 Task: Look for space in Bayeux, France from 4th June, 2023 to 15th June, 2023 for 2 adults in price range Rs.10000 to Rs.15000. Place can be entire place with 1  bedroom having 1 bed and 1 bathroom. Property type can be house, flat, guest house, hotel. Amenities needed are: washing machine. Booking option can be shelf check-in. Required host language is English.
Action: Mouse moved to (499, 185)
Screenshot: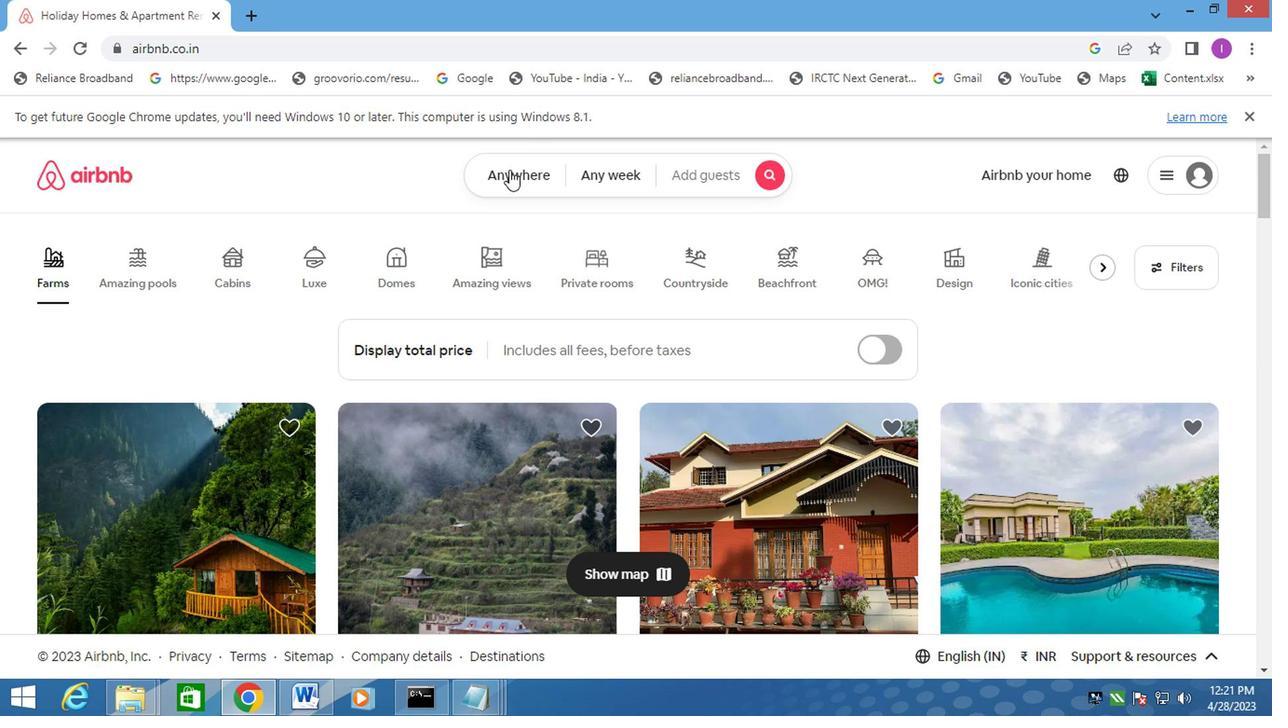 
Action: Mouse pressed left at (499, 185)
Screenshot: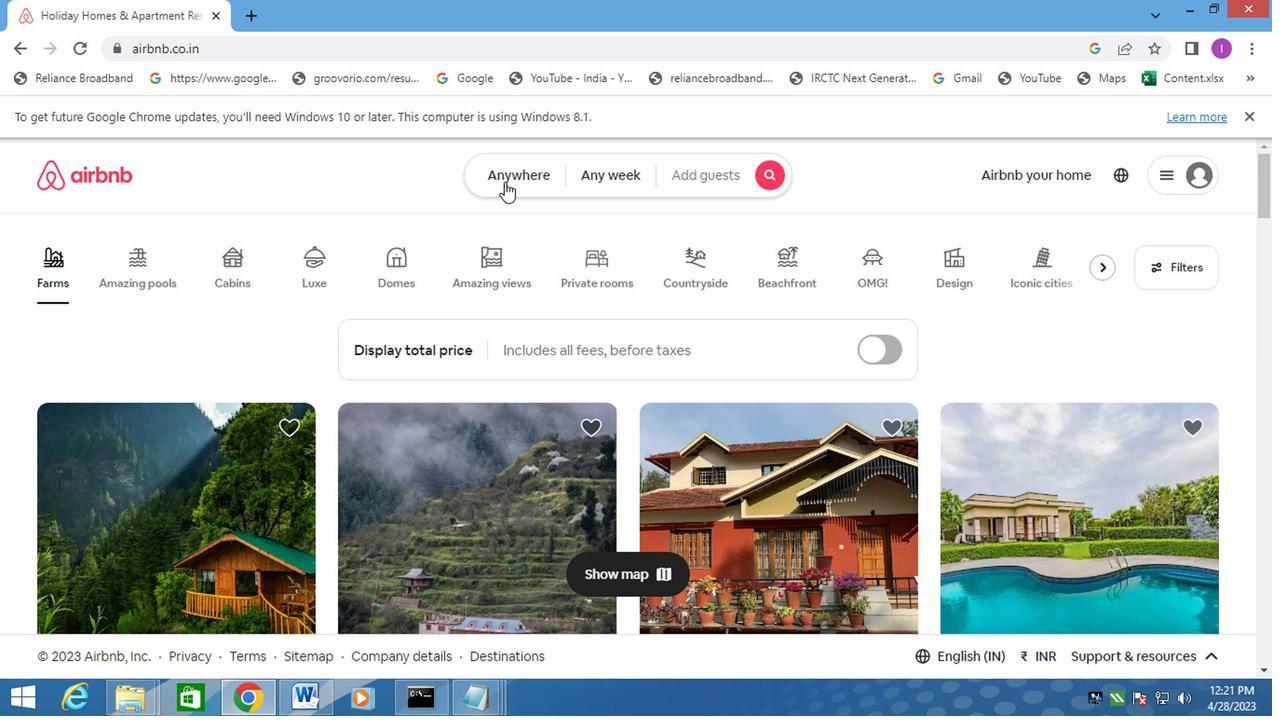 
Action: Mouse moved to (346, 259)
Screenshot: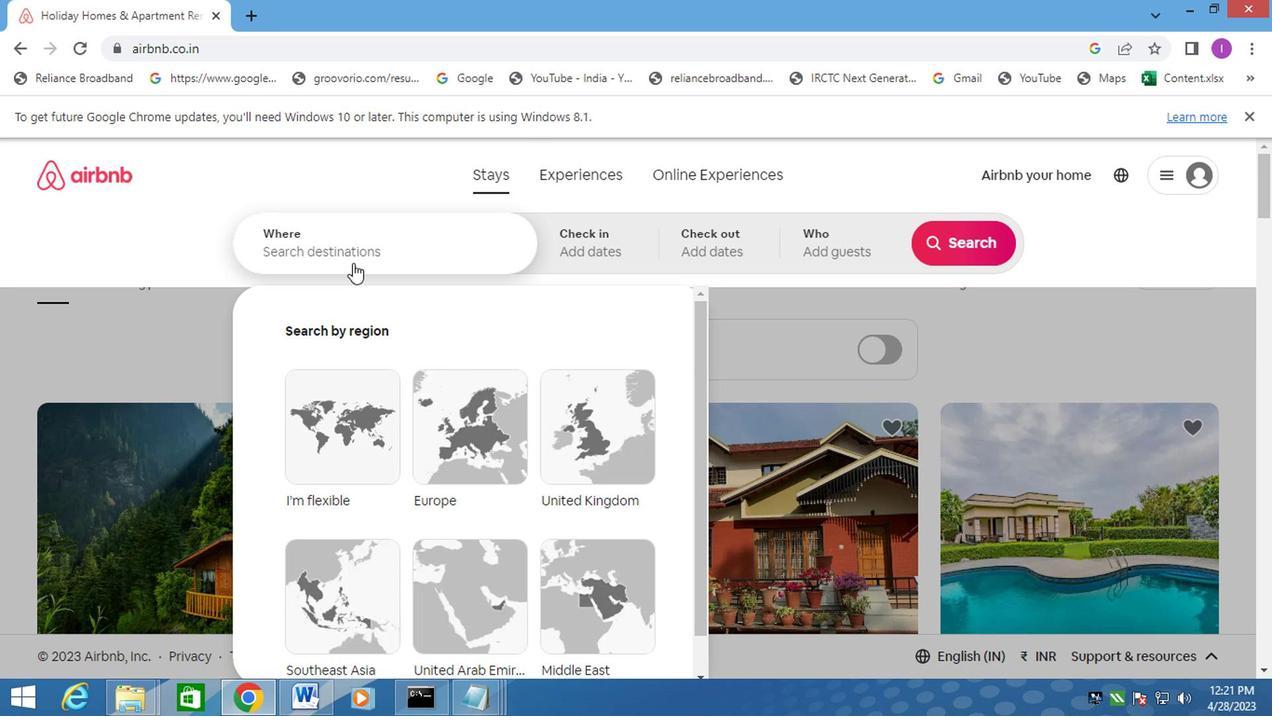
Action: Mouse pressed left at (346, 259)
Screenshot: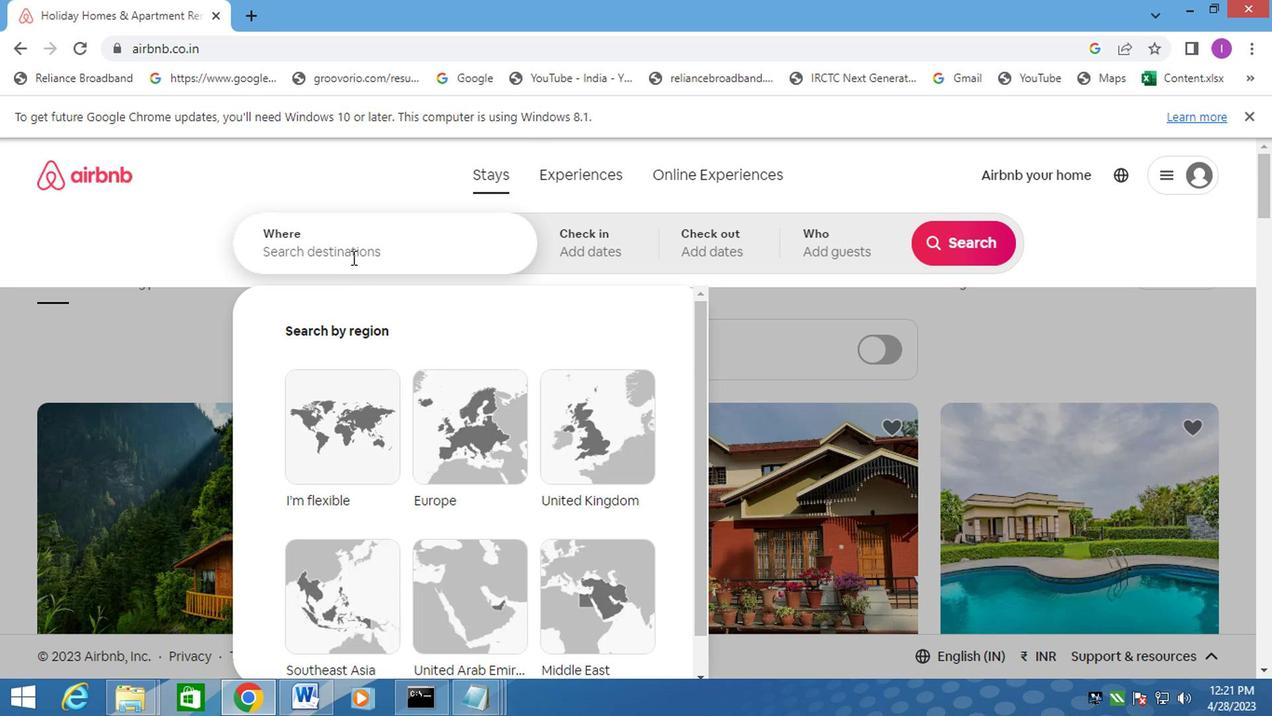 
Action: Mouse moved to (346, 257)
Screenshot: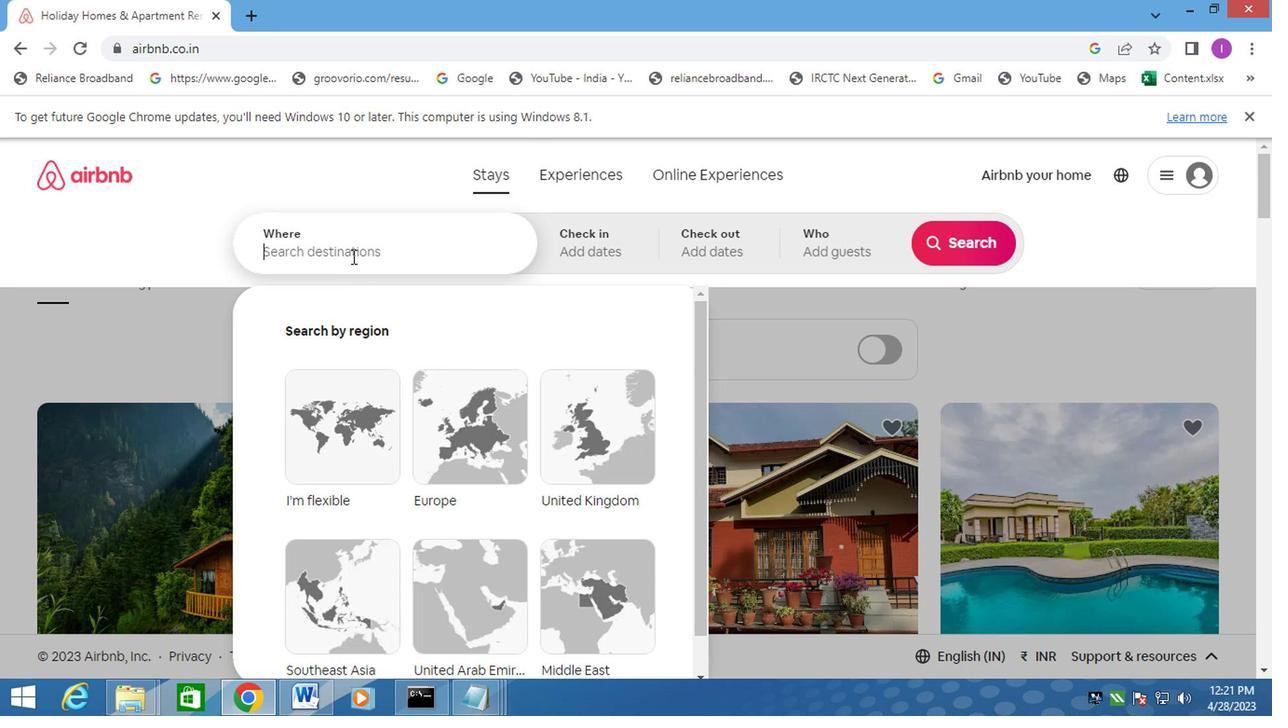 
Action: Key pressed <Key.shift>BE<Key.backspace>AYEUX,<Key.shift>FRANCE
Screenshot: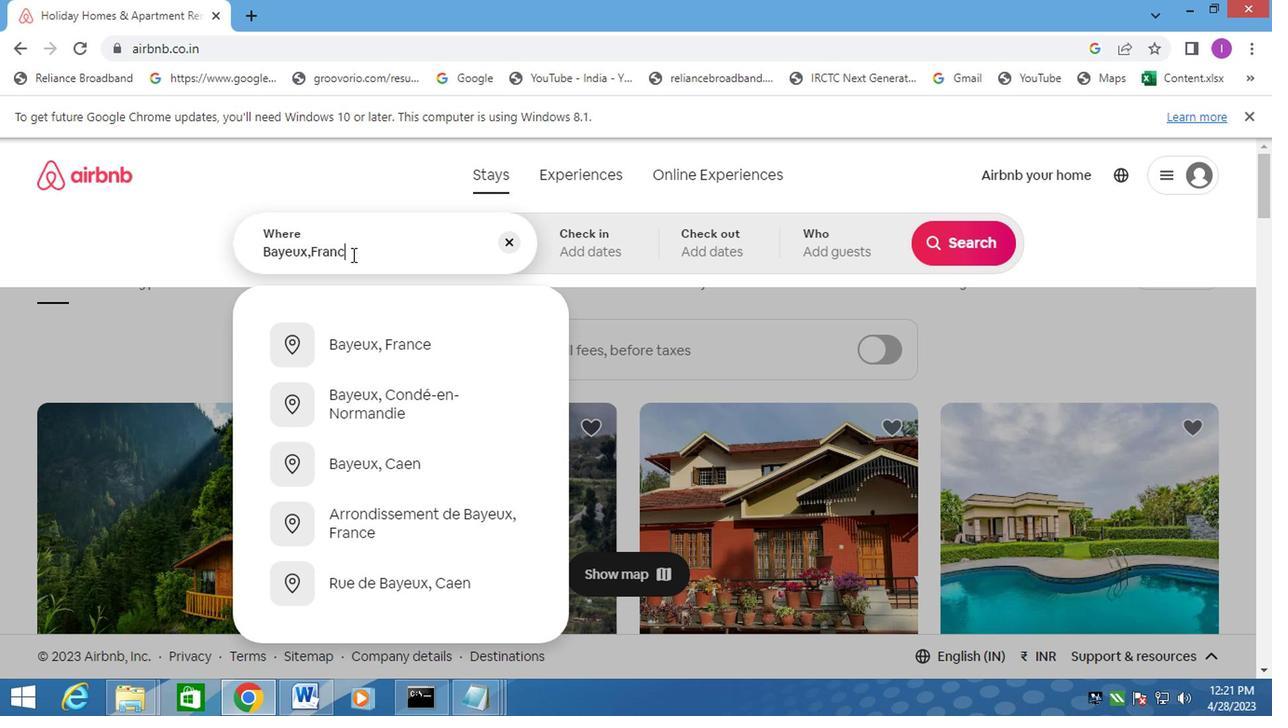 
Action: Mouse moved to (394, 340)
Screenshot: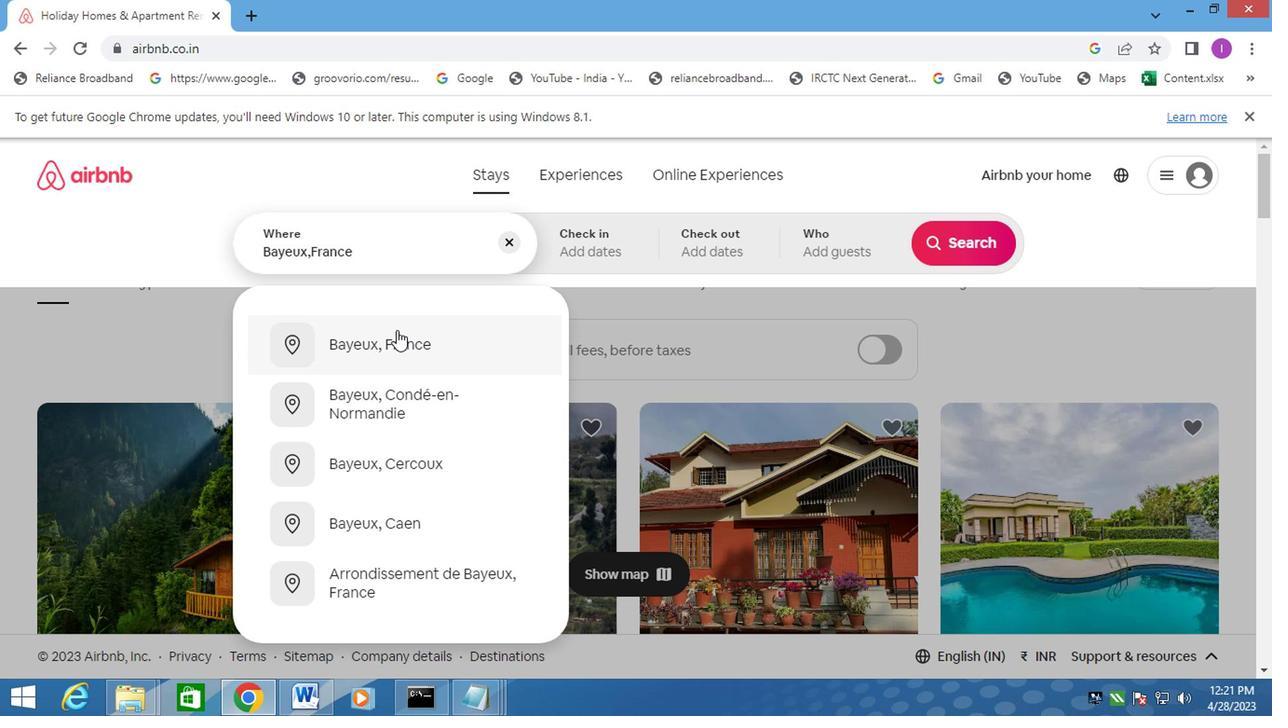 
Action: Mouse pressed left at (394, 340)
Screenshot: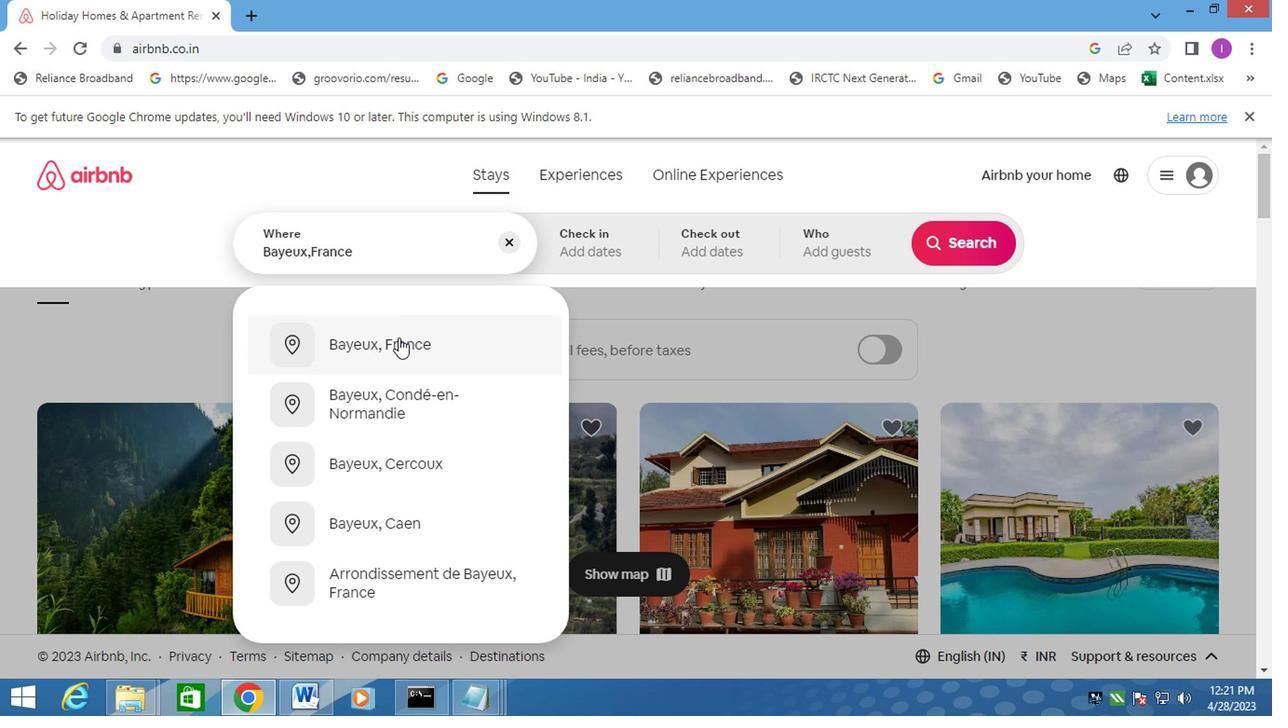 
Action: Mouse moved to (949, 387)
Screenshot: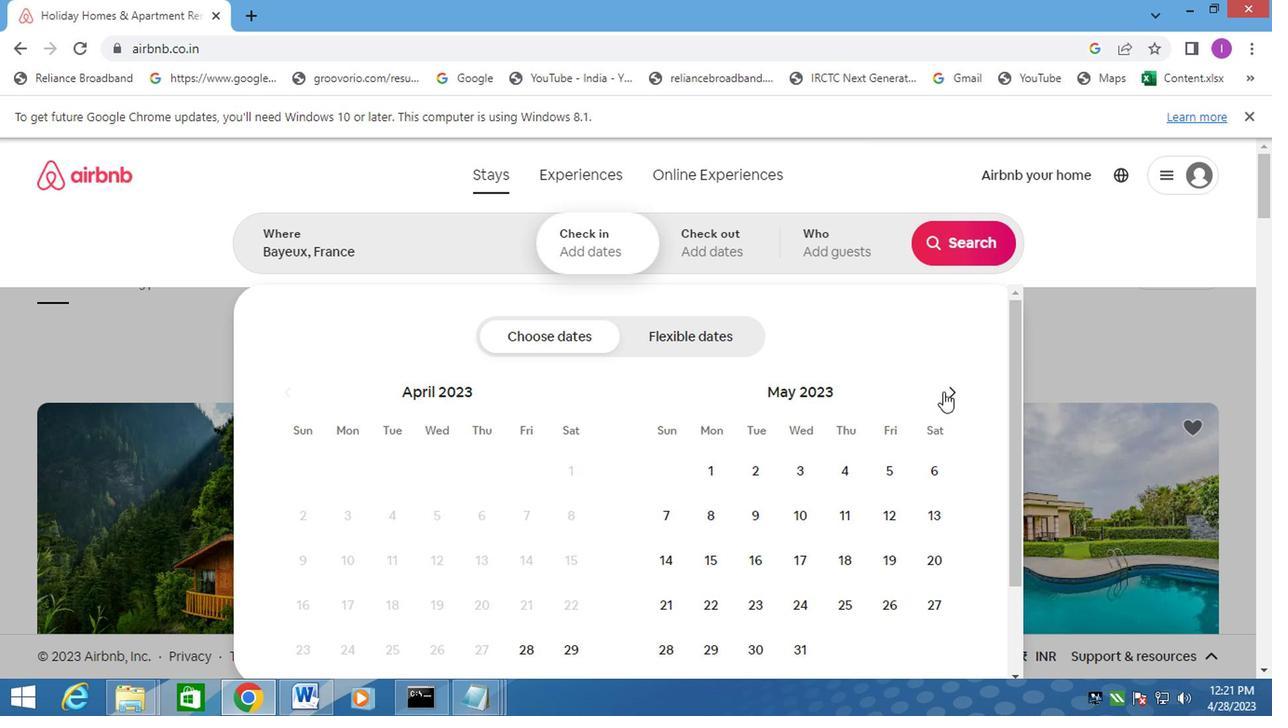 
Action: Mouse pressed left at (949, 387)
Screenshot: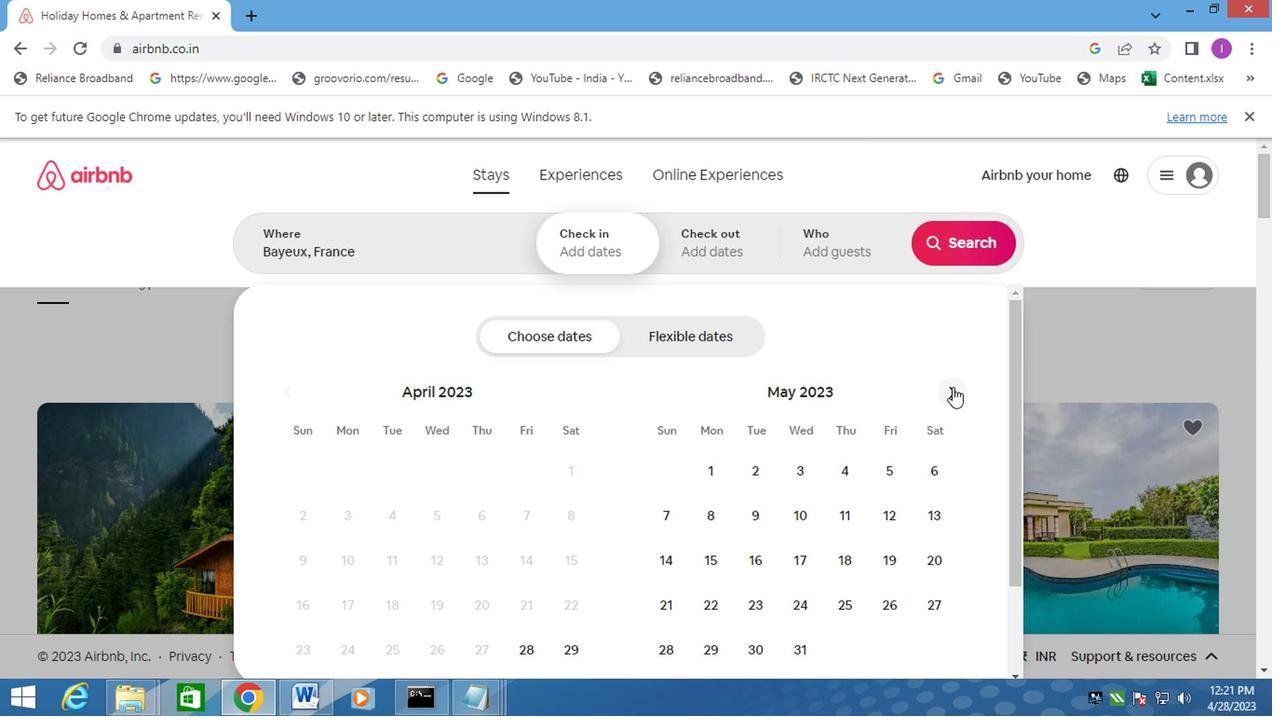 
Action: Mouse pressed left at (949, 387)
Screenshot: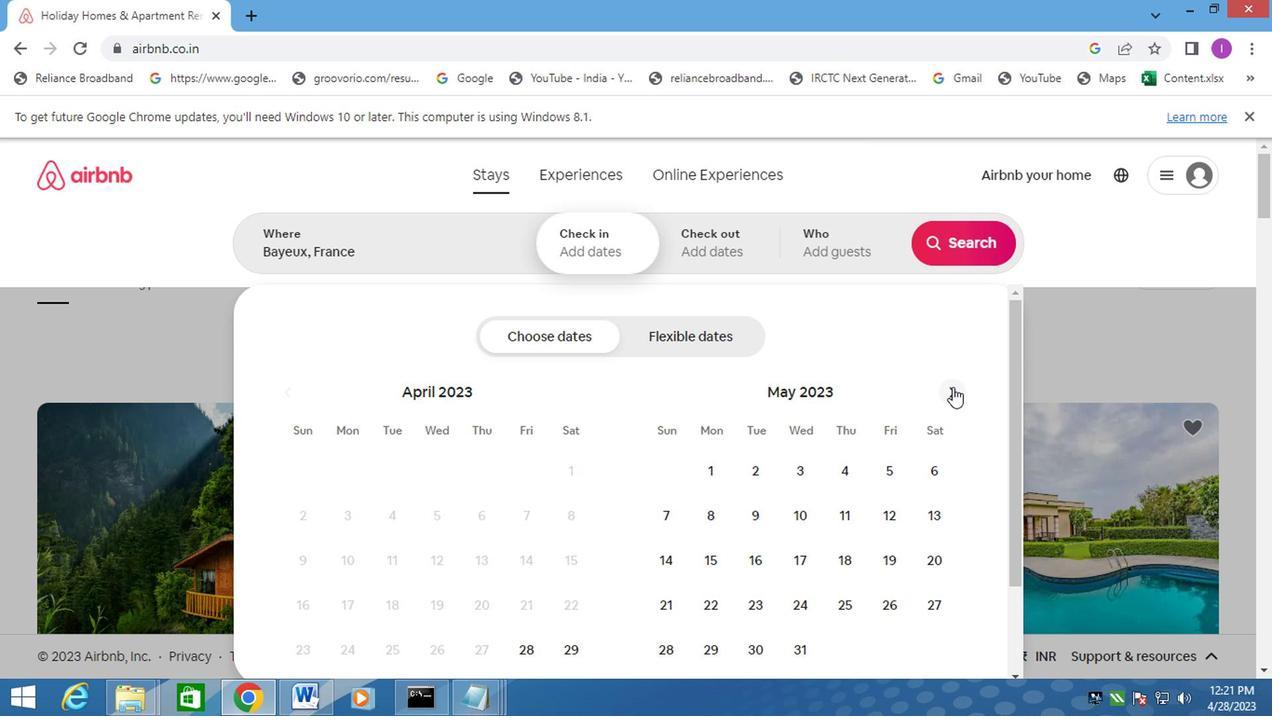 
Action: Mouse moved to (283, 503)
Screenshot: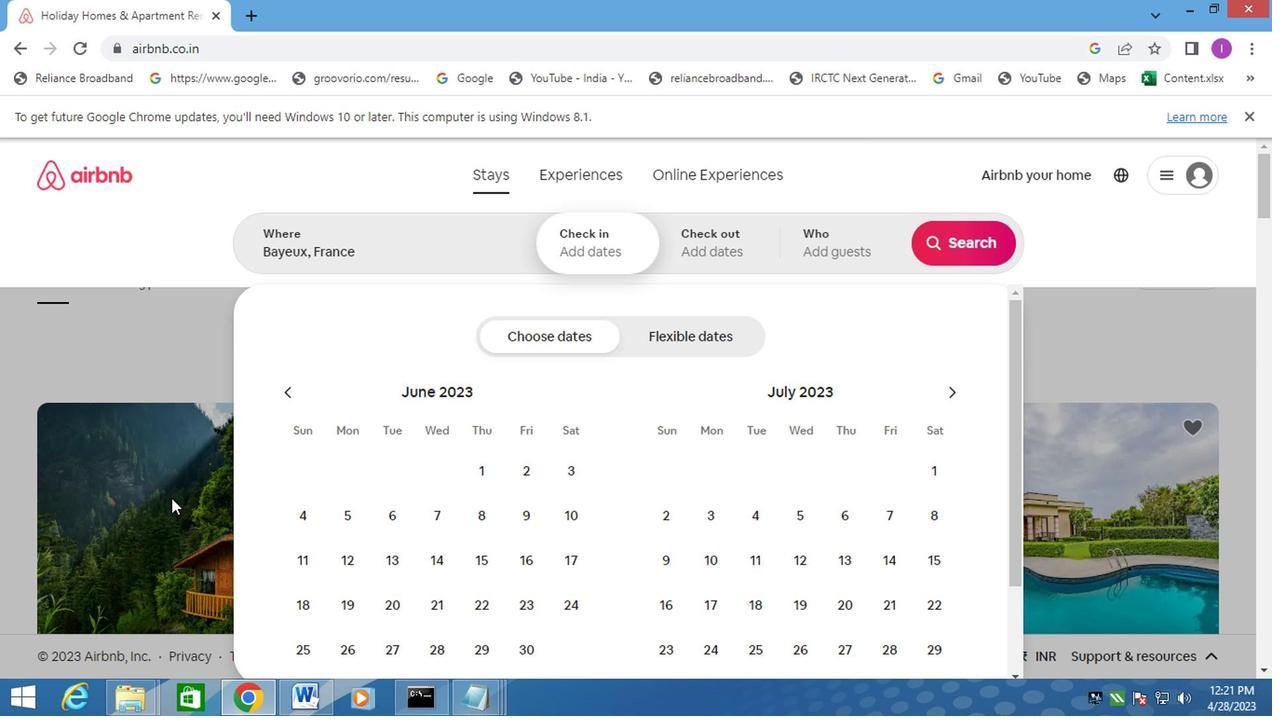 
Action: Mouse pressed left at (283, 503)
Screenshot: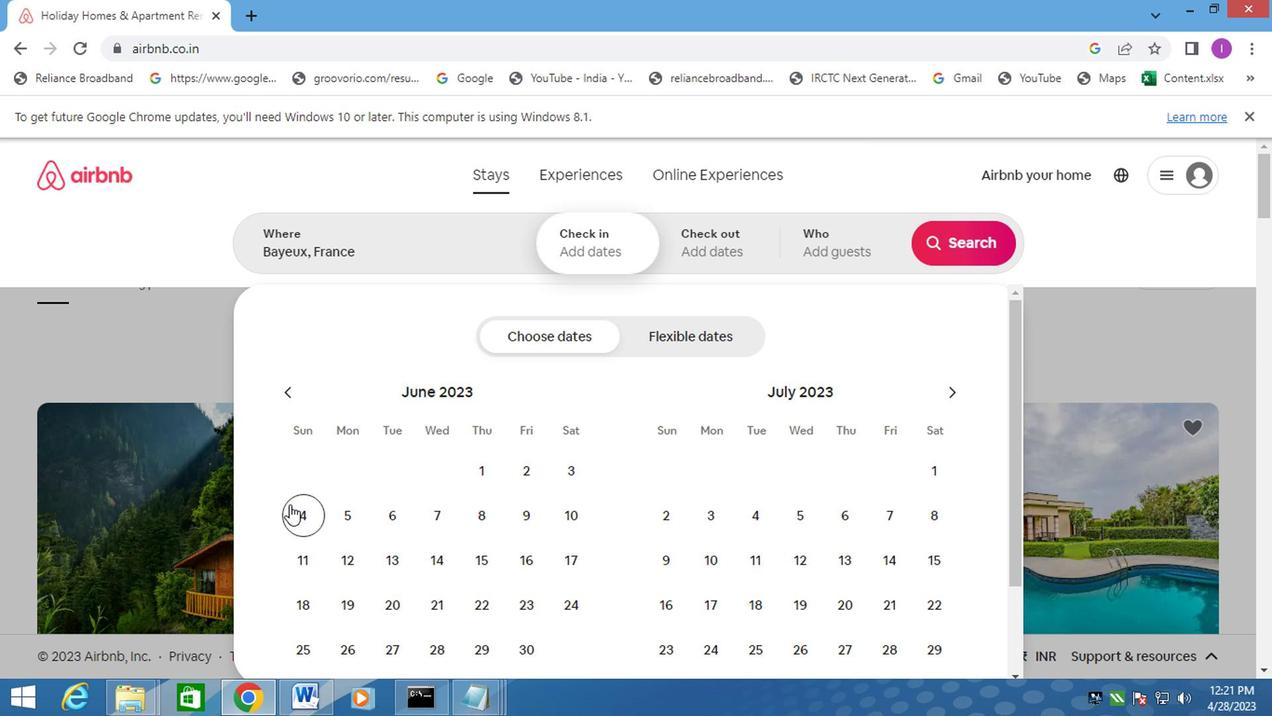 
Action: Mouse moved to (468, 564)
Screenshot: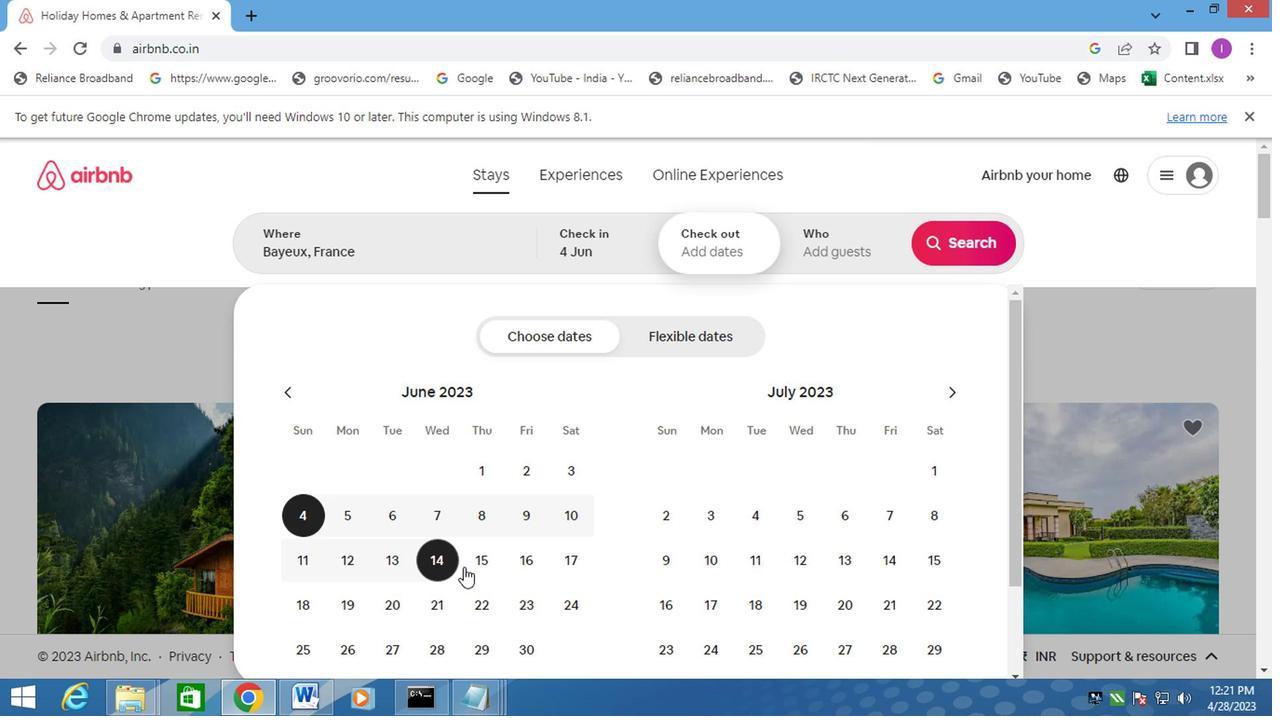 
Action: Mouse pressed left at (468, 564)
Screenshot: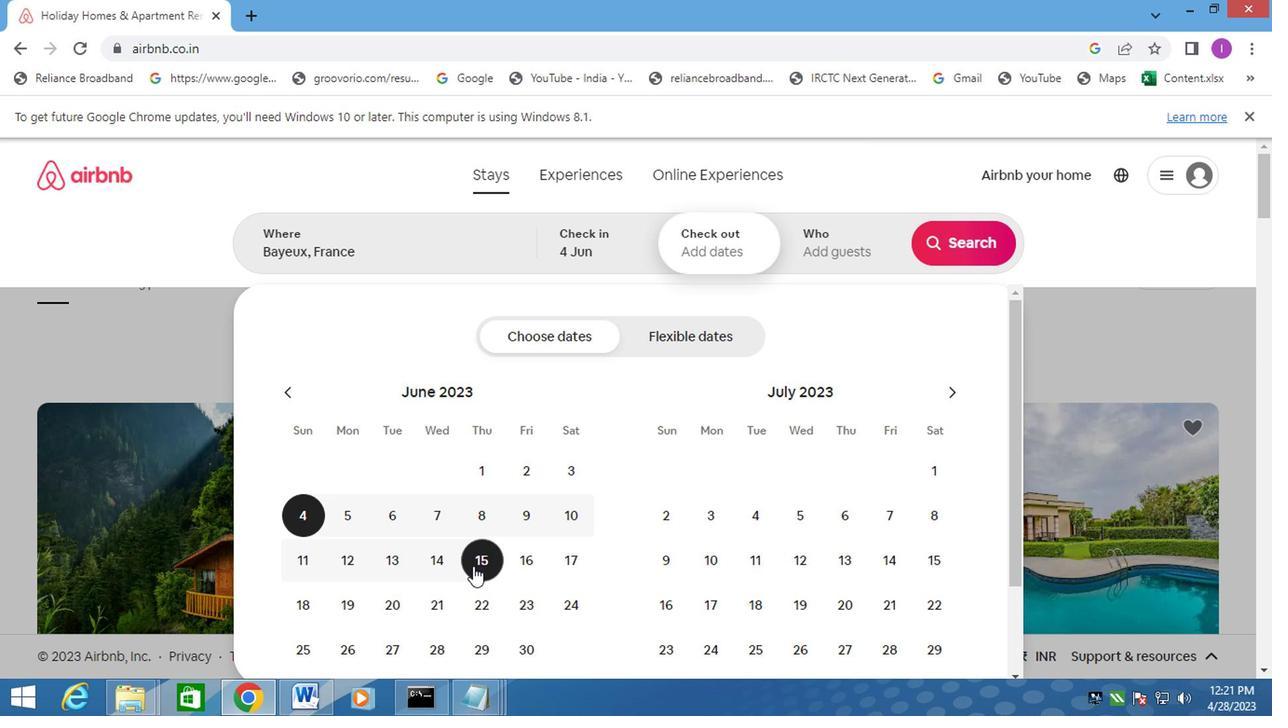 
Action: Mouse moved to (855, 258)
Screenshot: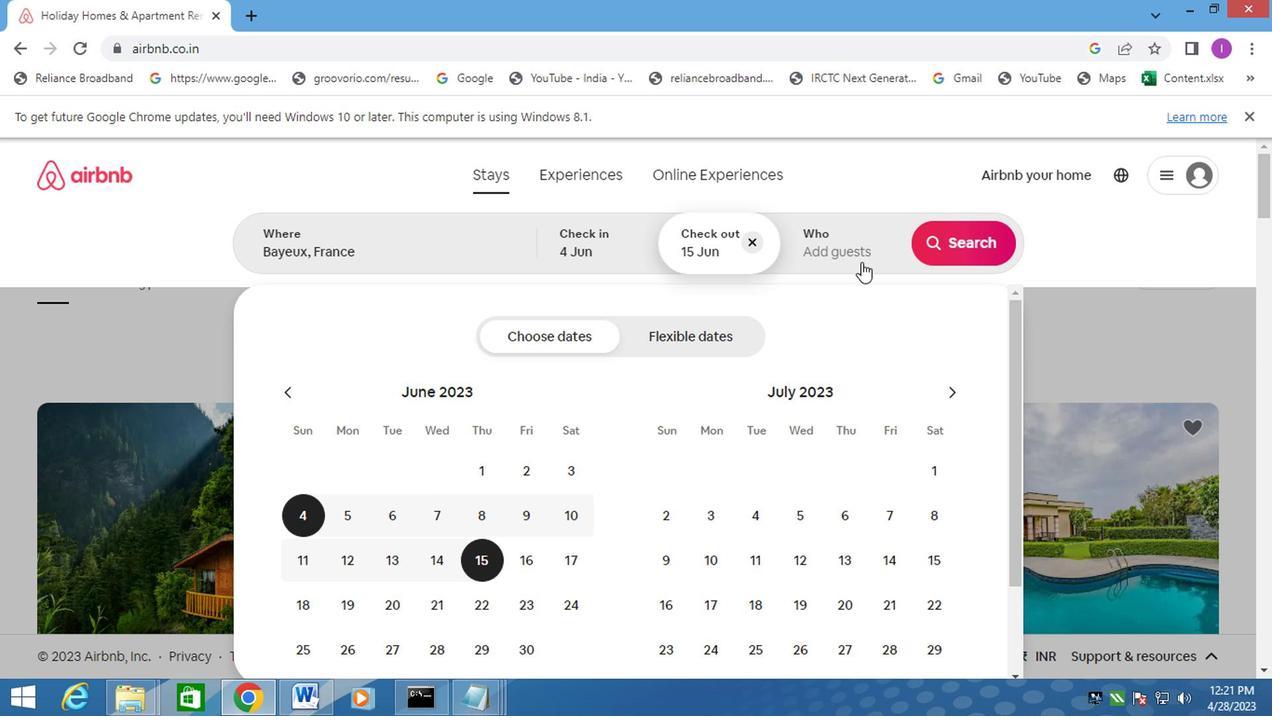 
Action: Mouse pressed left at (855, 258)
Screenshot: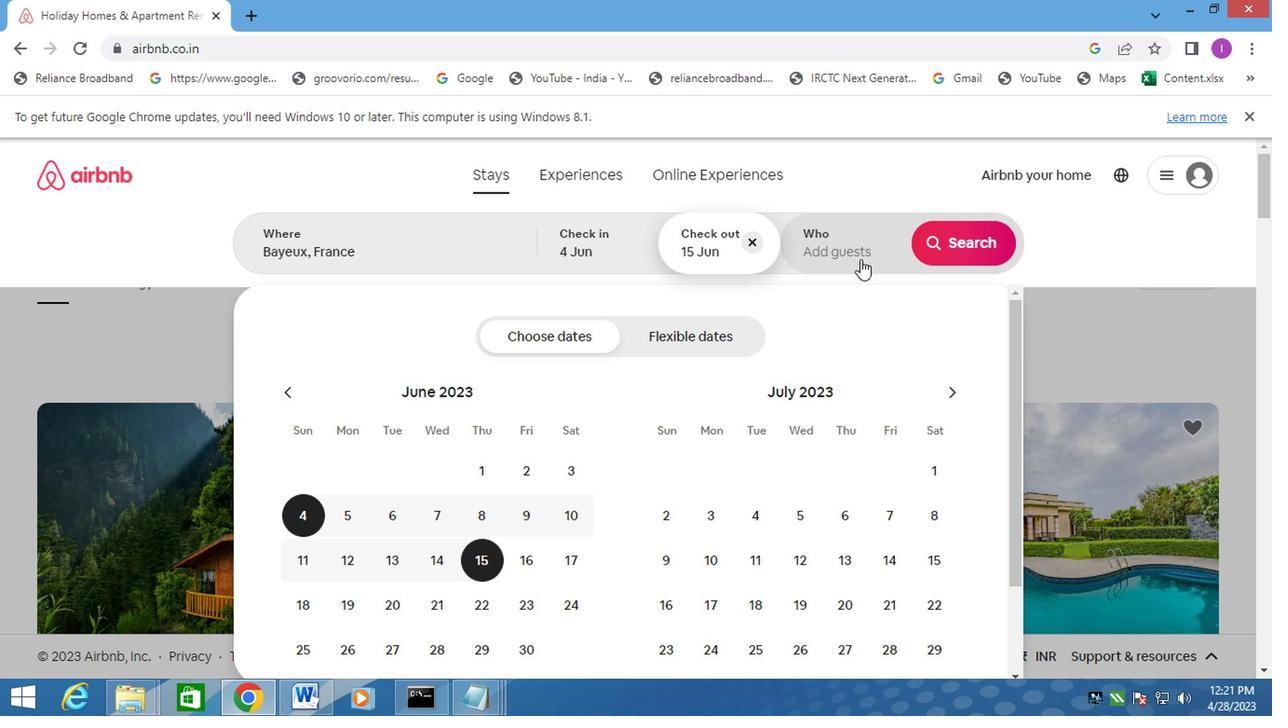 
Action: Mouse moved to (963, 334)
Screenshot: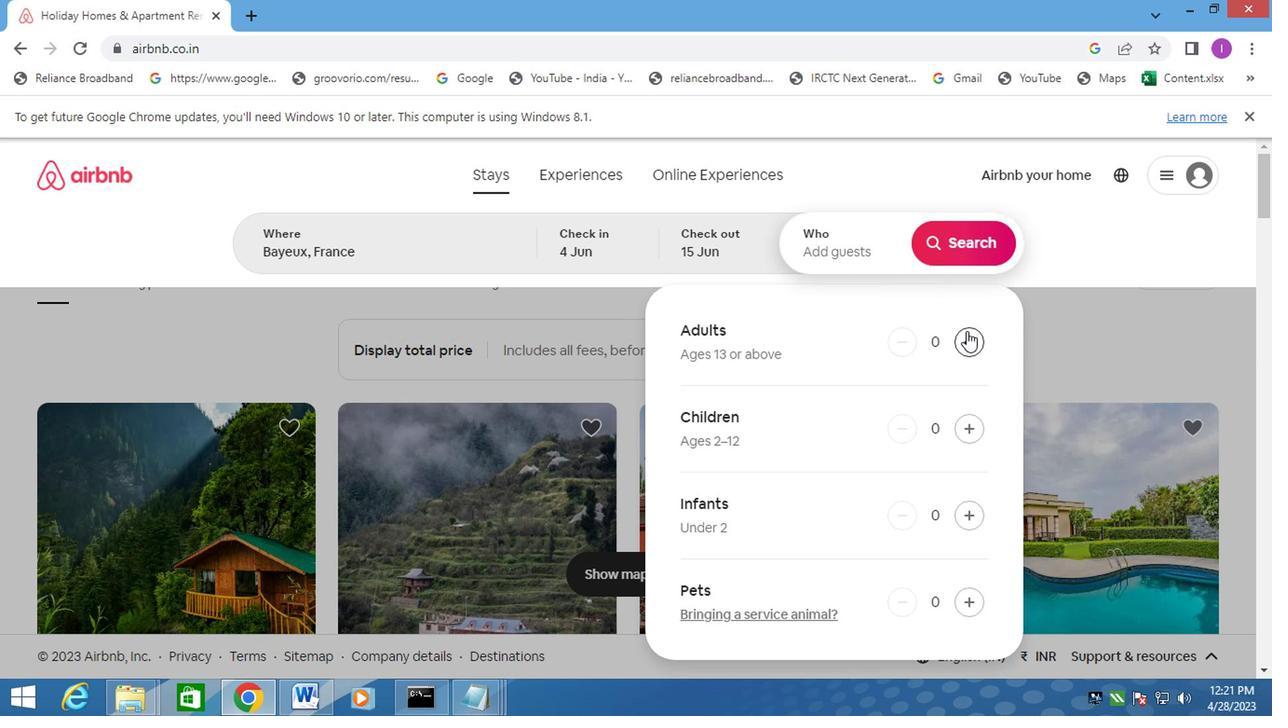 
Action: Mouse pressed left at (963, 334)
Screenshot: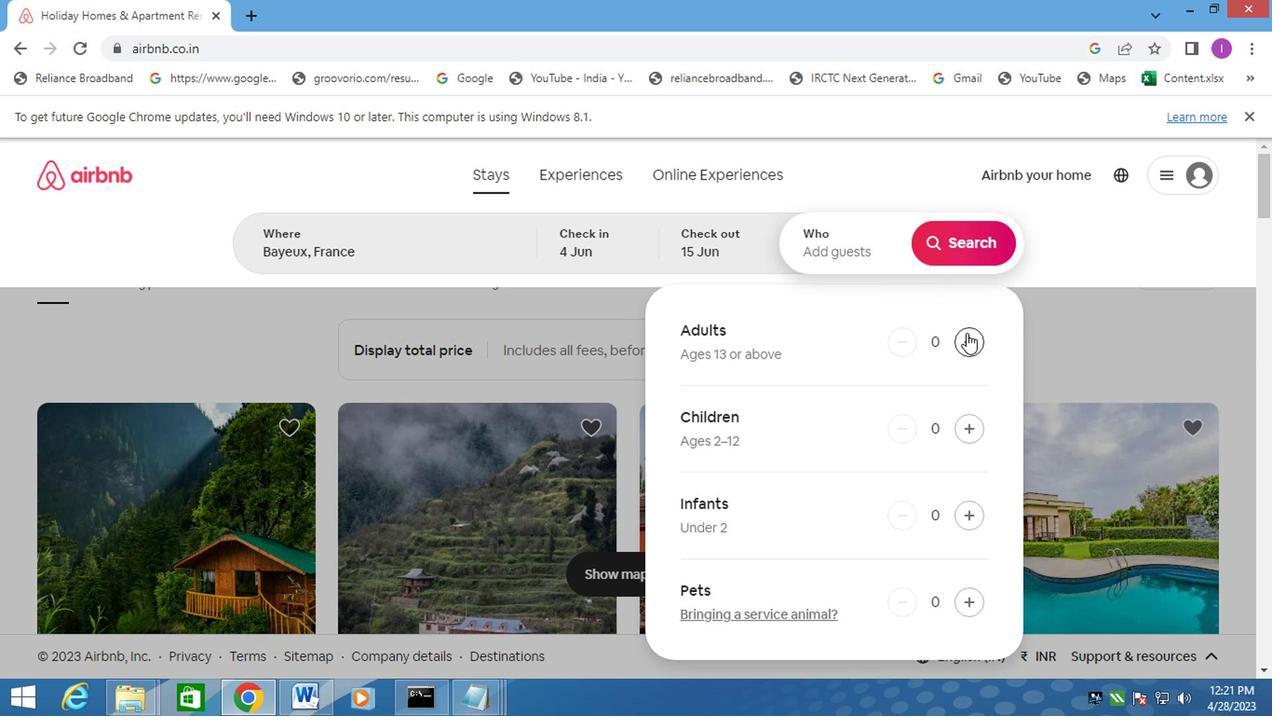 
Action: Mouse pressed left at (963, 334)
Screenshot: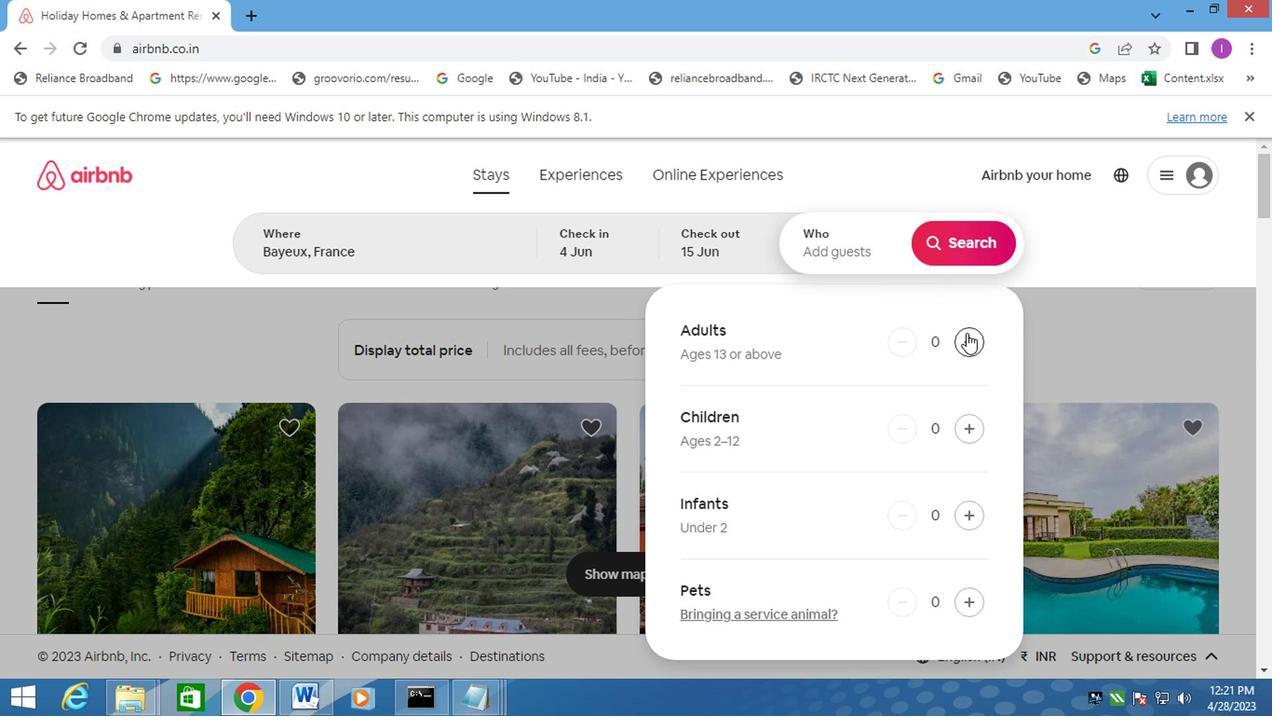 
Action: Mouse moved to (969, 256)
Screenshot: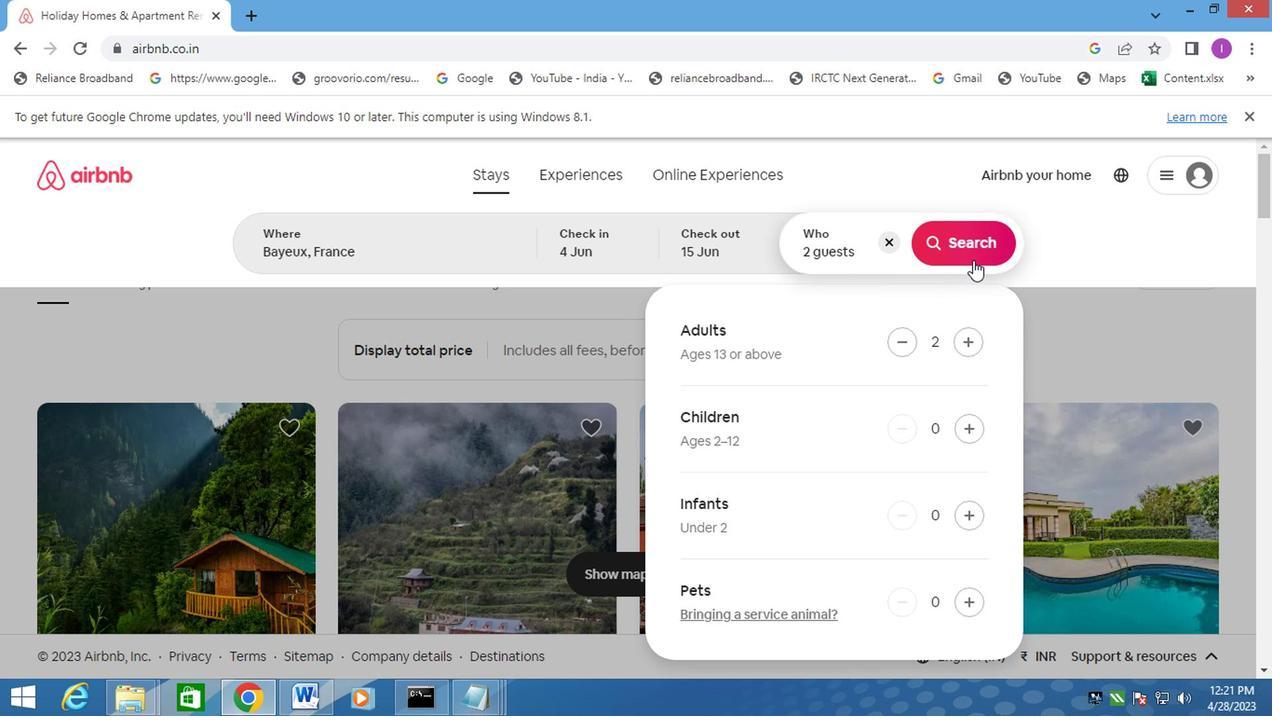 
Action: Mouse pressed left at (969, 256)
Screenshot: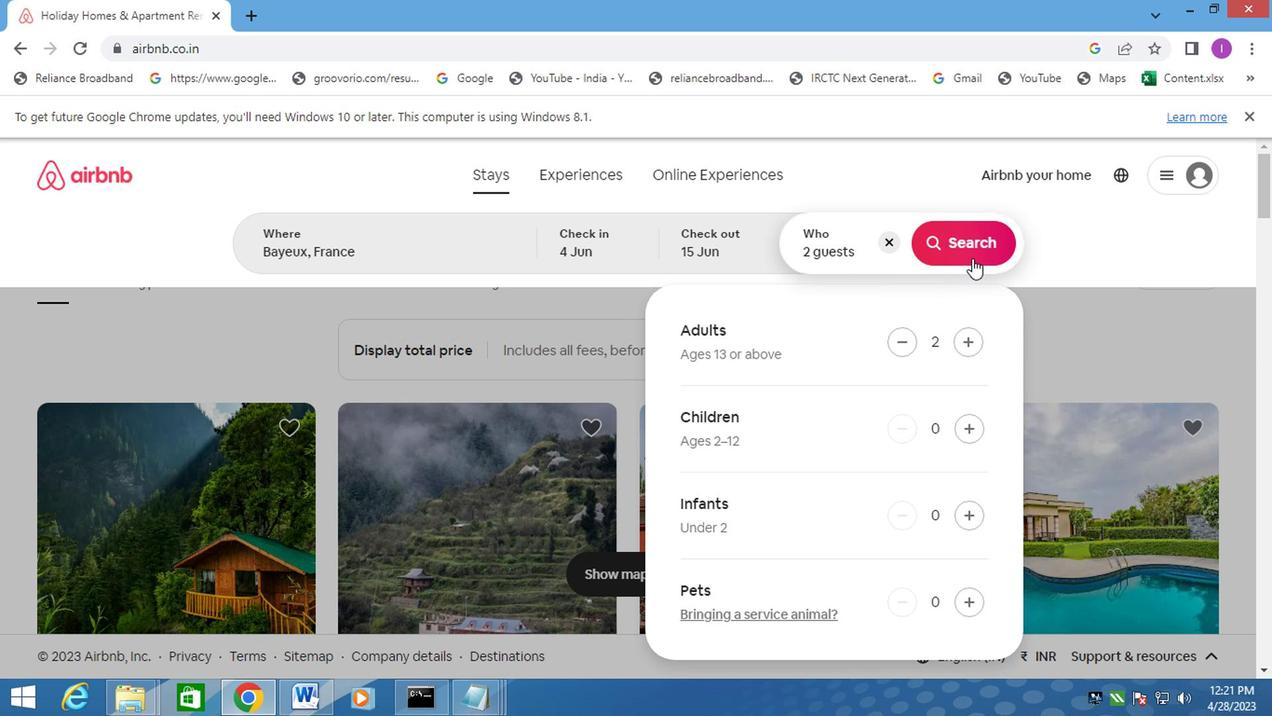 
Action: Mouse moved to (1185, 245)
Screenshot: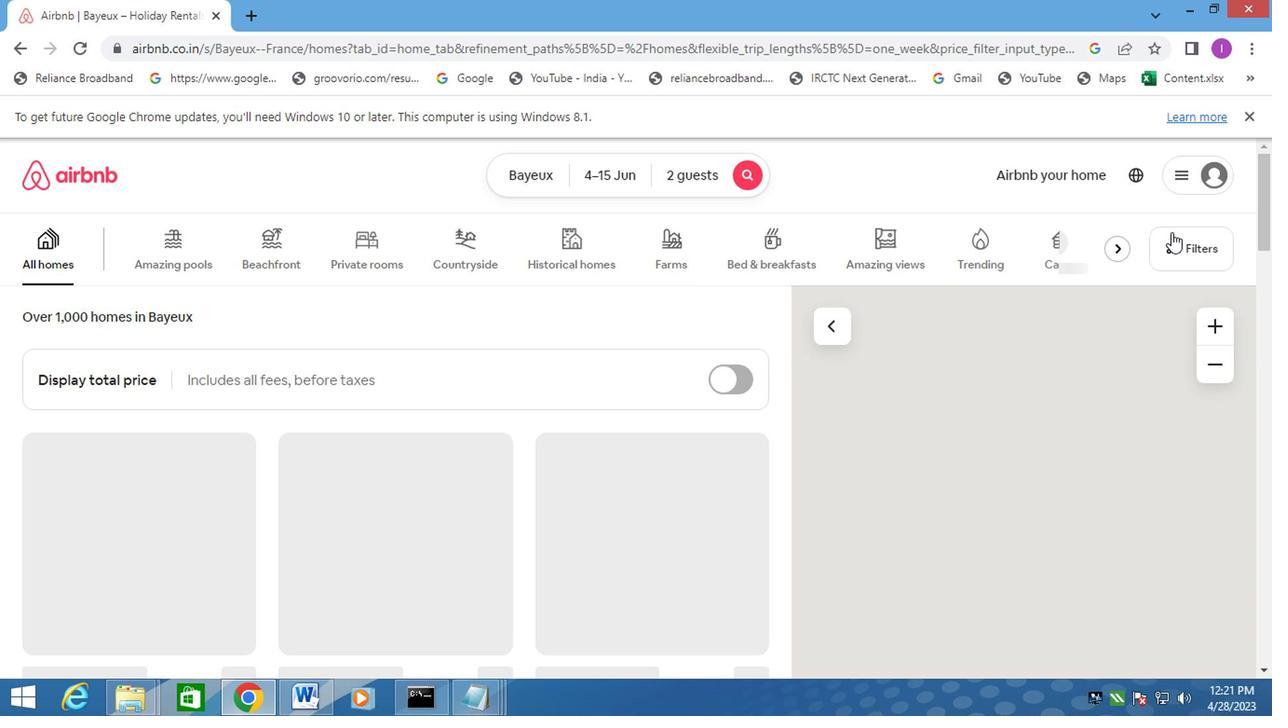 
Action: Mouse pressed left at (1185, 245)
Screenshot: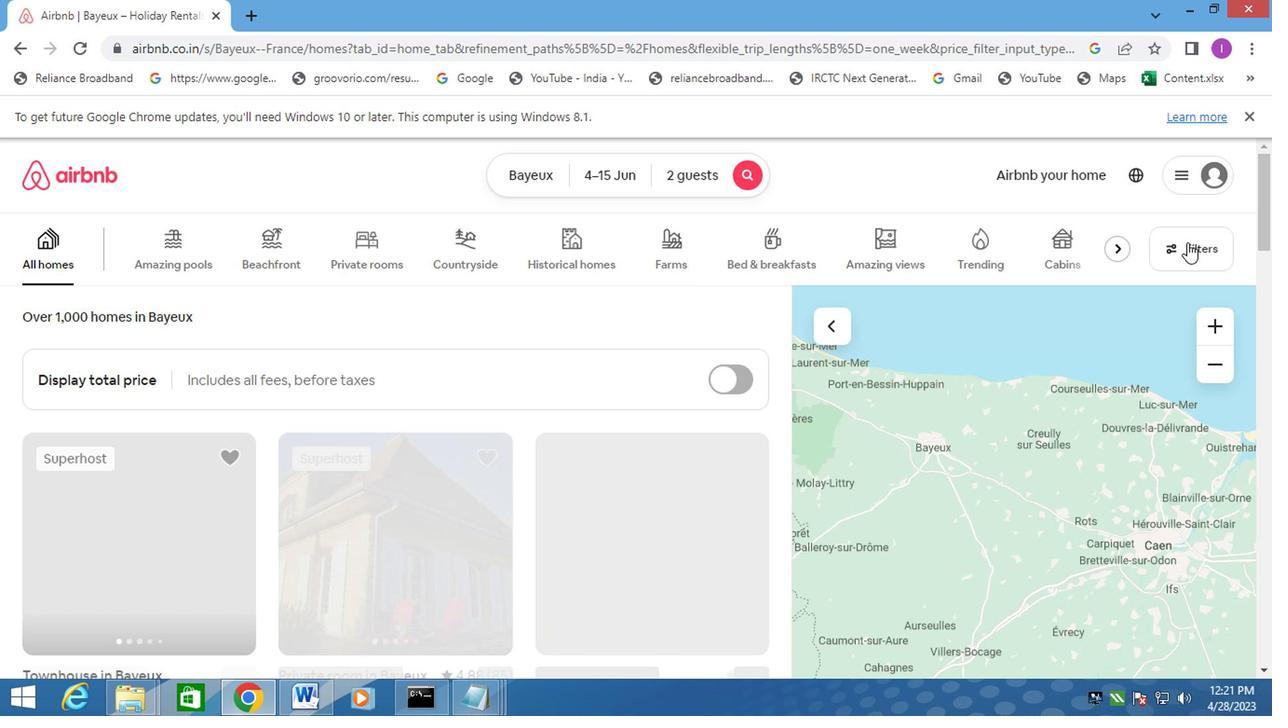 
Action: Mouse moved to (391, 481)
Screenshot: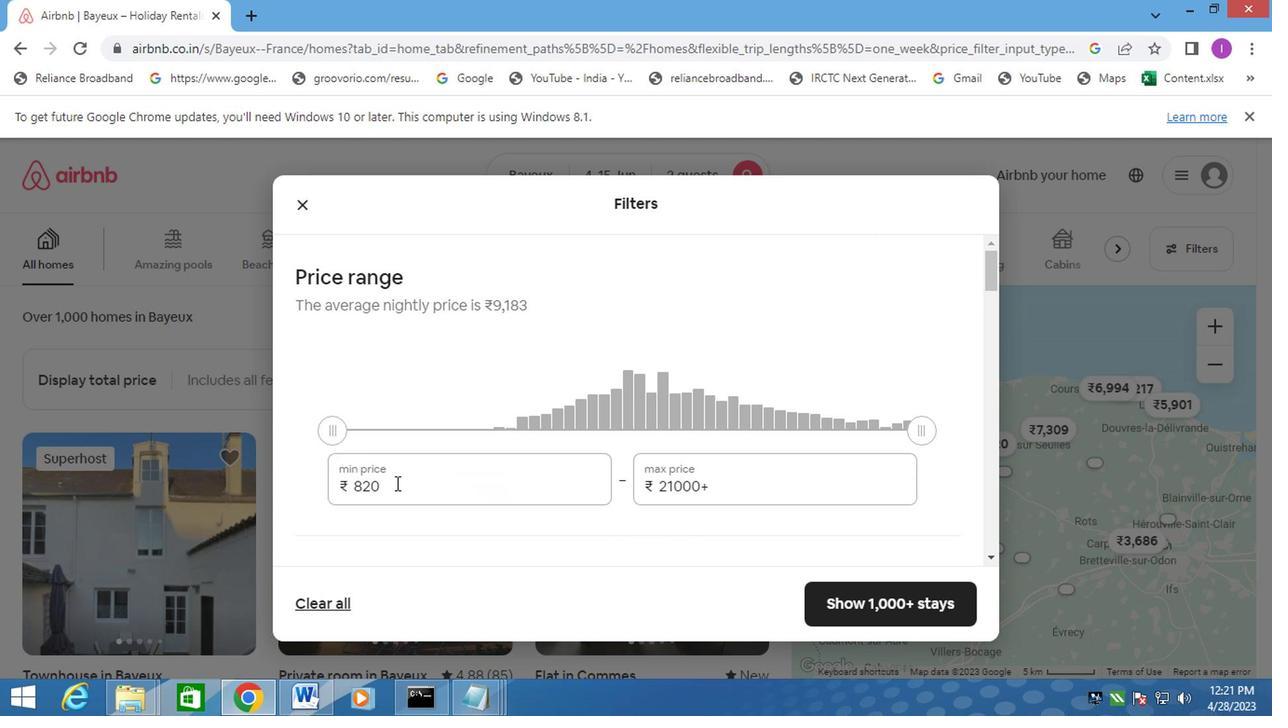 
Action: Mouse pressed left at (391, 481)
Screenshot: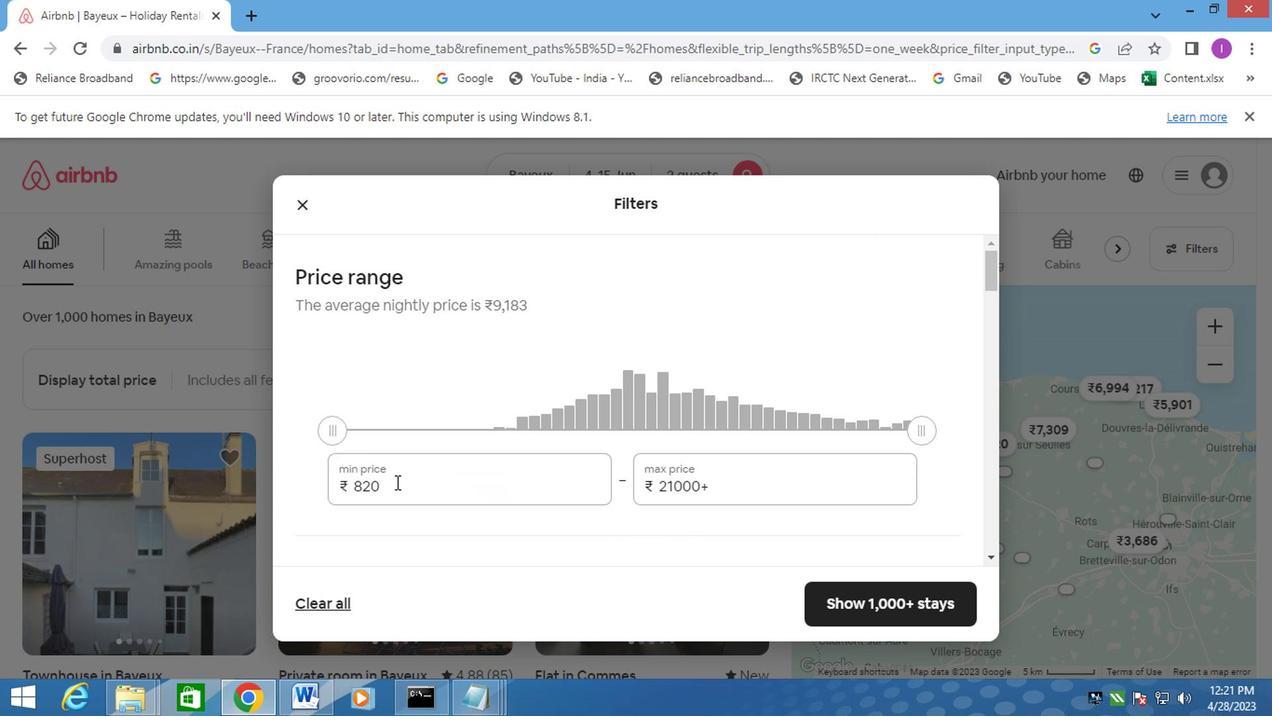 
Action: Mouse moved to (313, 482)
Screenshot: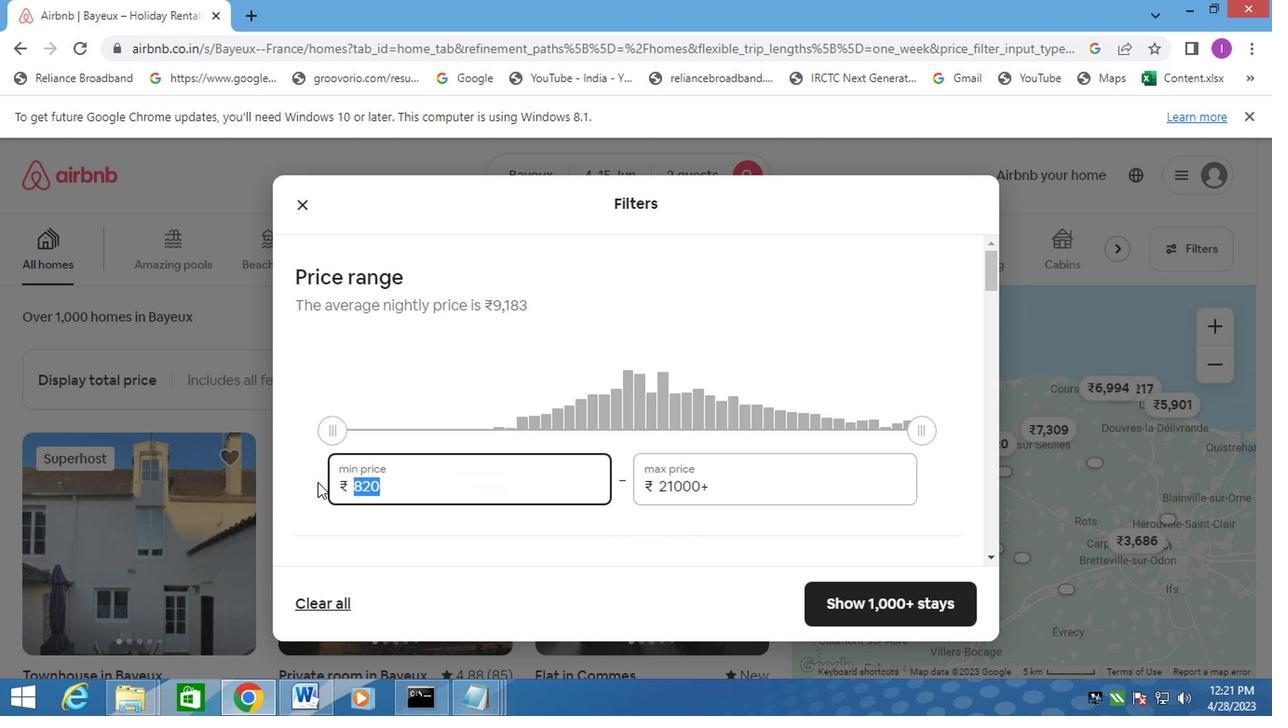 
Action: Key pressed 10000
Screenshot: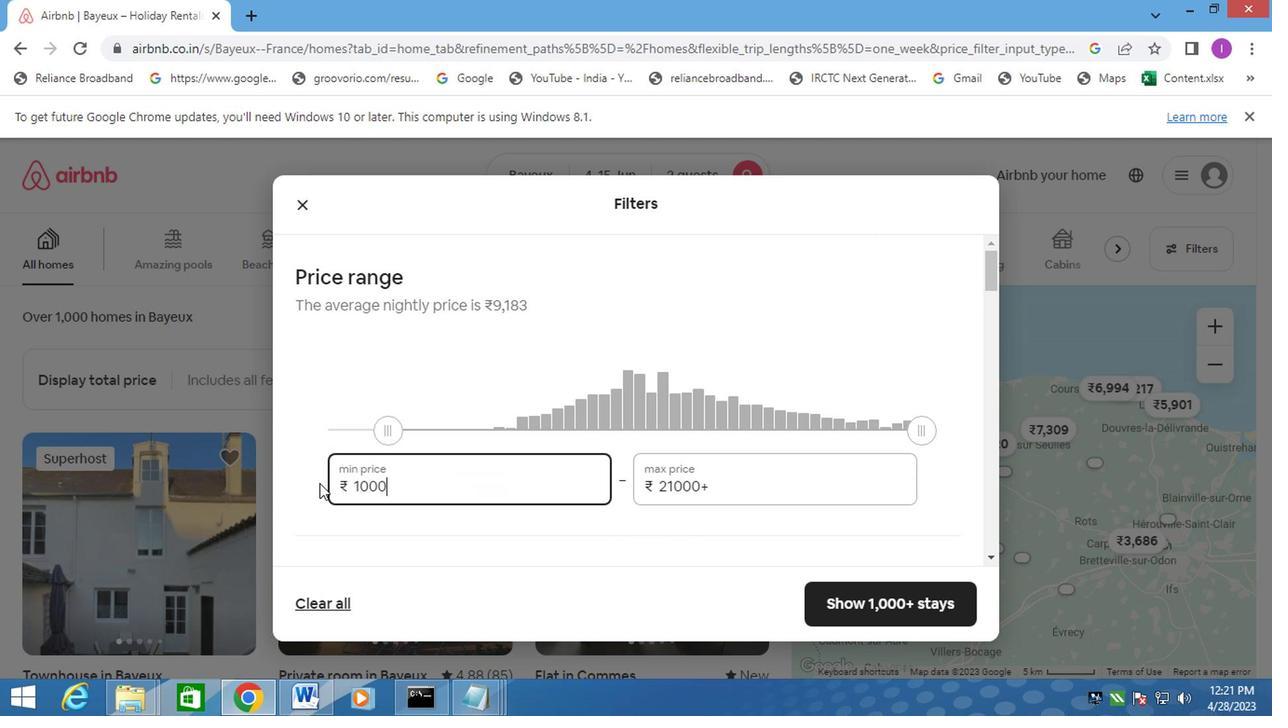 
Action: Mouse moved to (725, 480)
Screenshot: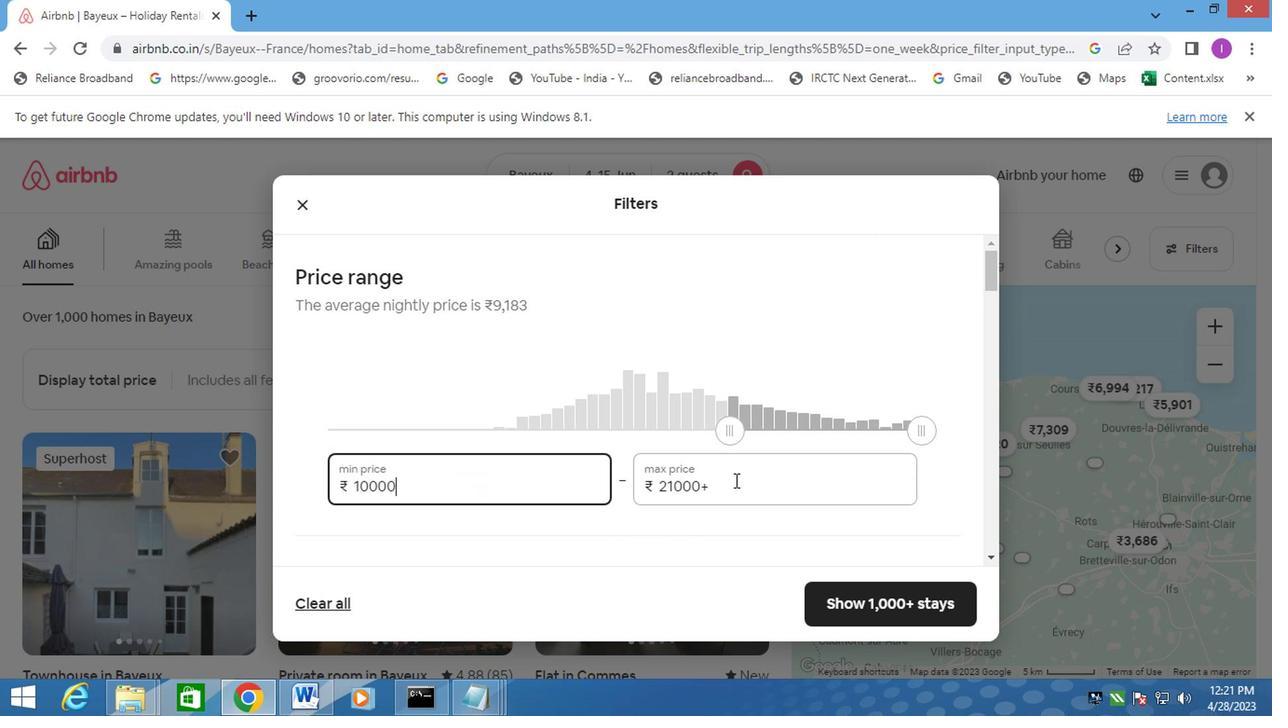
Action: Mouse pressed left at (725, 480)
Screenshot: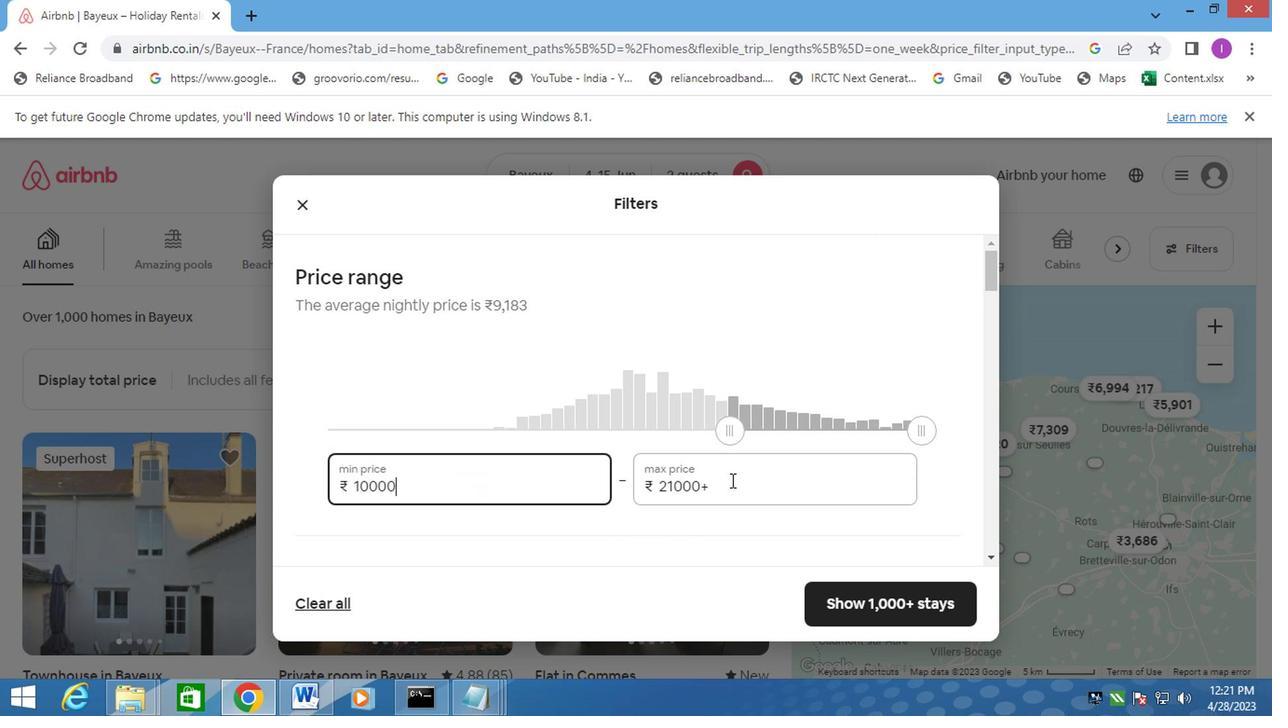 
Action: Mouse moved to (613, 505)
Screenshot: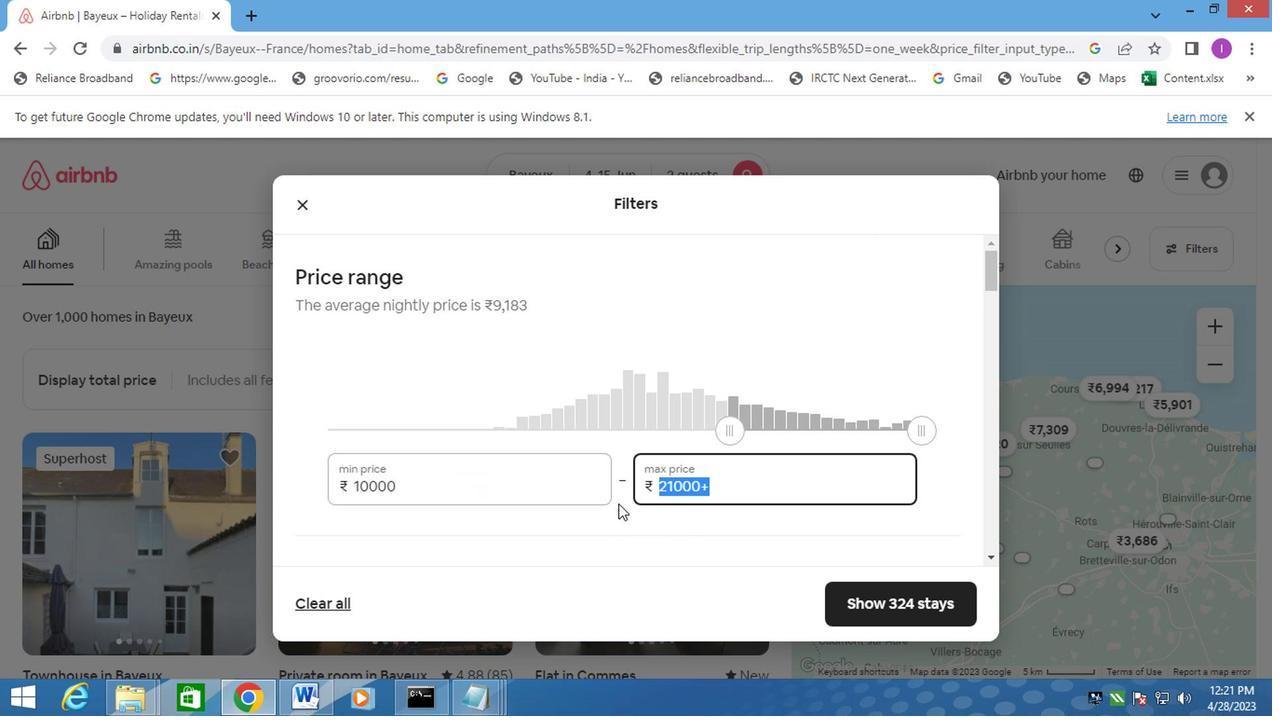 
Action: Key pressed 15000
Screenshot: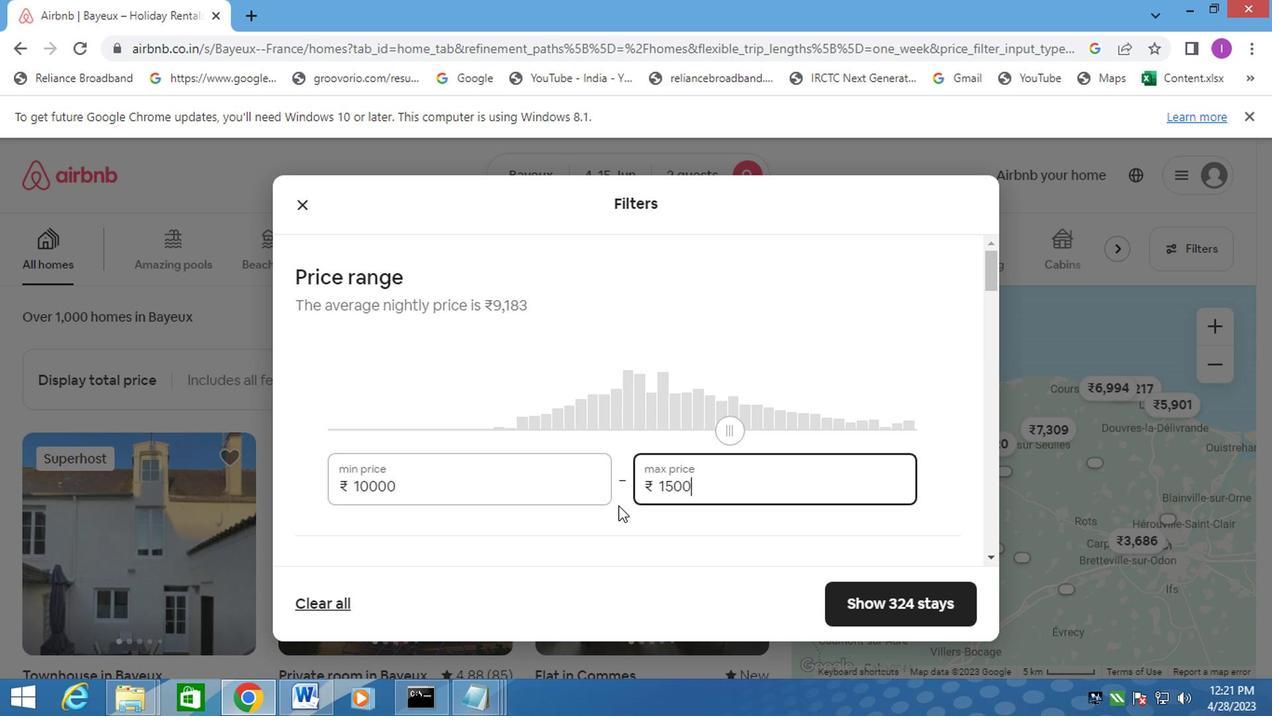 
Action: Mouse moved to (609, 508)
Screenshot: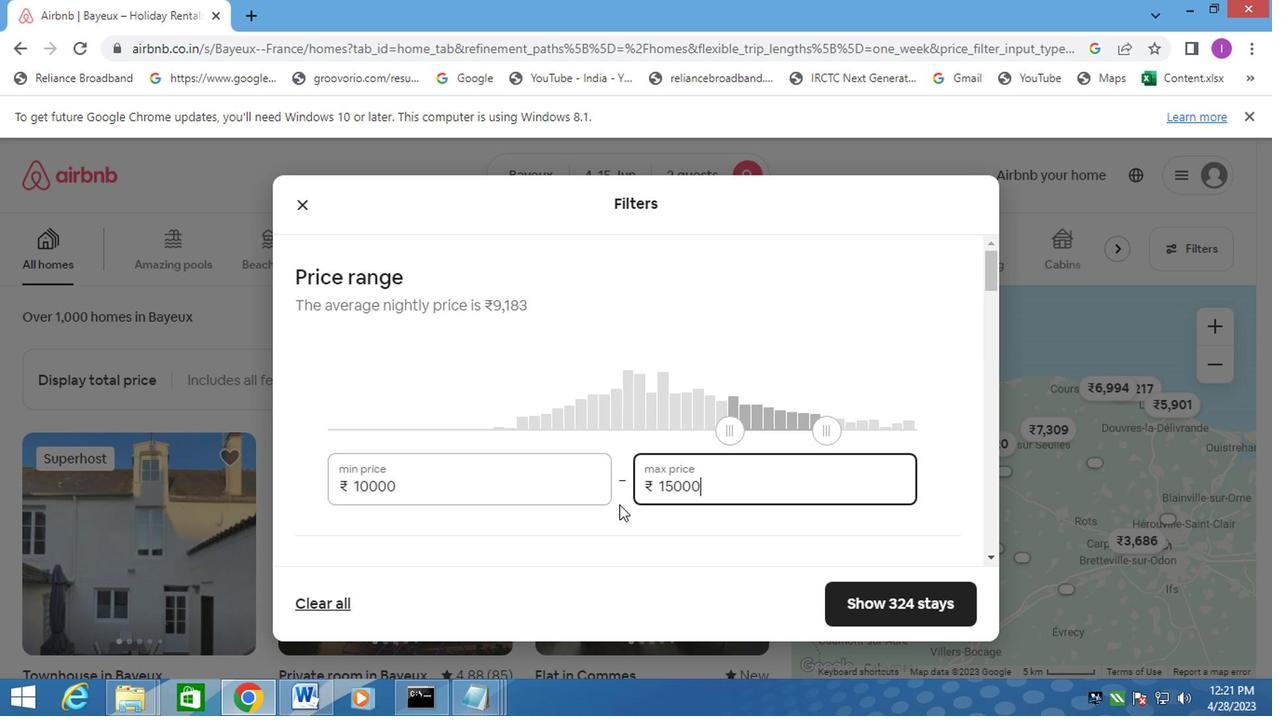 
Action: Mouse scrolled (609, 507) with delta (0, 0)
Screenshot: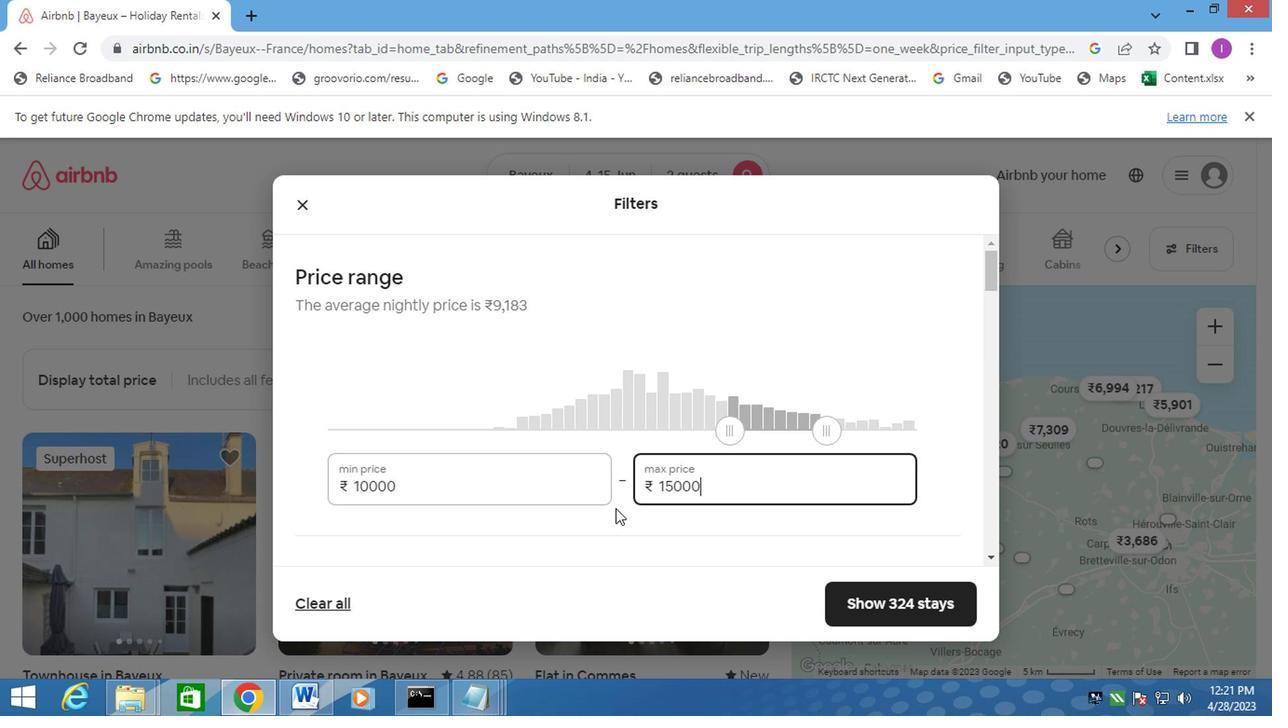 
Action: Mouse scrolled (609, 507) with delta (0, 0)
Screenshot: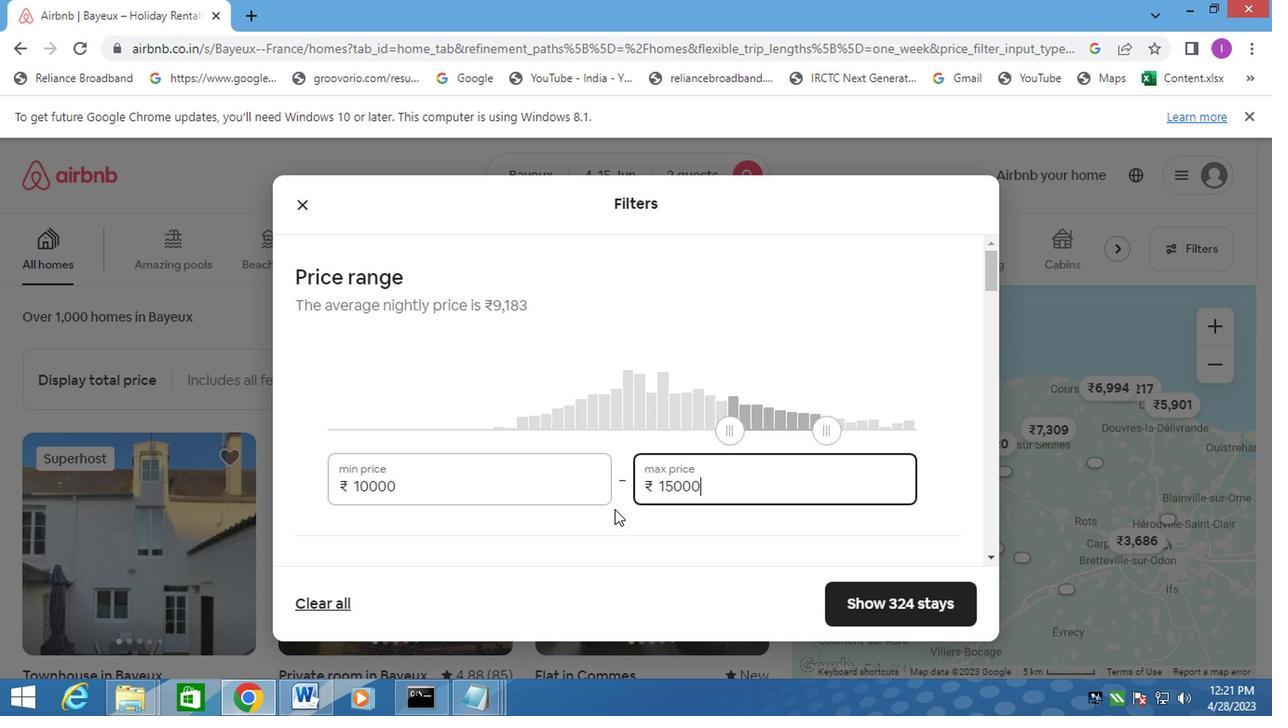 
Action: Mouse scrolled (609, 507) with delta (0, 0)
Screenshot: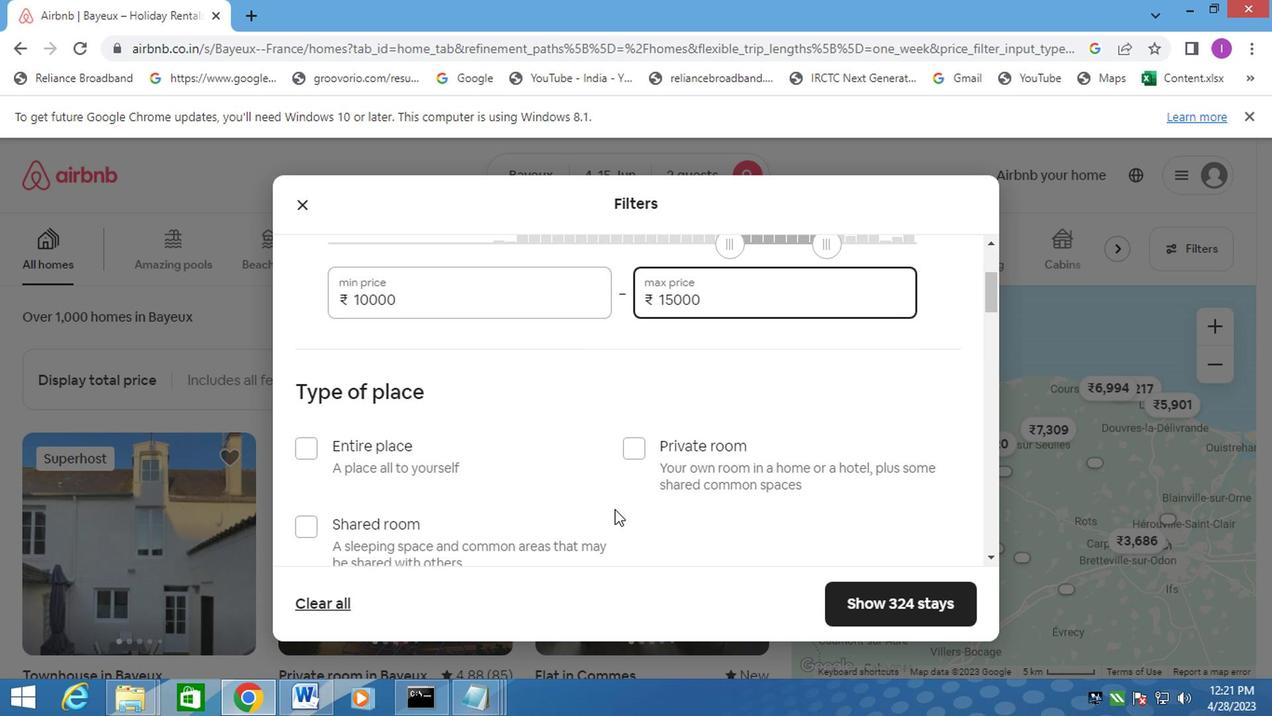 
Action: Mouse scrolled (609, 507) with delta (0, 0)
Screenshot: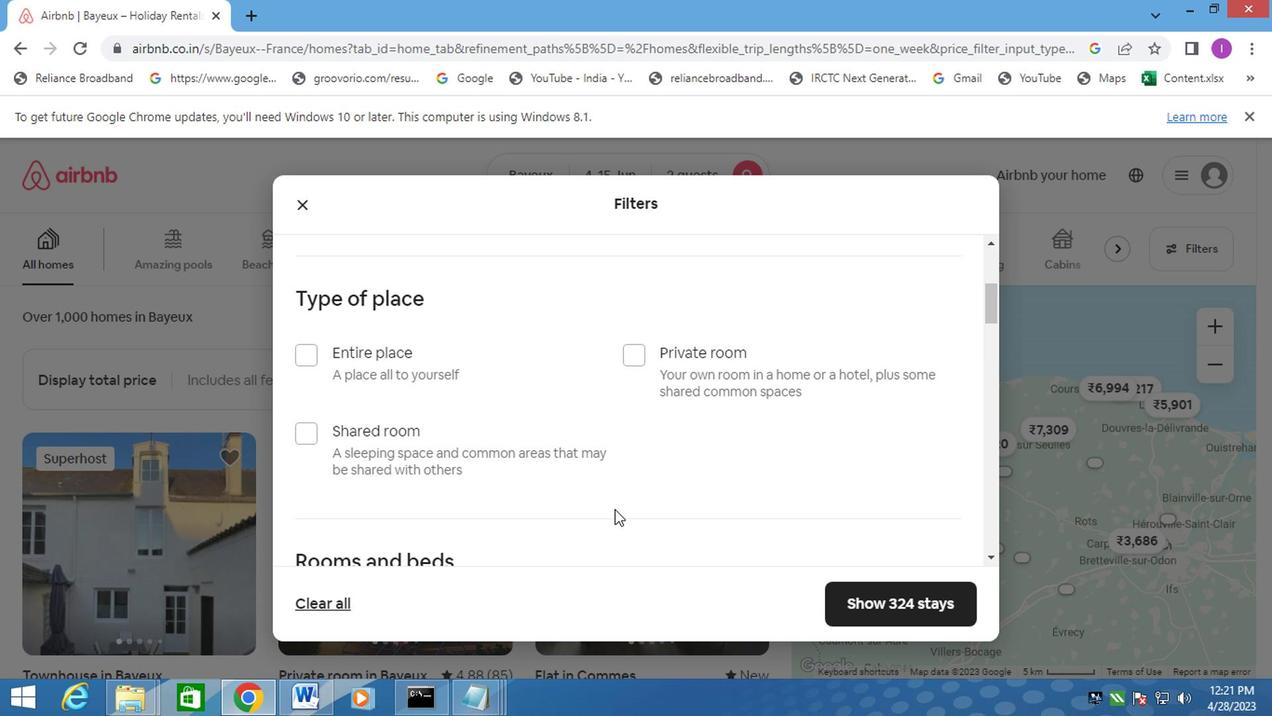 
Action: Mouse moved to (299, 266)
Screenshot: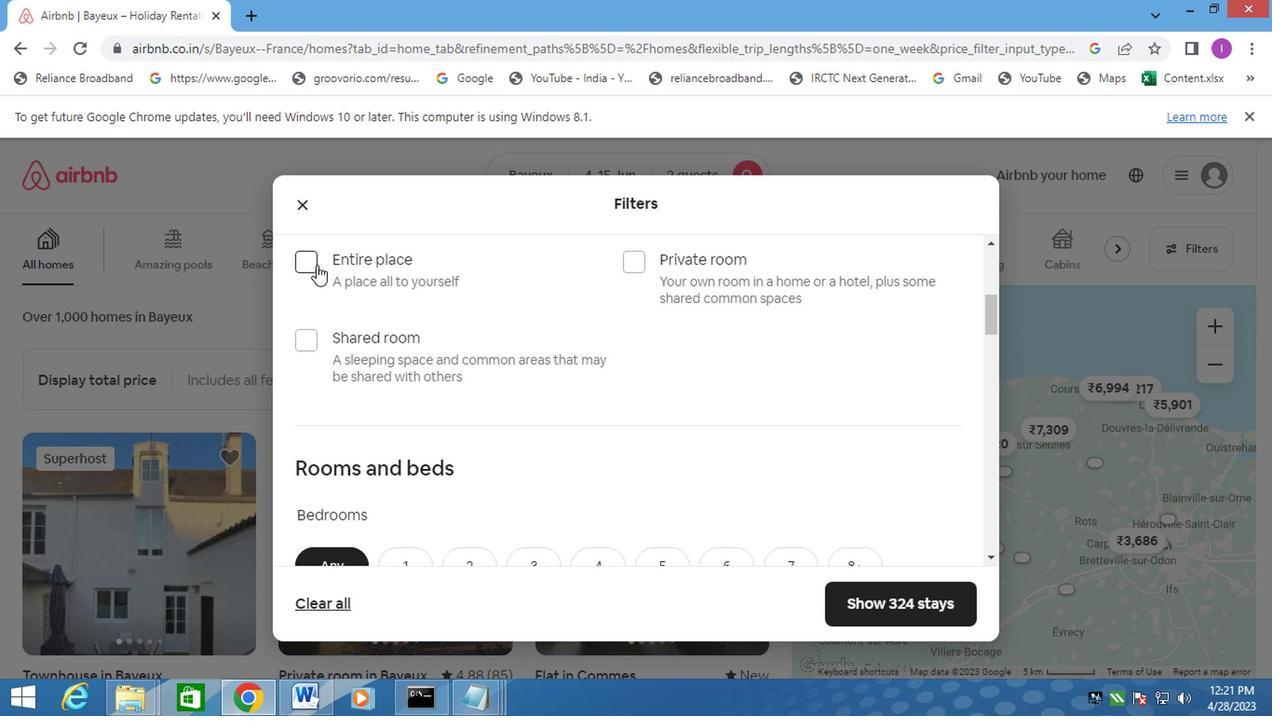 
Action: Mouse pressed left at (299, 266)
Screenshot: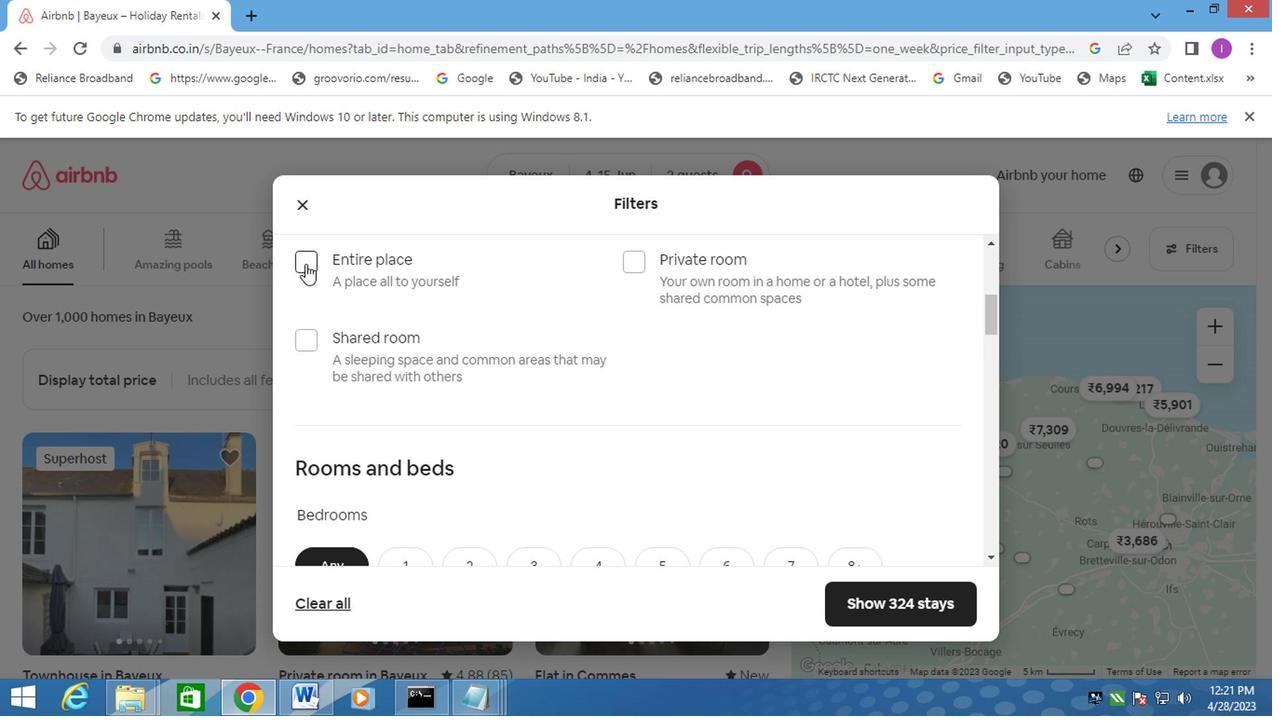 
Action: Mouse moved to (476, 292)
Screenshot: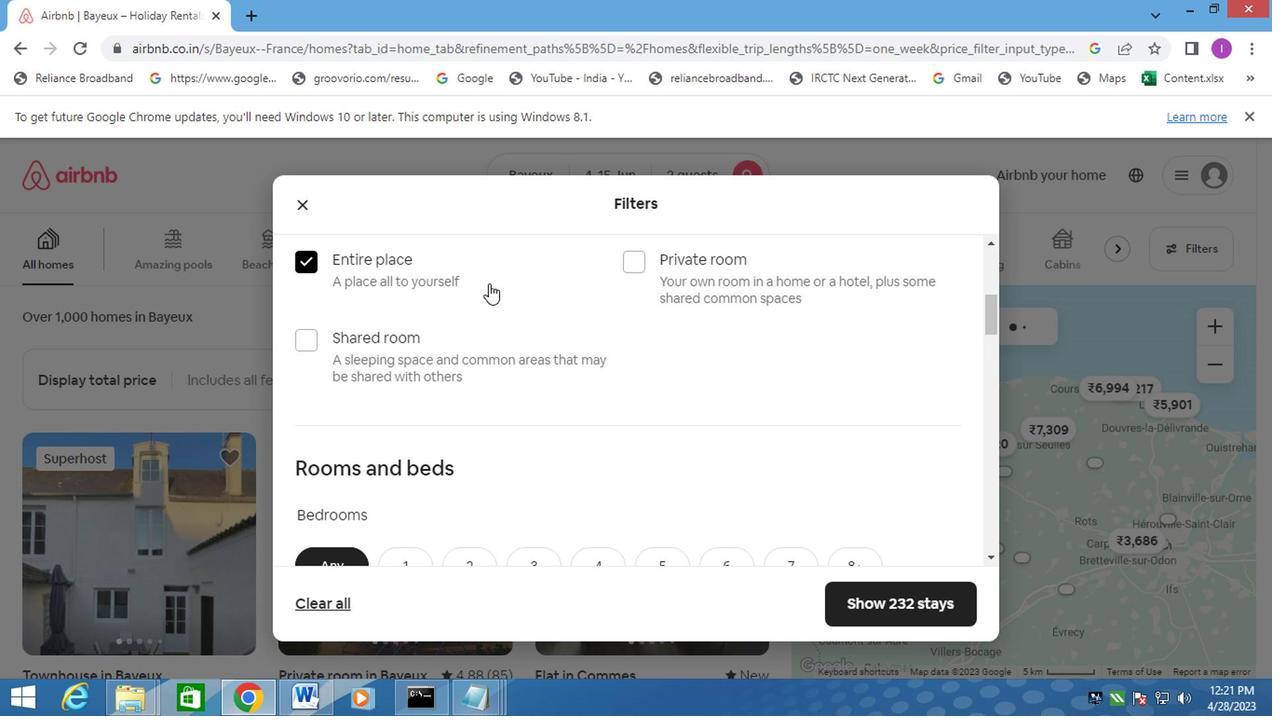 
Action: Mouse scrolled (476, 291) with delta (0, 0)
Screenshot: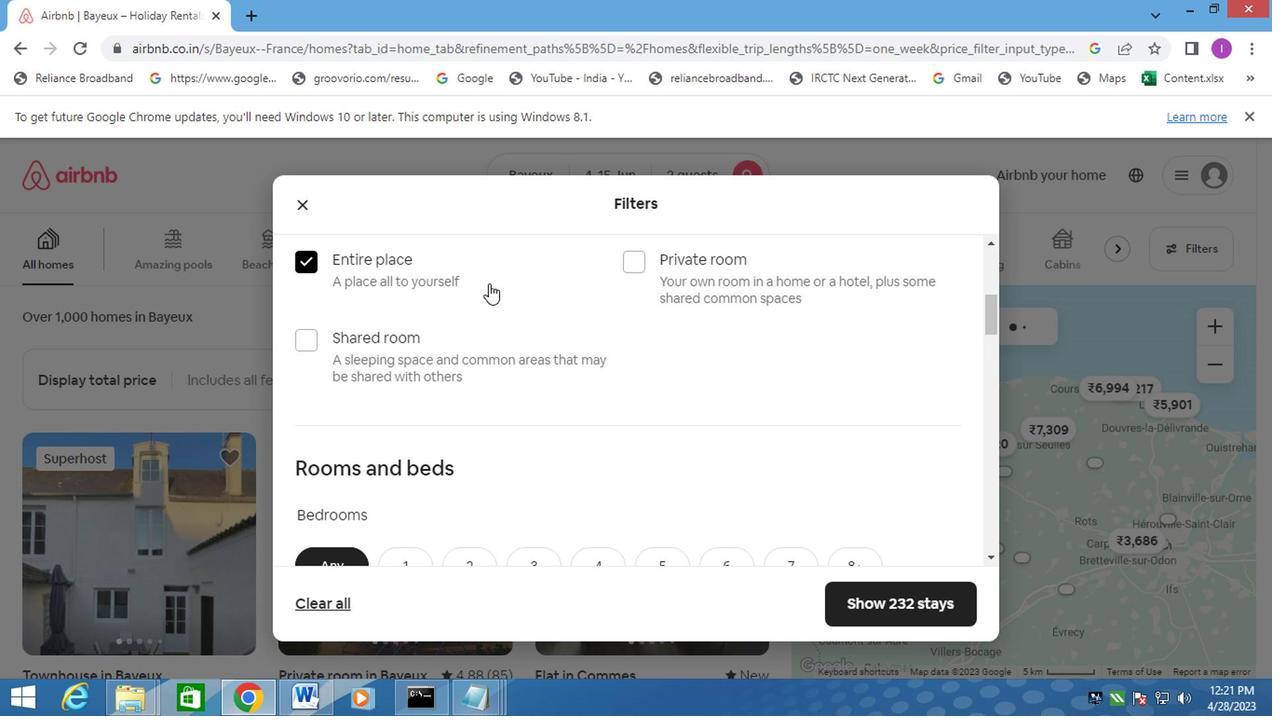 
Action: Mouse scrolled (476, 291) with delta (0, 0)
Screenshot: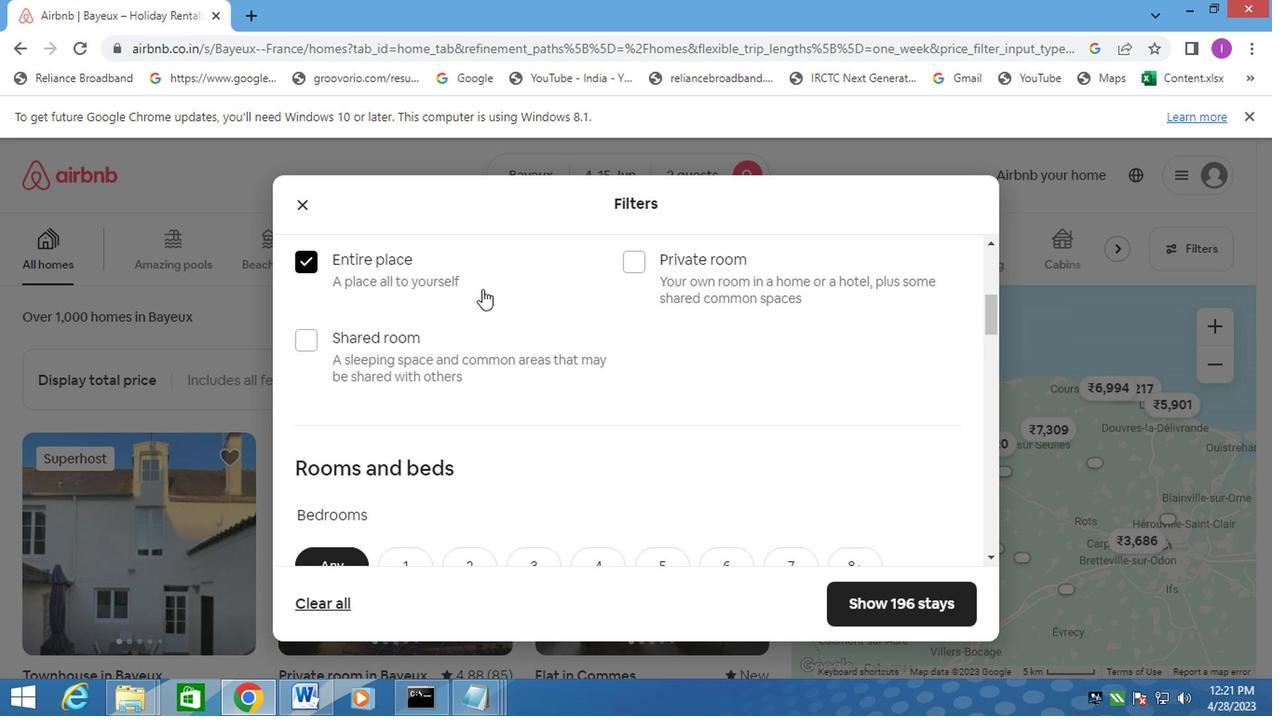 
Action: Mouse moved to (403, 377)
Screenshot: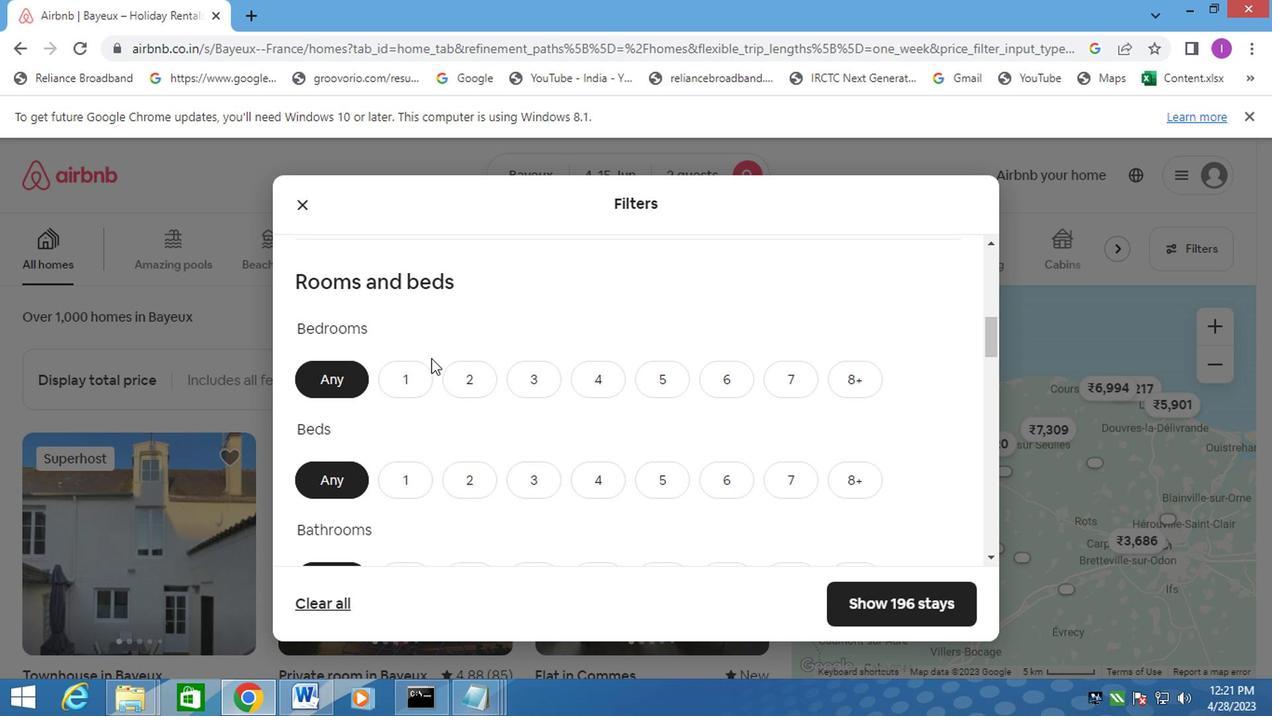 
Action: Mouse pressed left at (403, 377)
Screenshot: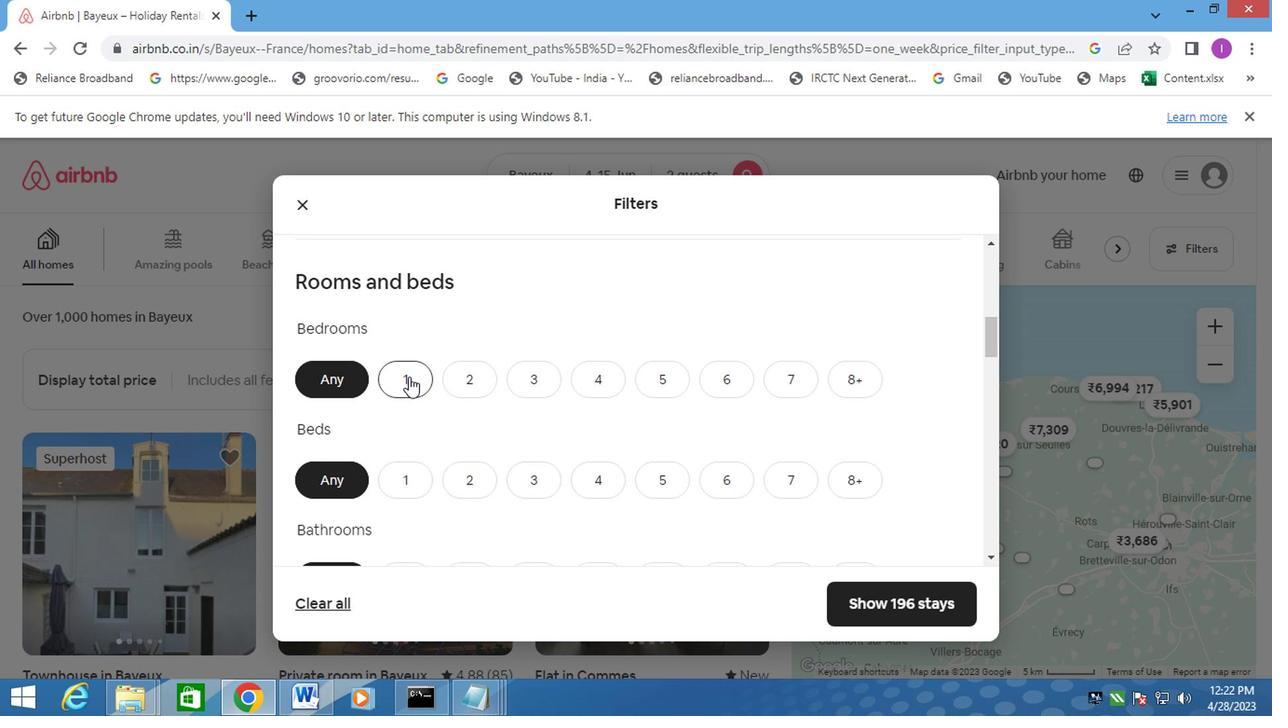 
Action: Mouse moved to (421, 405)
Screenshot: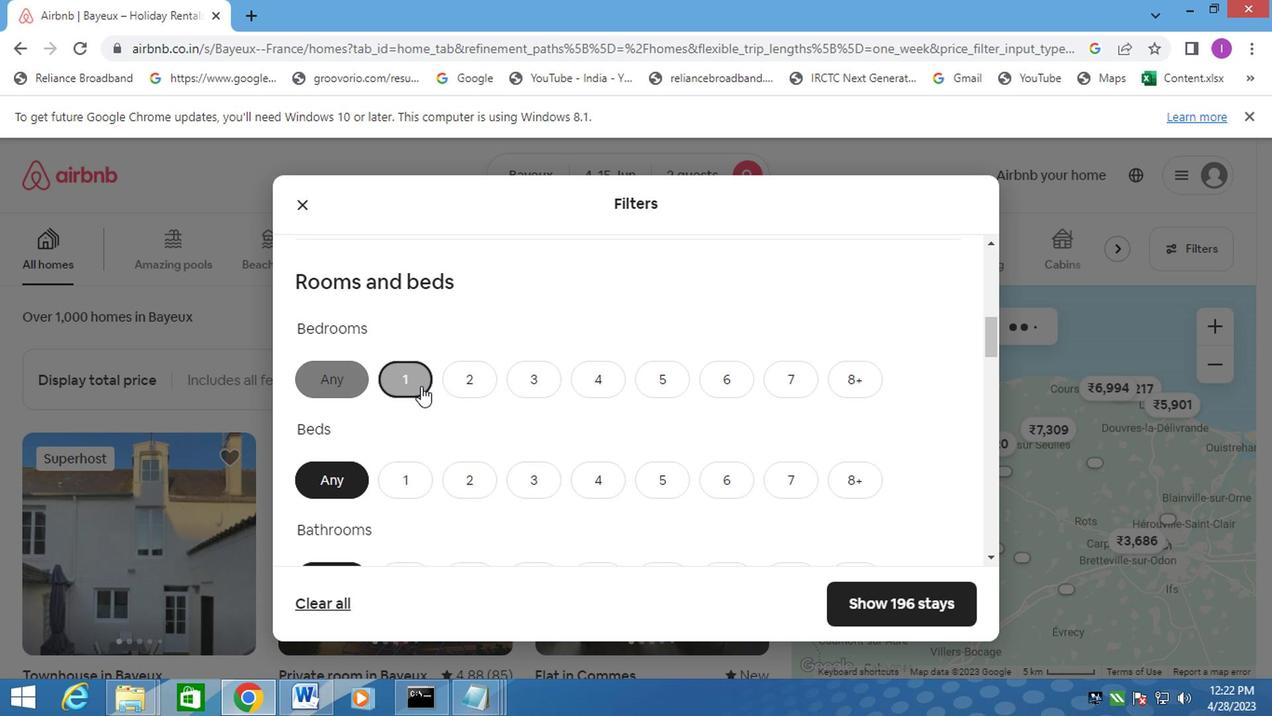 
Action: Mouse scrolled (421, 404) with delta (0, -1)
Screenshot: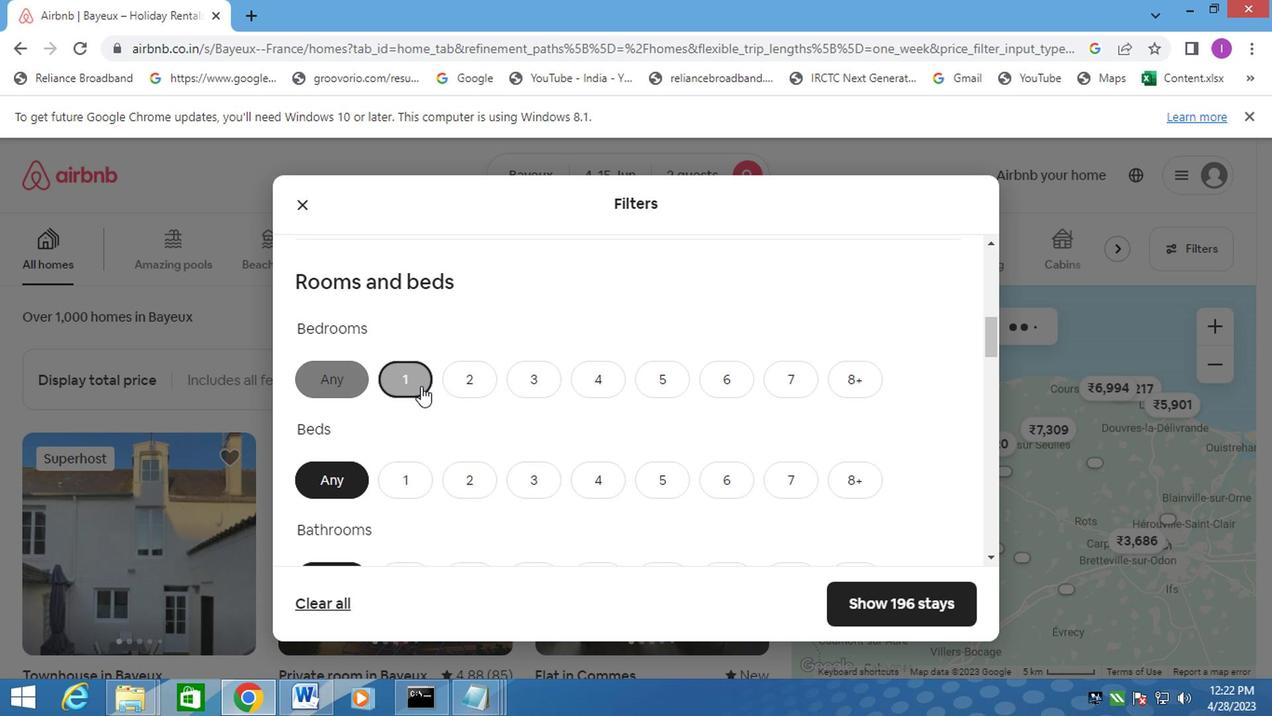 
Action: Mouse moved to (422, 406)
Screenshot: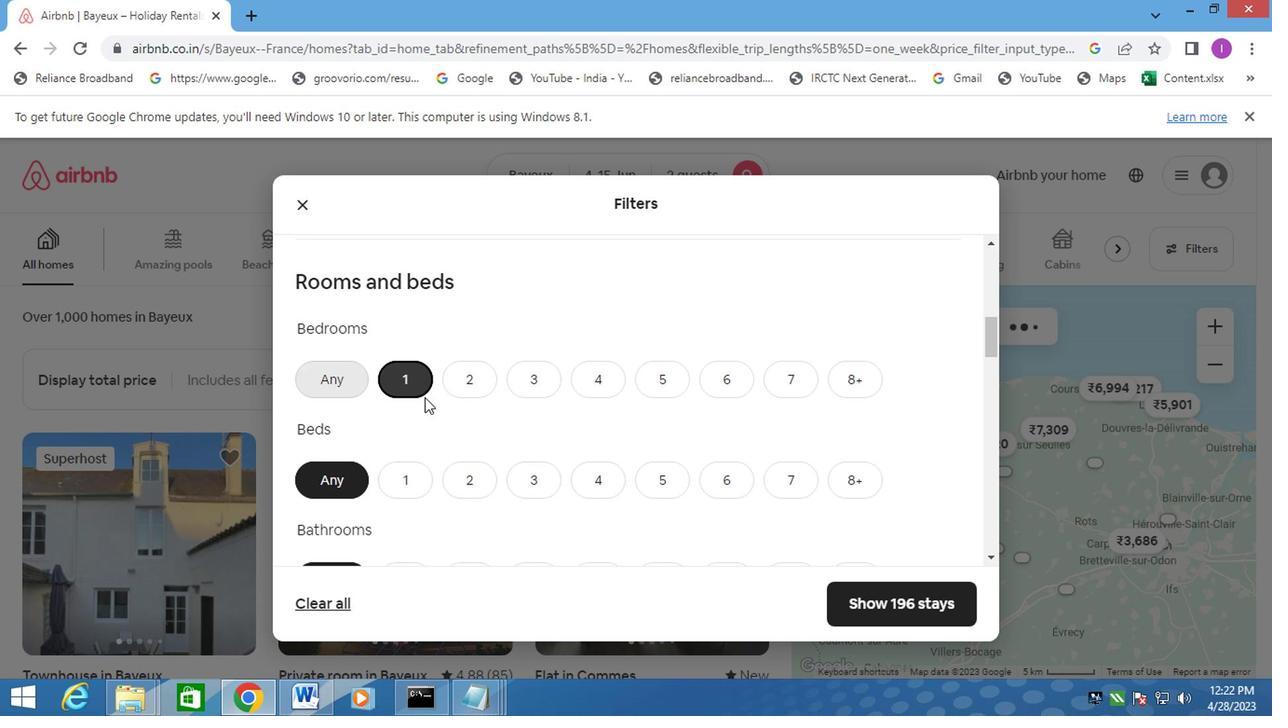 
Action: Mouse scrolled (422, 405) with delta (0, 0)
Screenshot: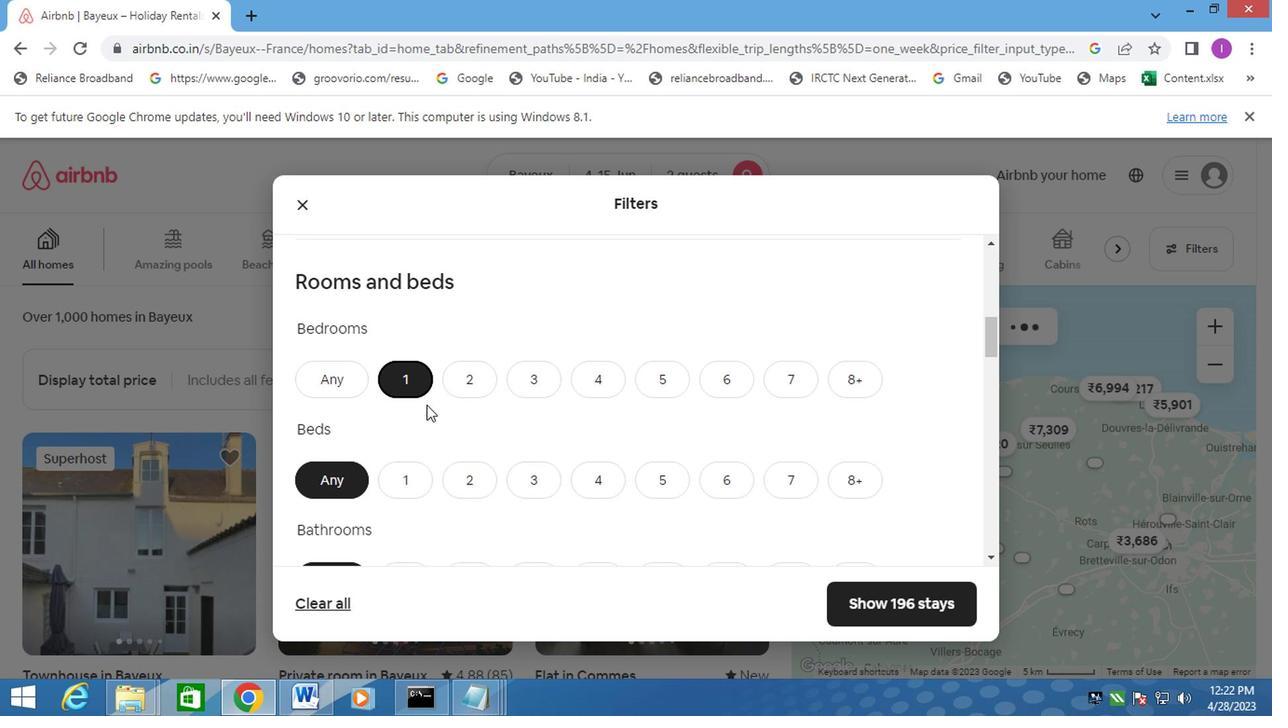 
Action: Mouse moved to (397, 303)
Screenshot: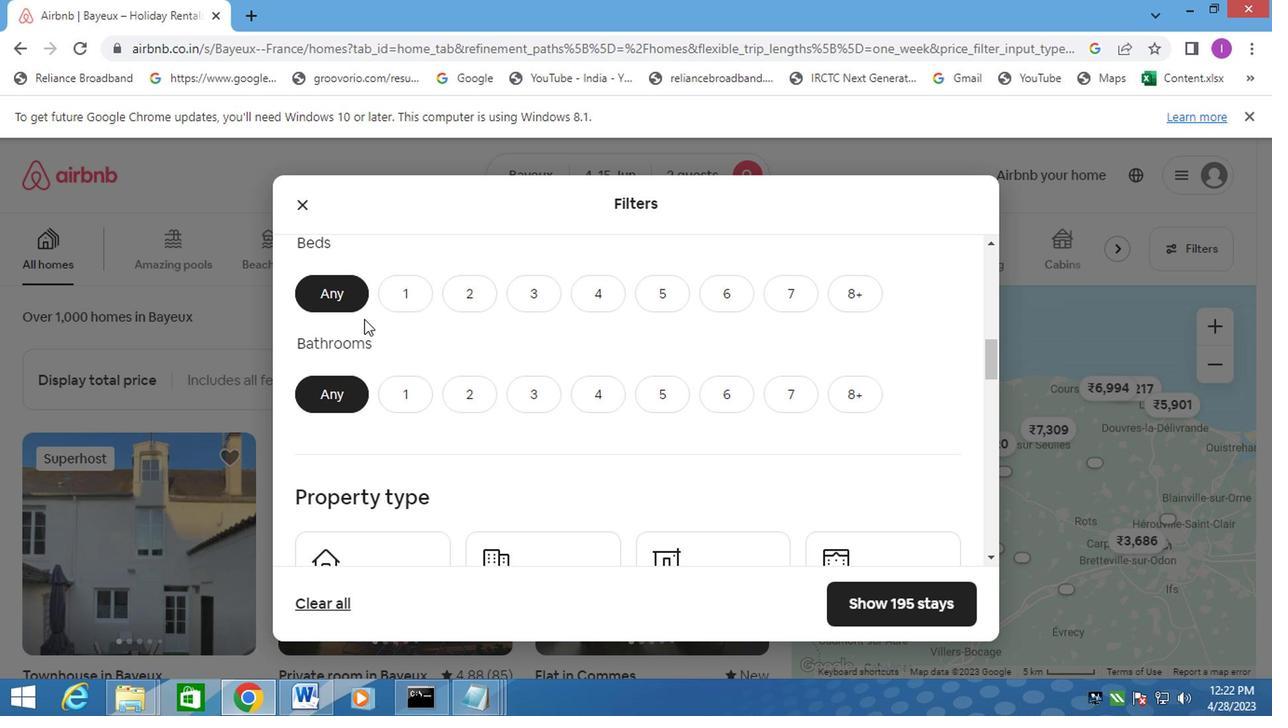 
Action: Mouse pressed left at (397, 303)
Screenshot: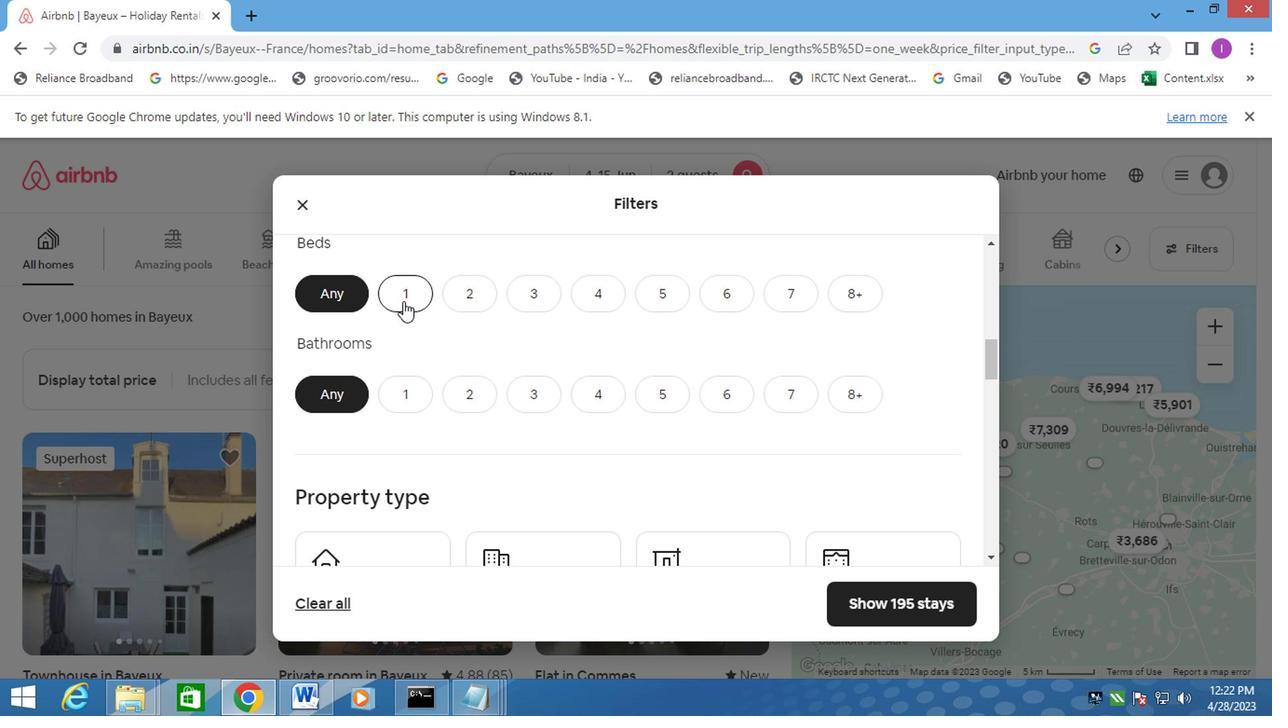 
Action: Mouse moved to (403, 397)
Screenshot: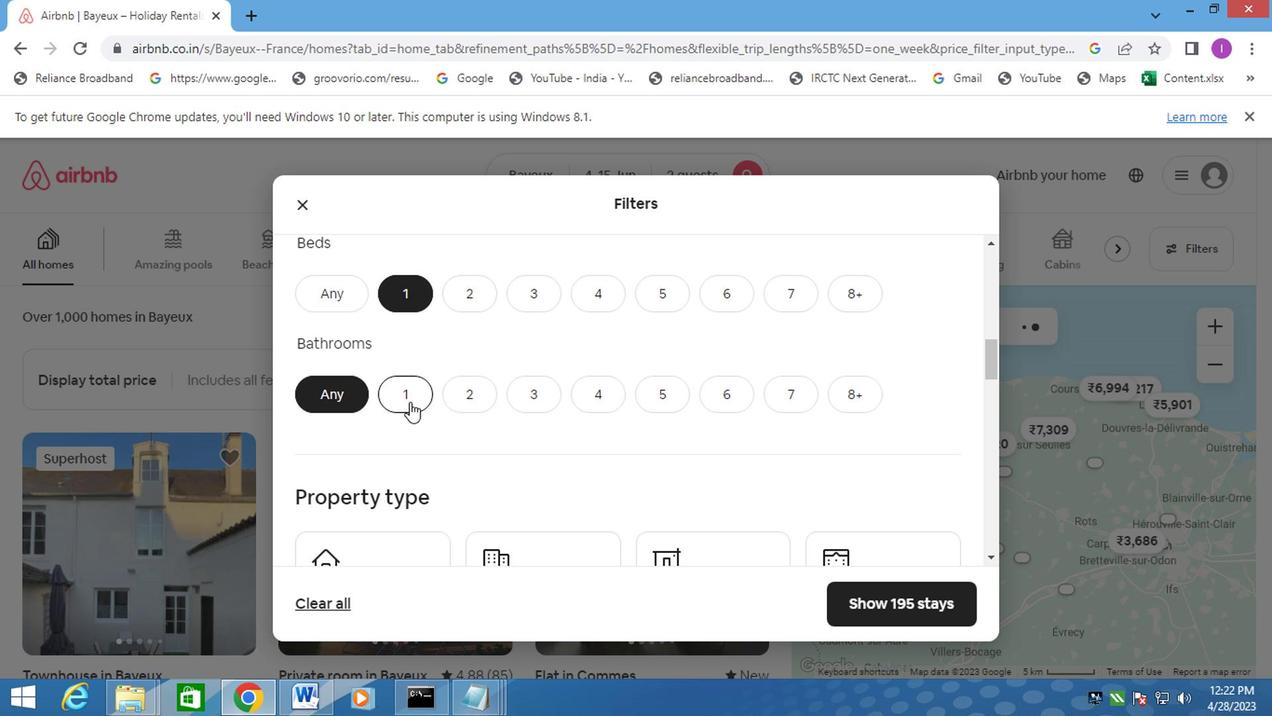 
Action: Mouse pressed left at (403, 397)
Screenshot: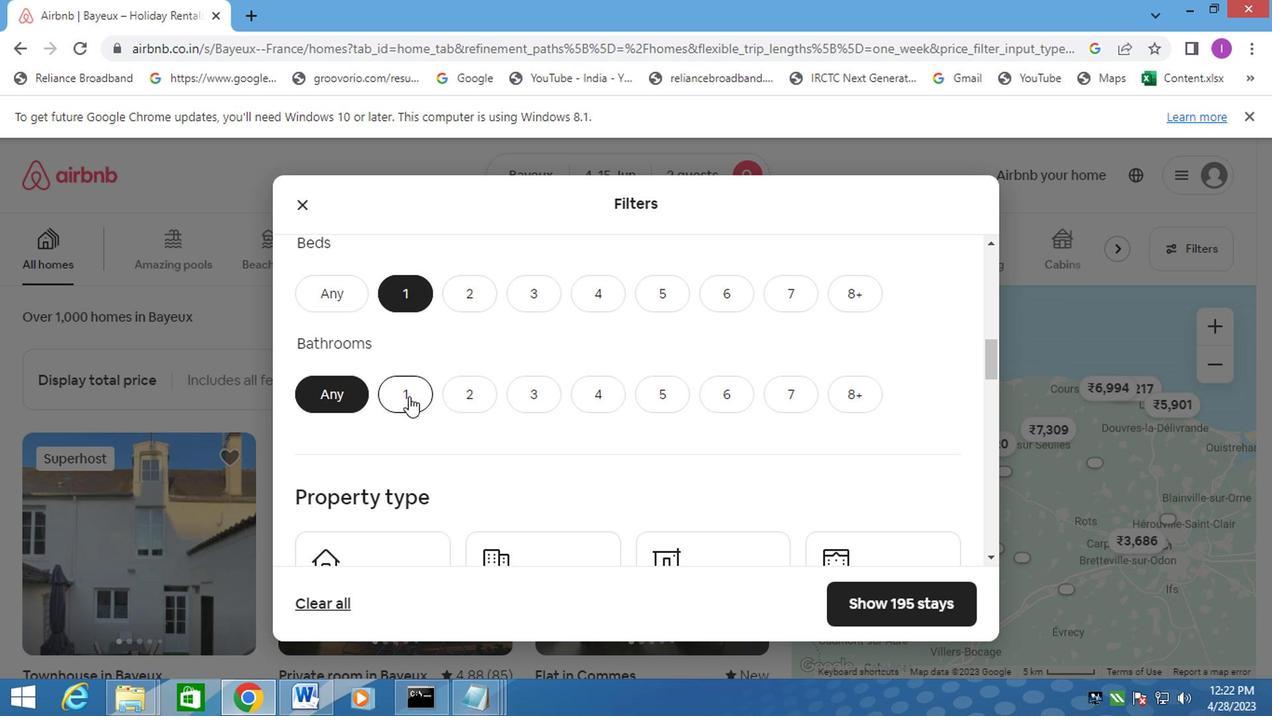 
Action: Mouse moved to (413, 419)
Screenshot: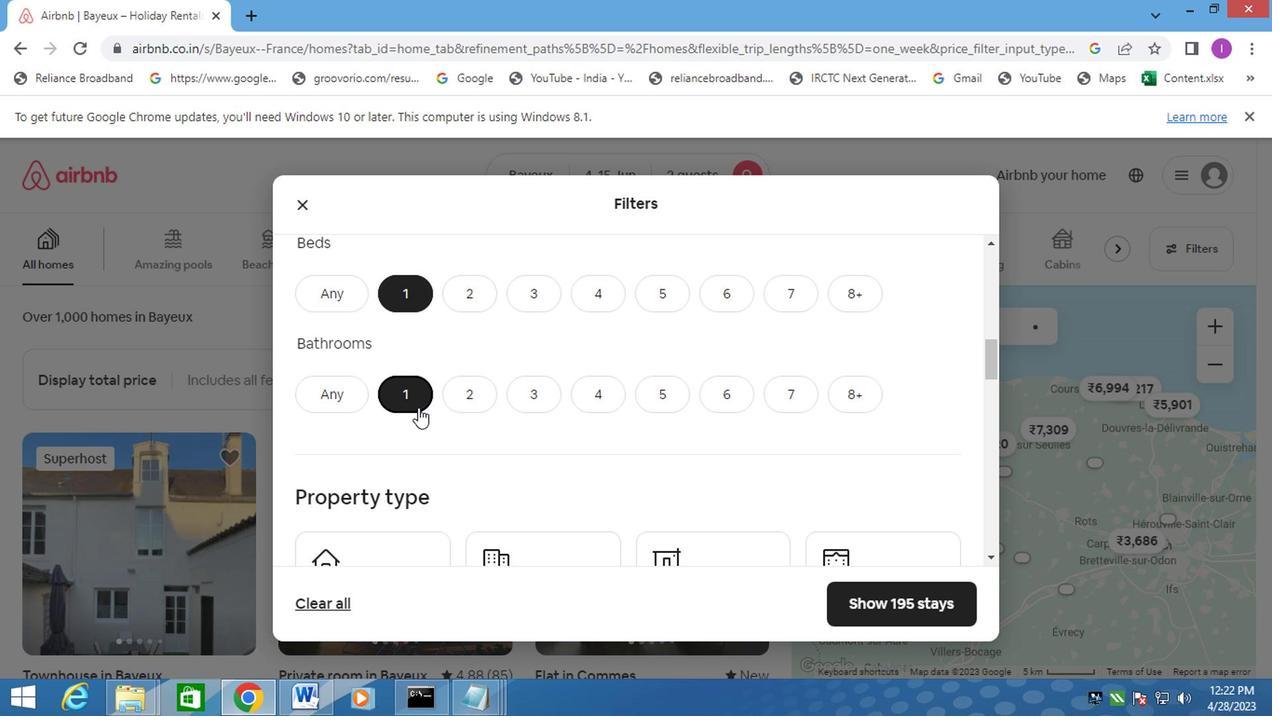 
Action: Mouse scrolled (413, 418) with delta (0, -1)
Screenshot: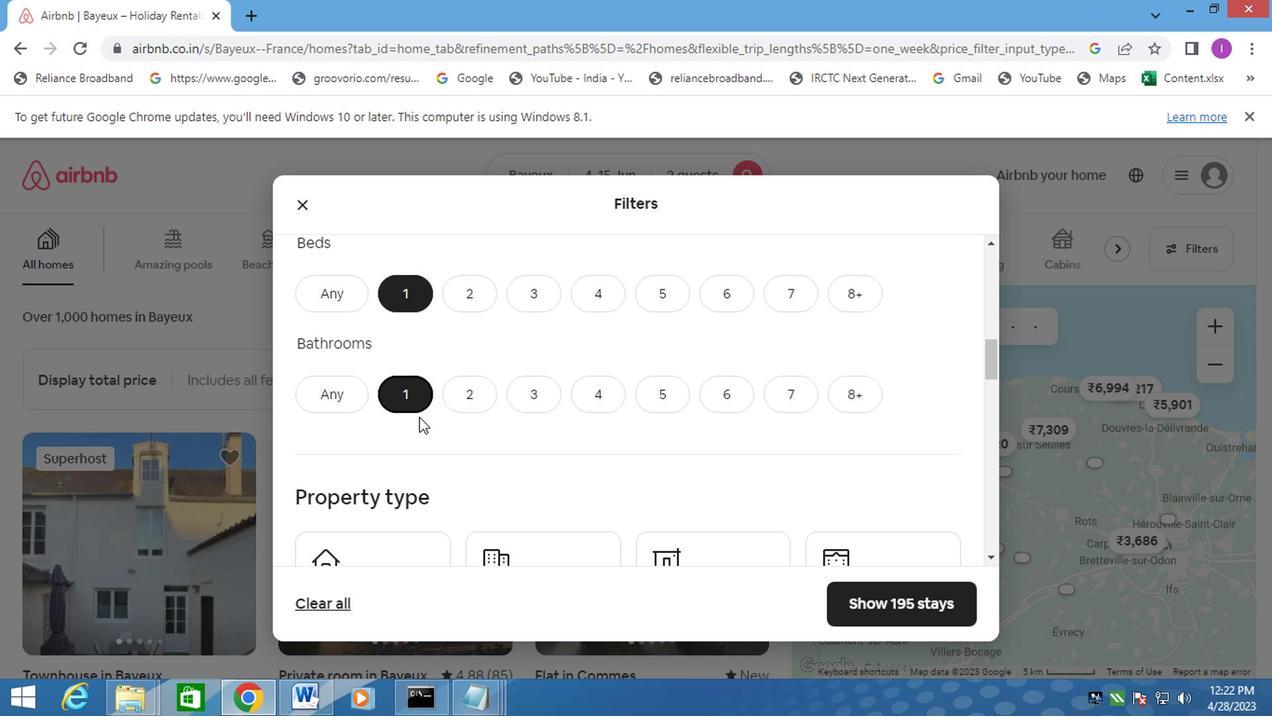 
Action: Mouse moved to (413, 419)
Screenshot: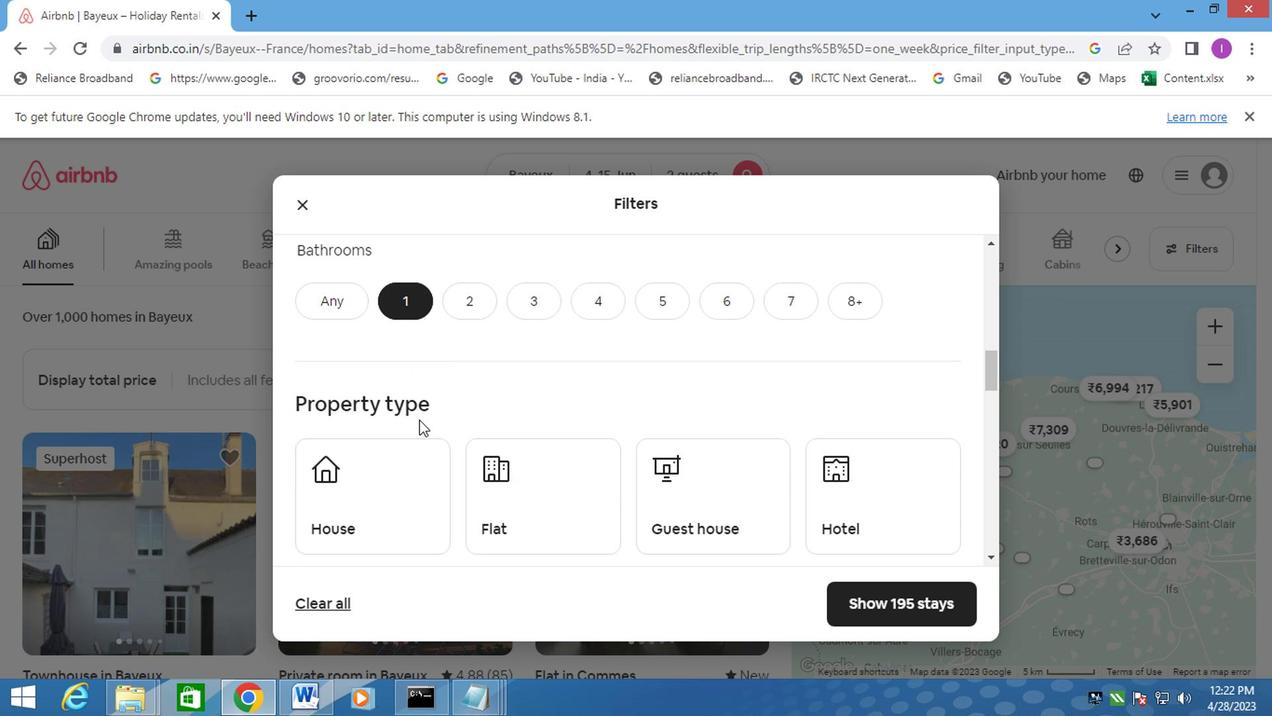 
Action: Mouse scrolled (413, 418) with delta (0, -1)
Screenshot: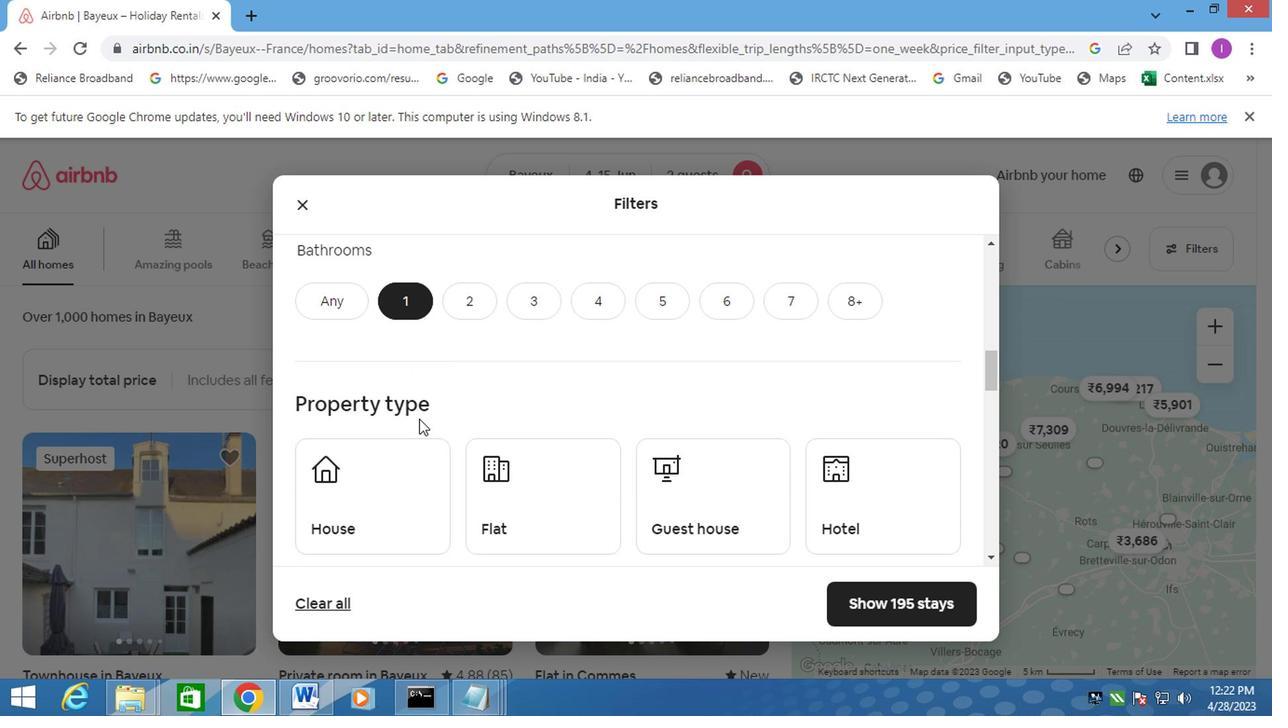 
Action: Mouse scrolled (413, 418) with delta (0, -1)
Screenshot: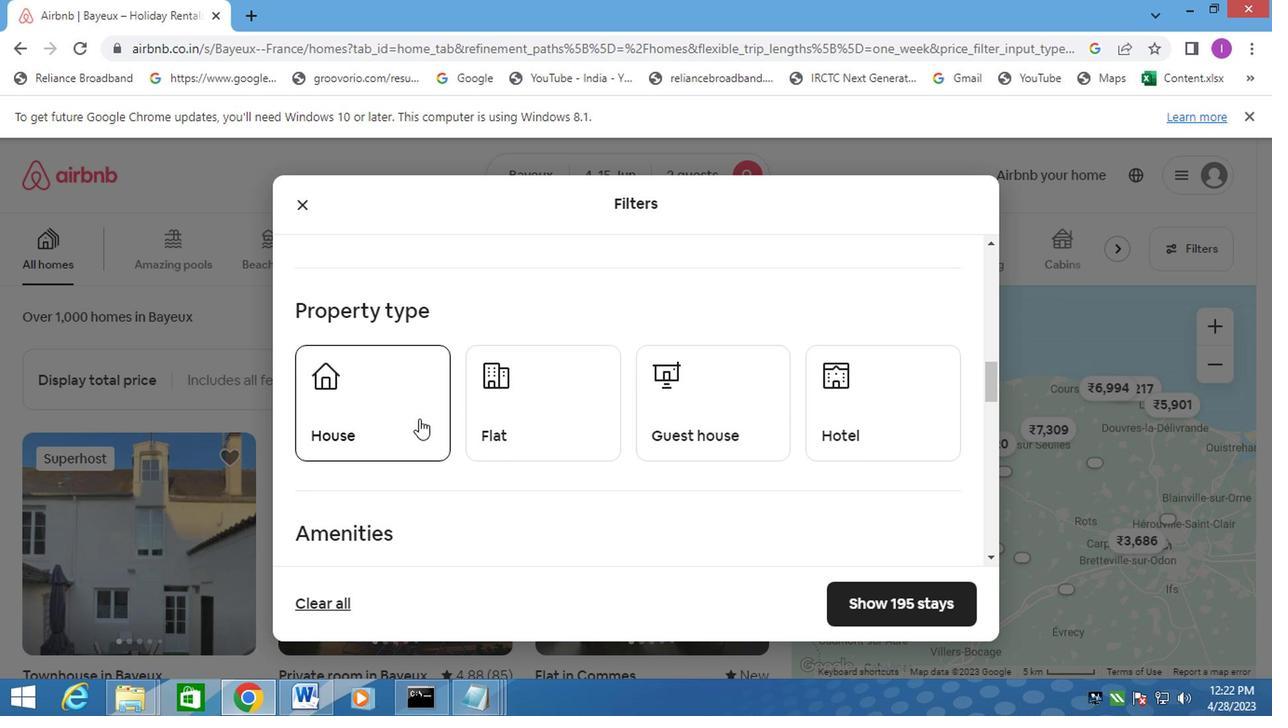 
Action: Mouse moved to (379, 349)
Screenshot: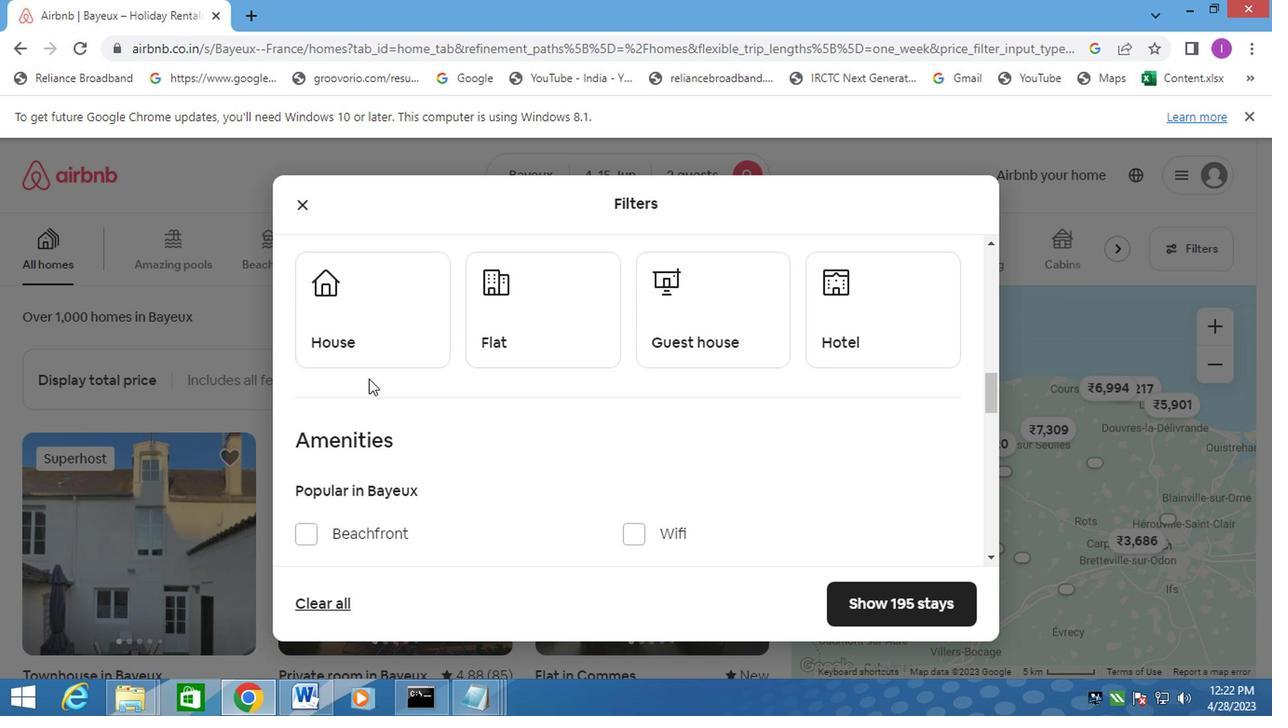 
Action: Mouse pressed left at (379, 349)
Screenshot: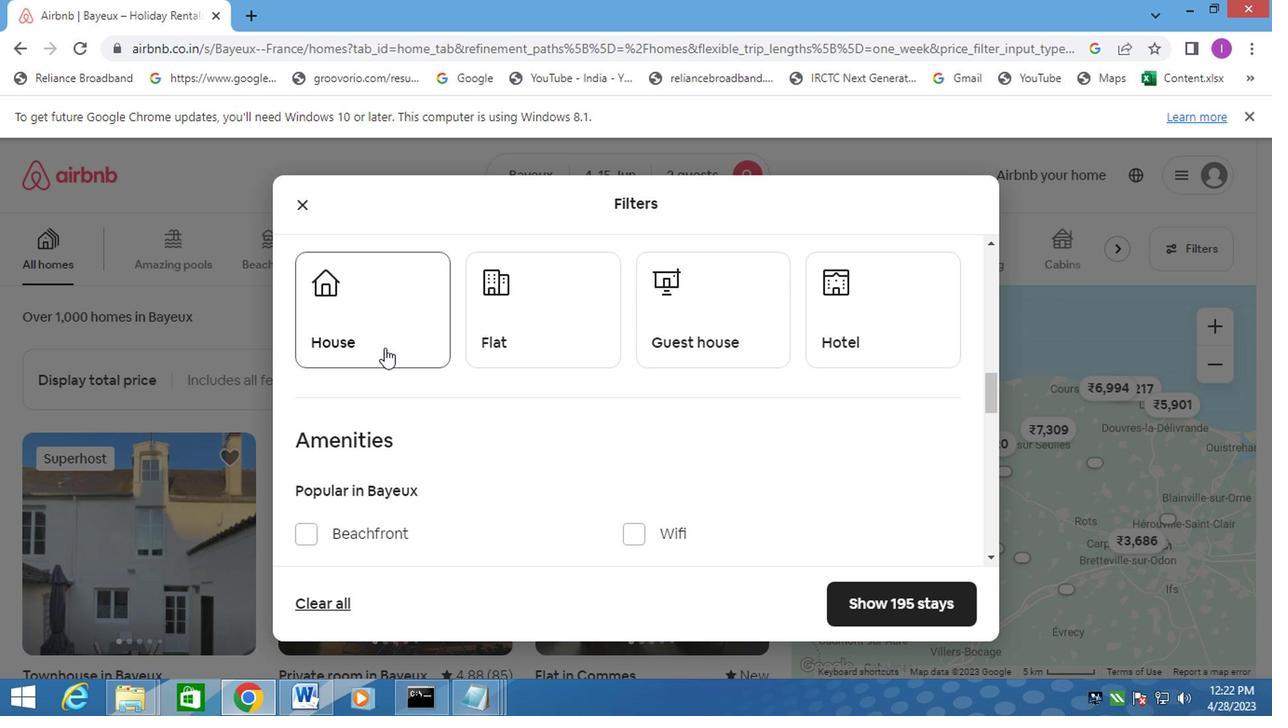 
Action: Mouse moved to (531, 353)
Screenshot: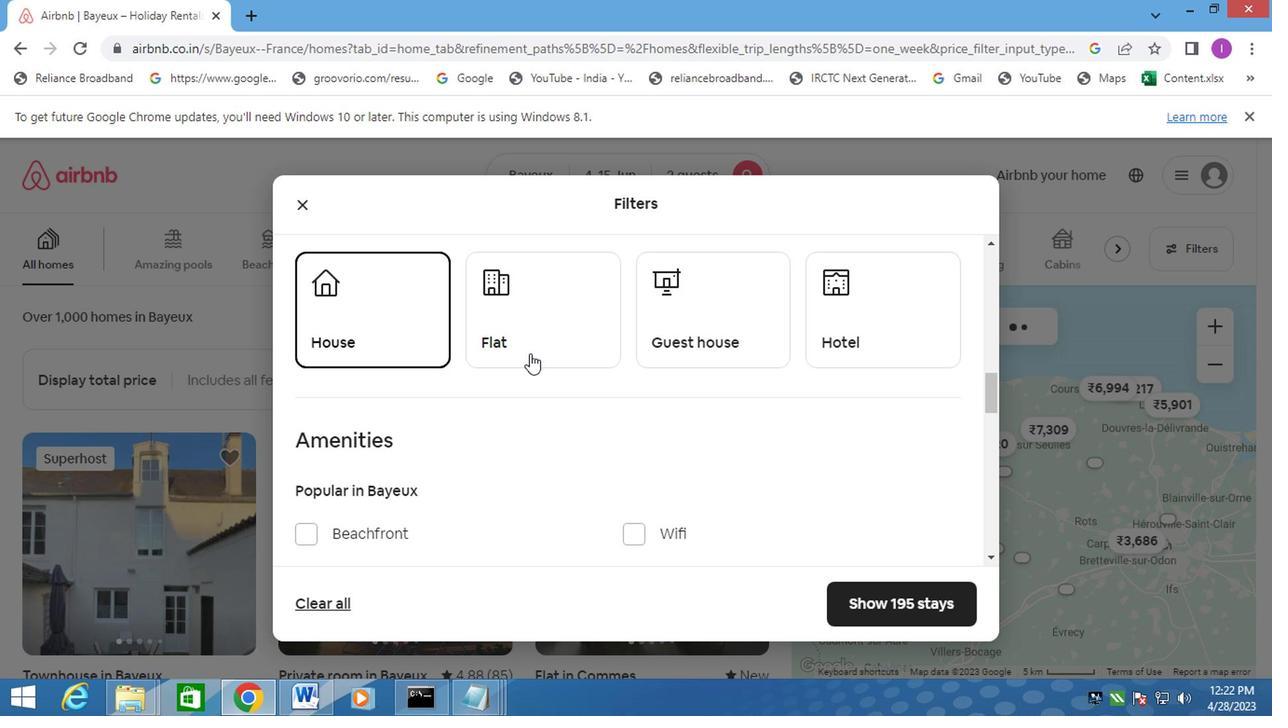 
Action: Mouse pressed left at (531, 353)
Screenshot: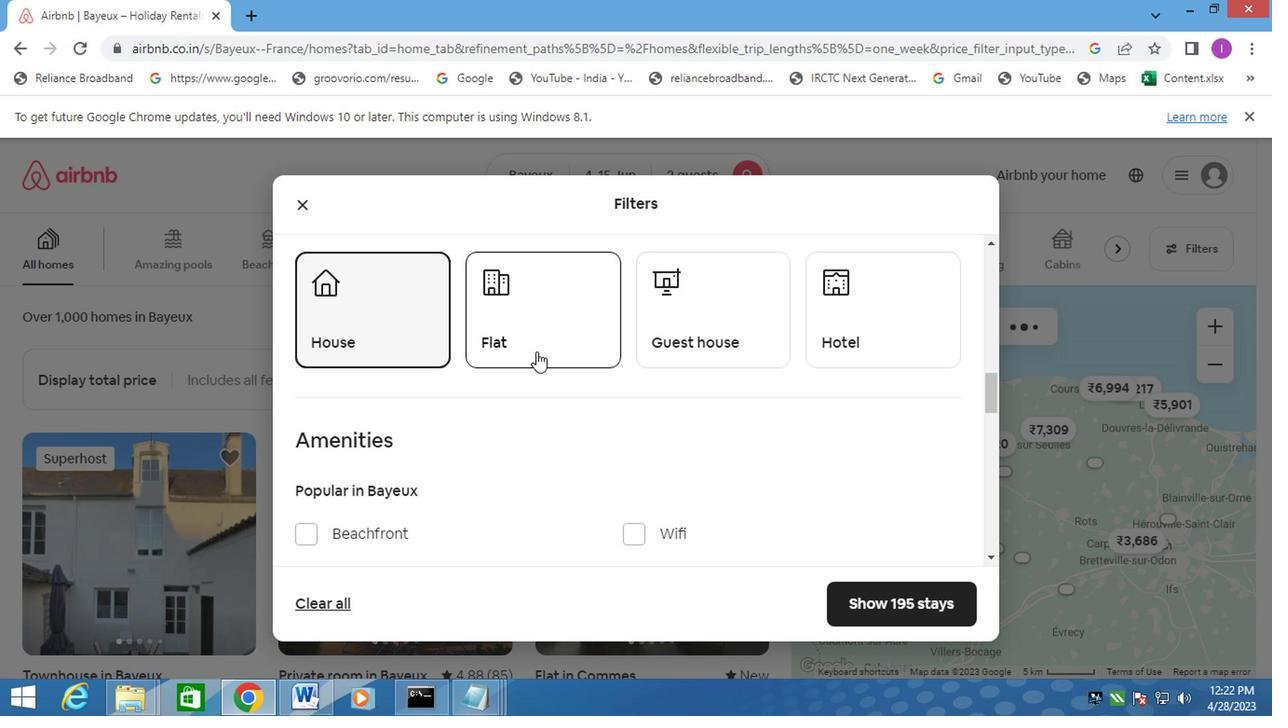 
Action: Mouse moved to (637, 342)
Screenshot: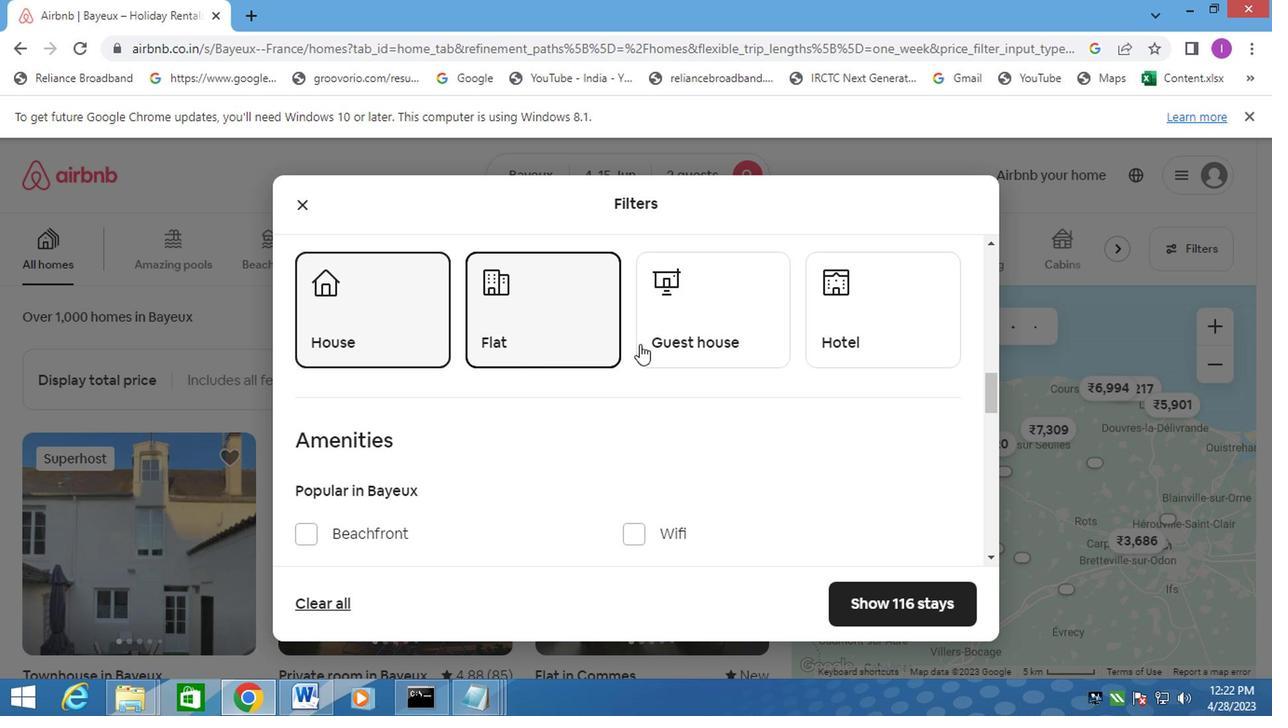 
Action: Mouse pressed left at (637, 342)
Screenshot: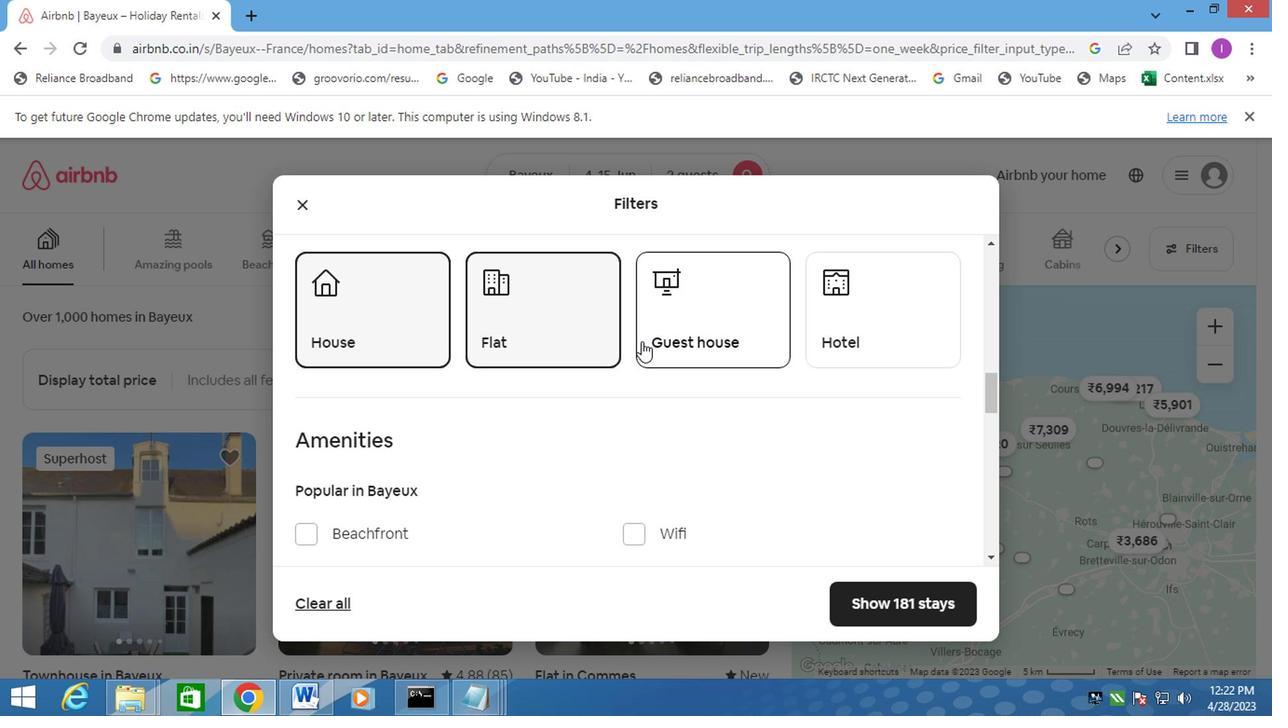 
Action: Mouse moved to (846, 323)
Screenshot: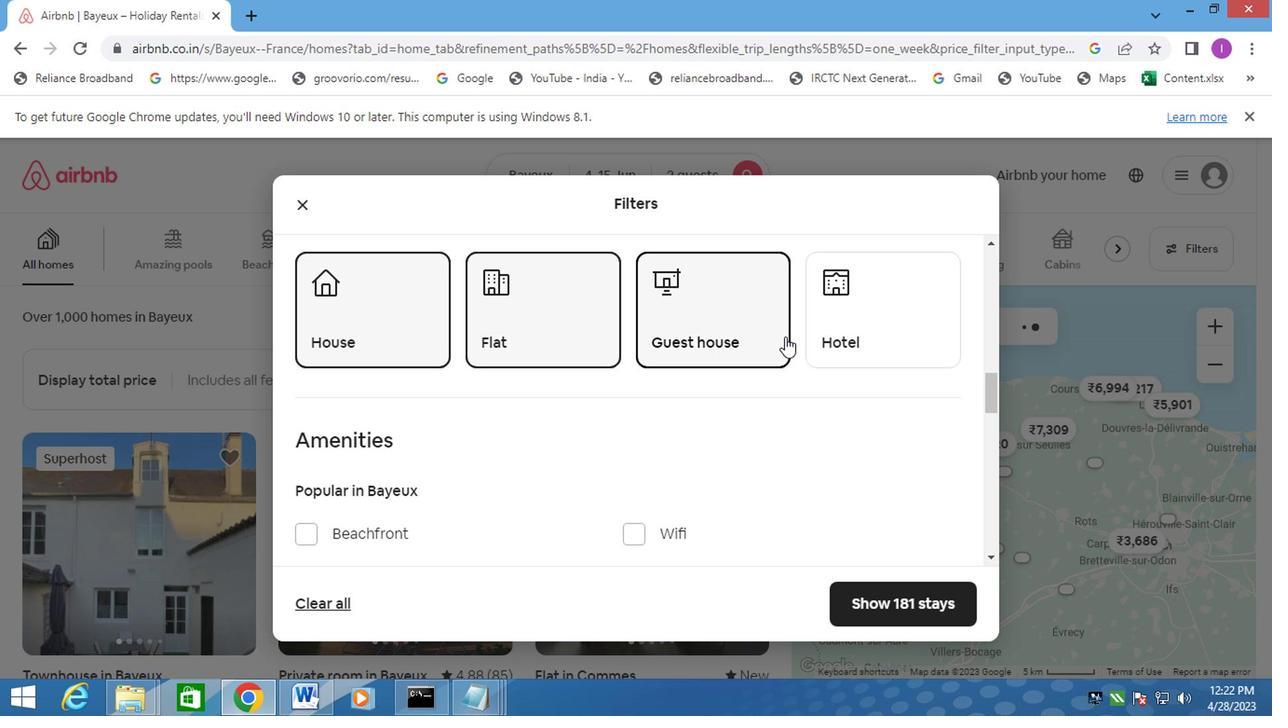 
Action: Mouse pressed left at (846, 323)
Screenshot: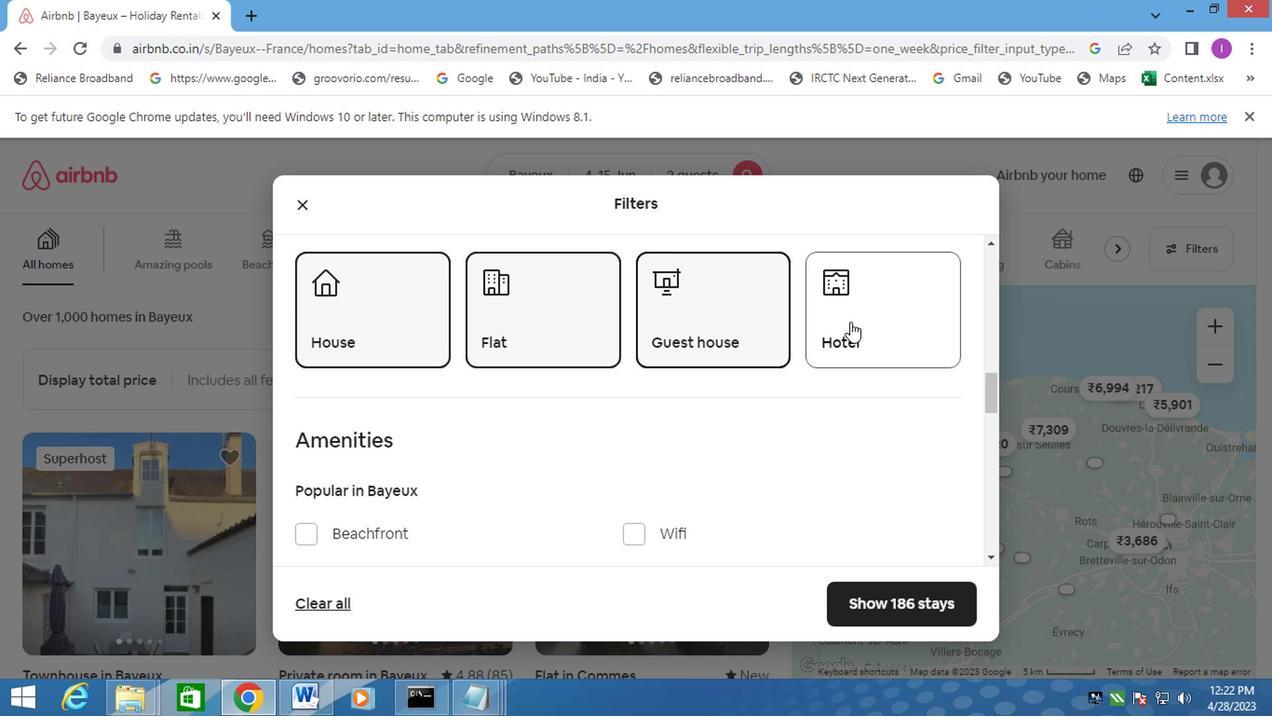 
Action: Mouse moved to (468, 455)
Screenshot: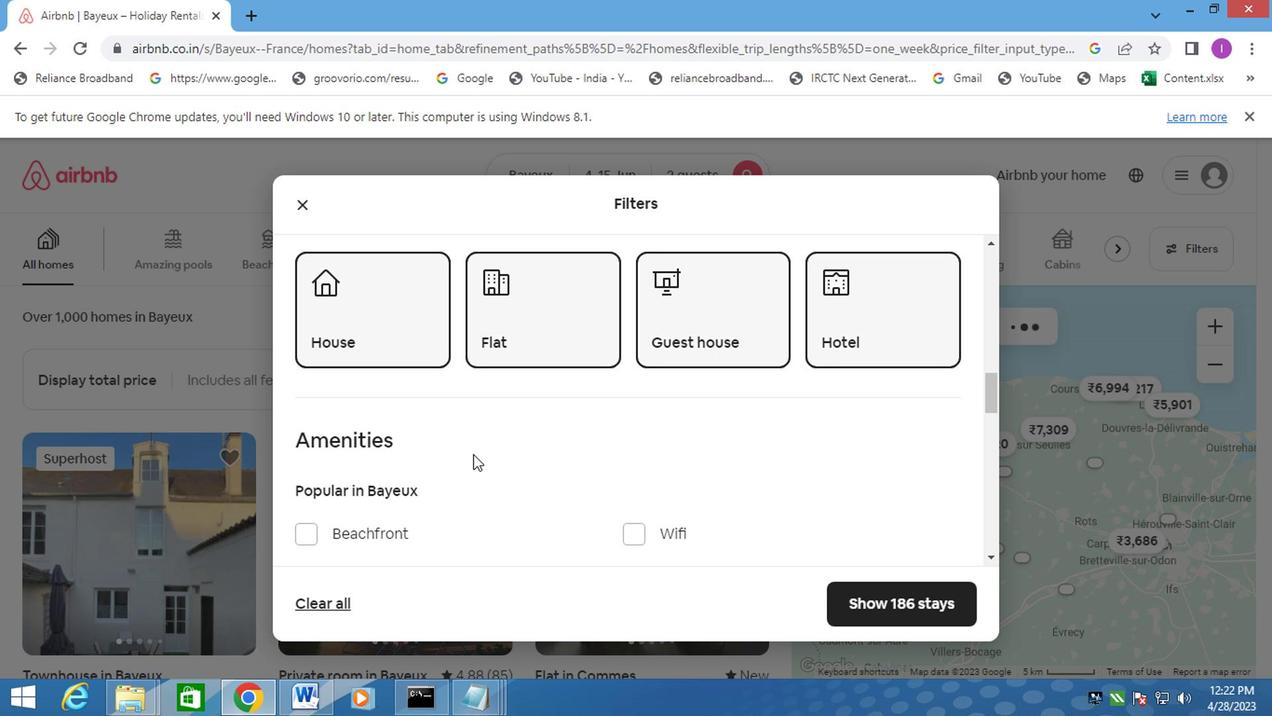 
Action: Mouse scrolled (468, 454) with delta (0, -1)
Screenshot: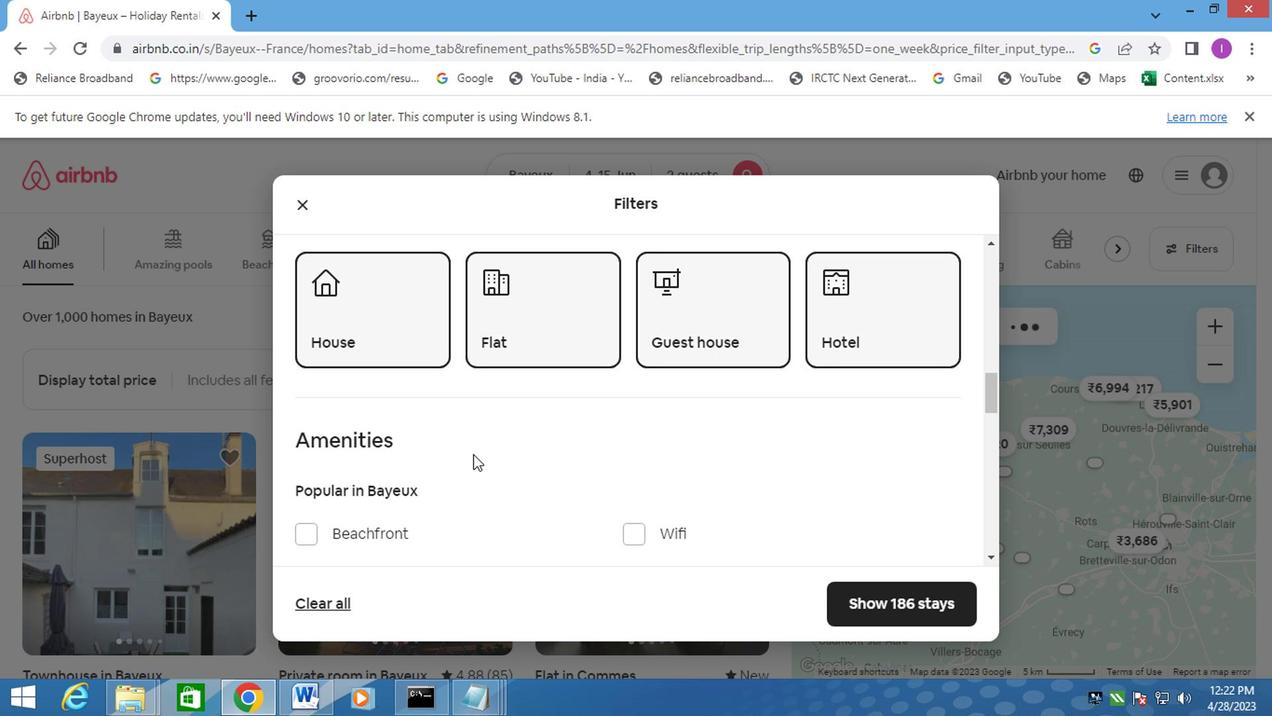 
Action: Mouse scrolled (468, 454) with delta (0, -1)
Screenshot: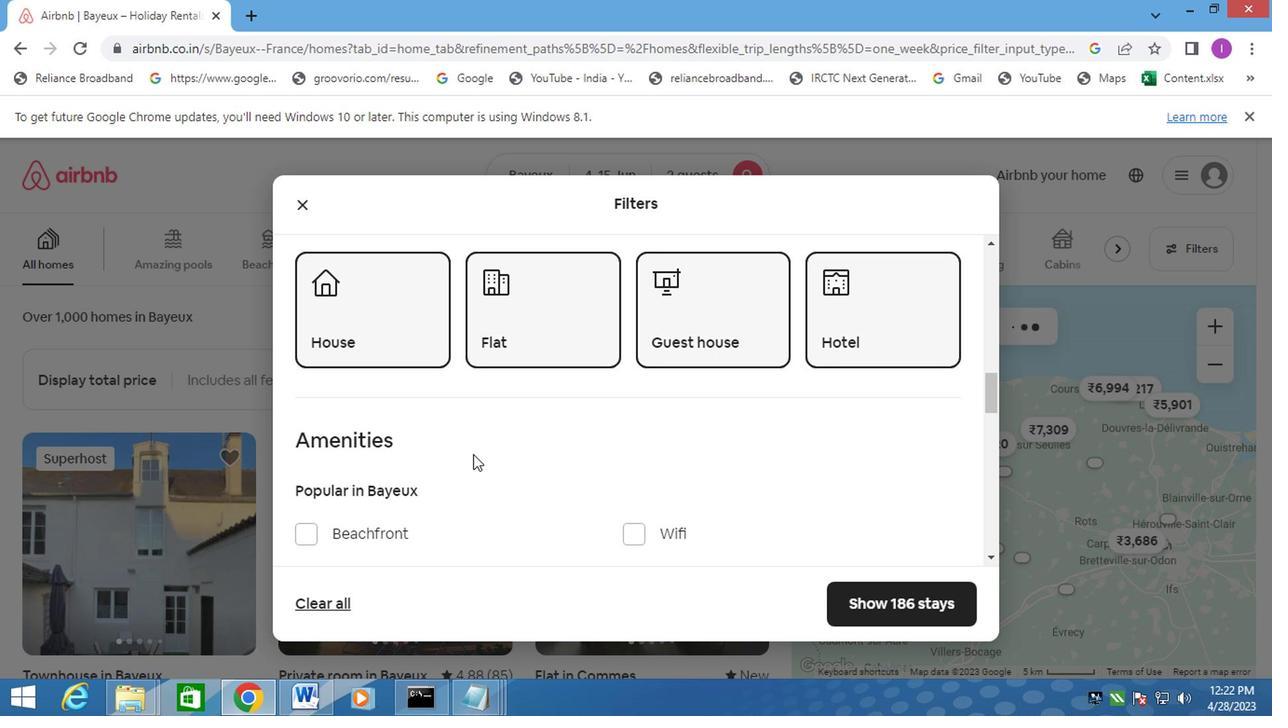 
Action: Mouse moved to (491, 449)
Screenshot: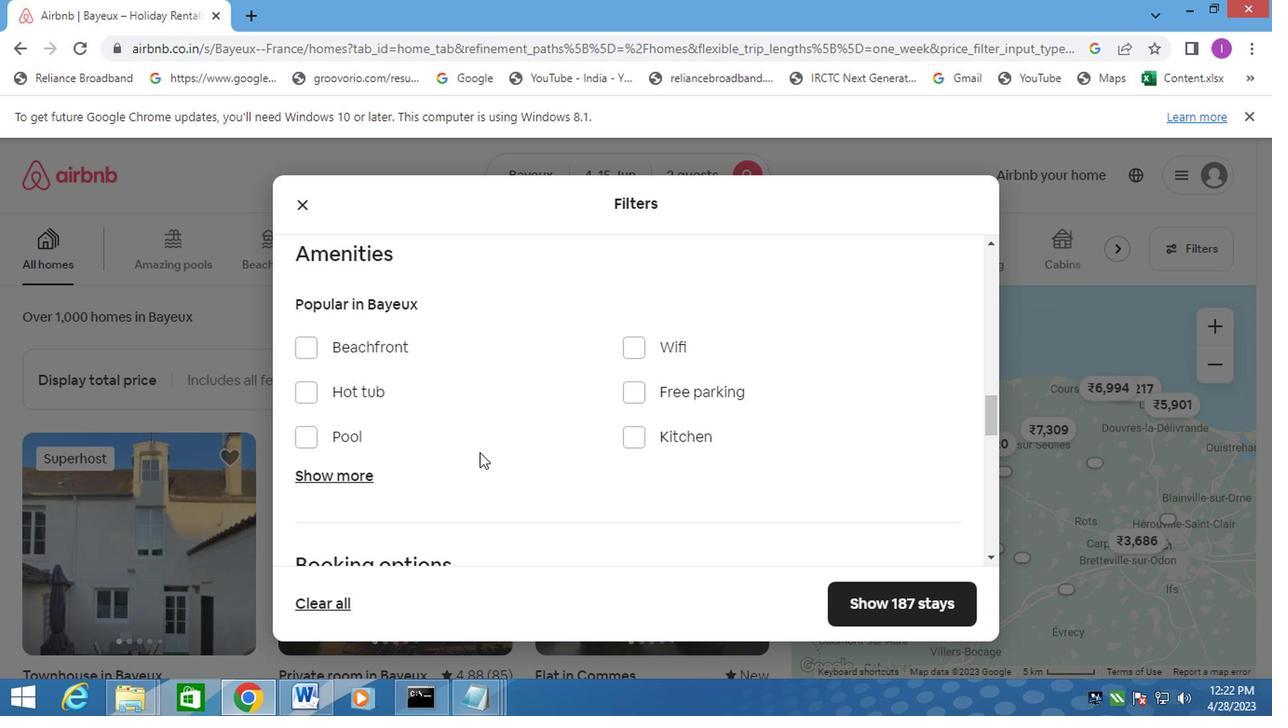 
Action: Mouse scrolled (491, 448) with delta (0, 0)
Screenshot: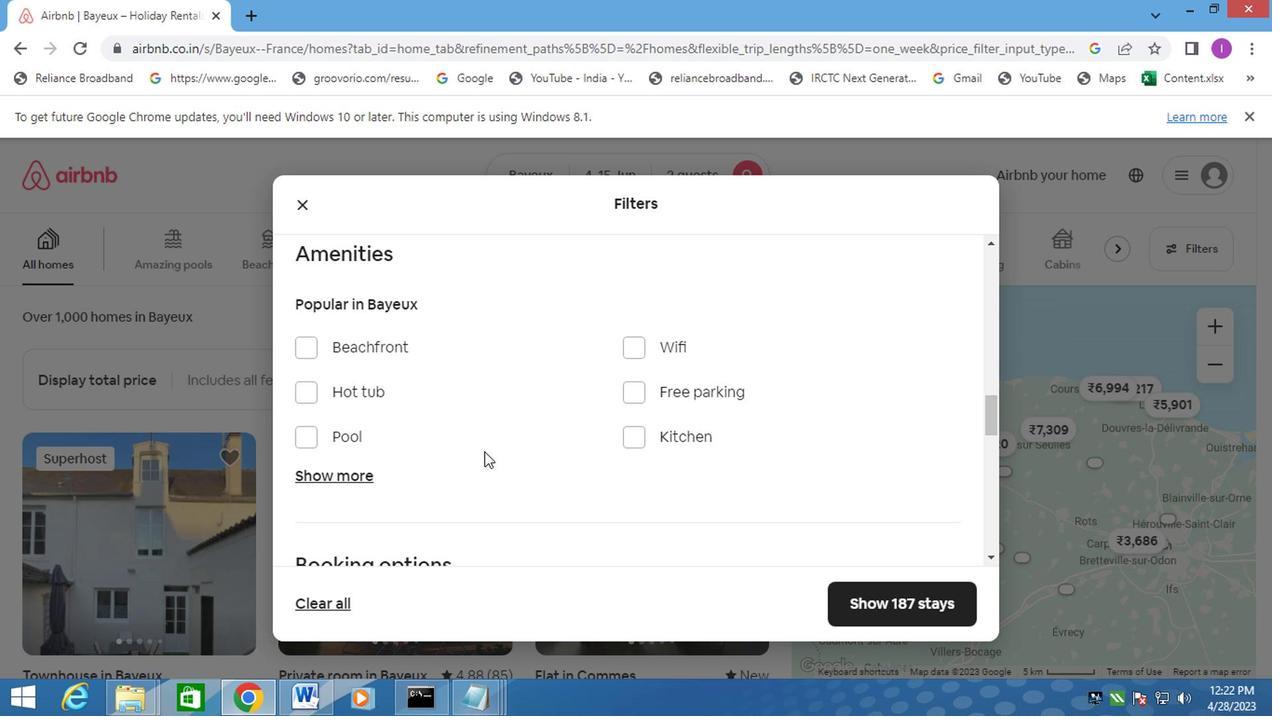 
Action: Mouse moved to (337, 387)
Screenshot: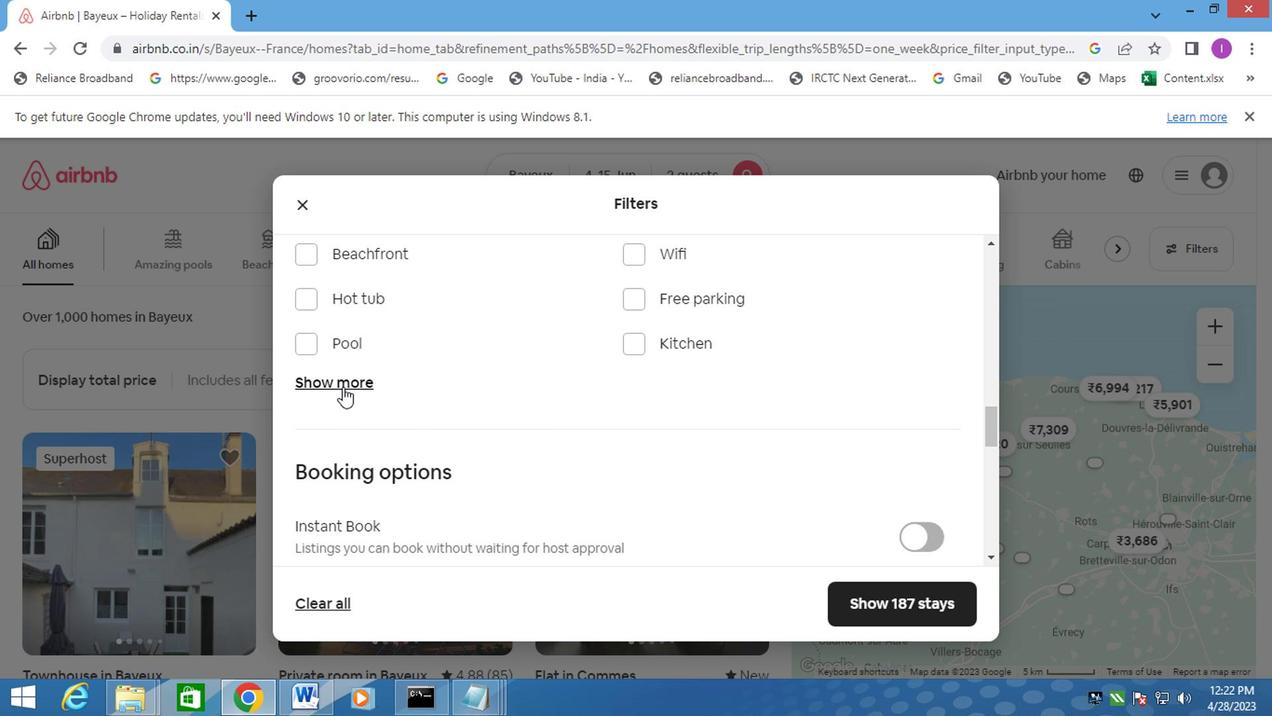 
Action: Mouse pressed left at (337, 387)
Screenshot: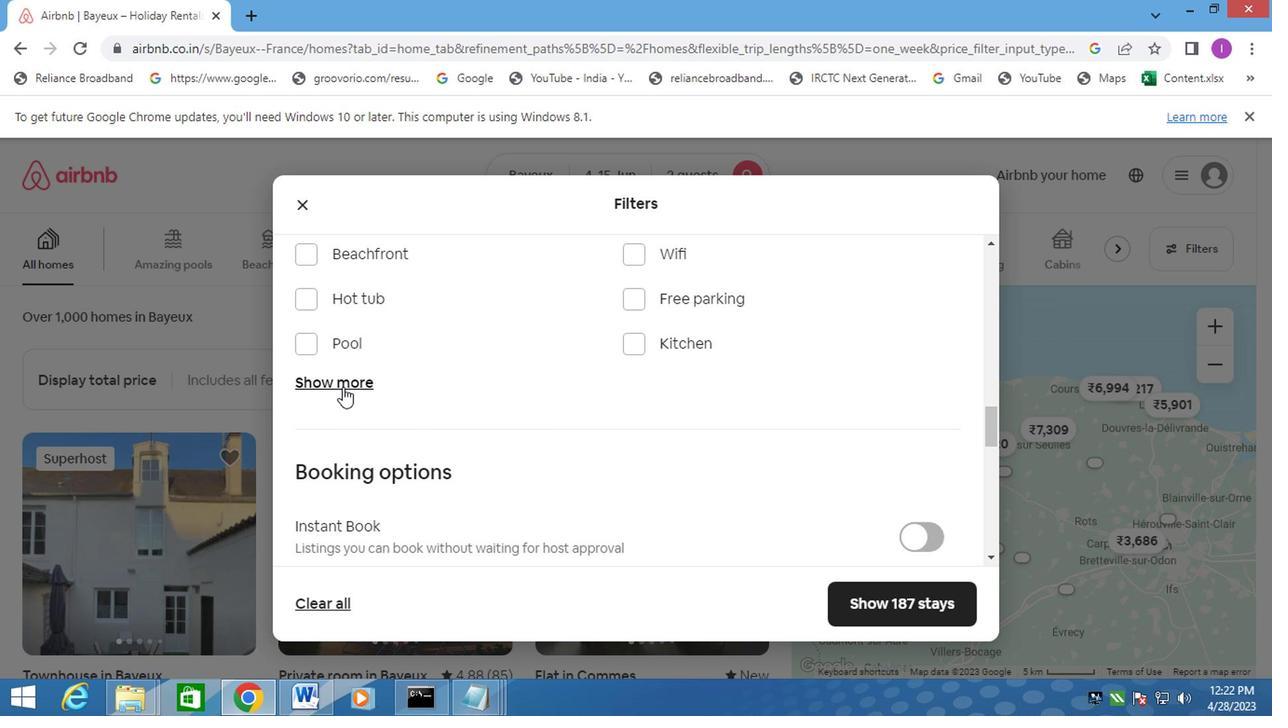 
Action: Mouse moved to (300, 448)
Screenshot: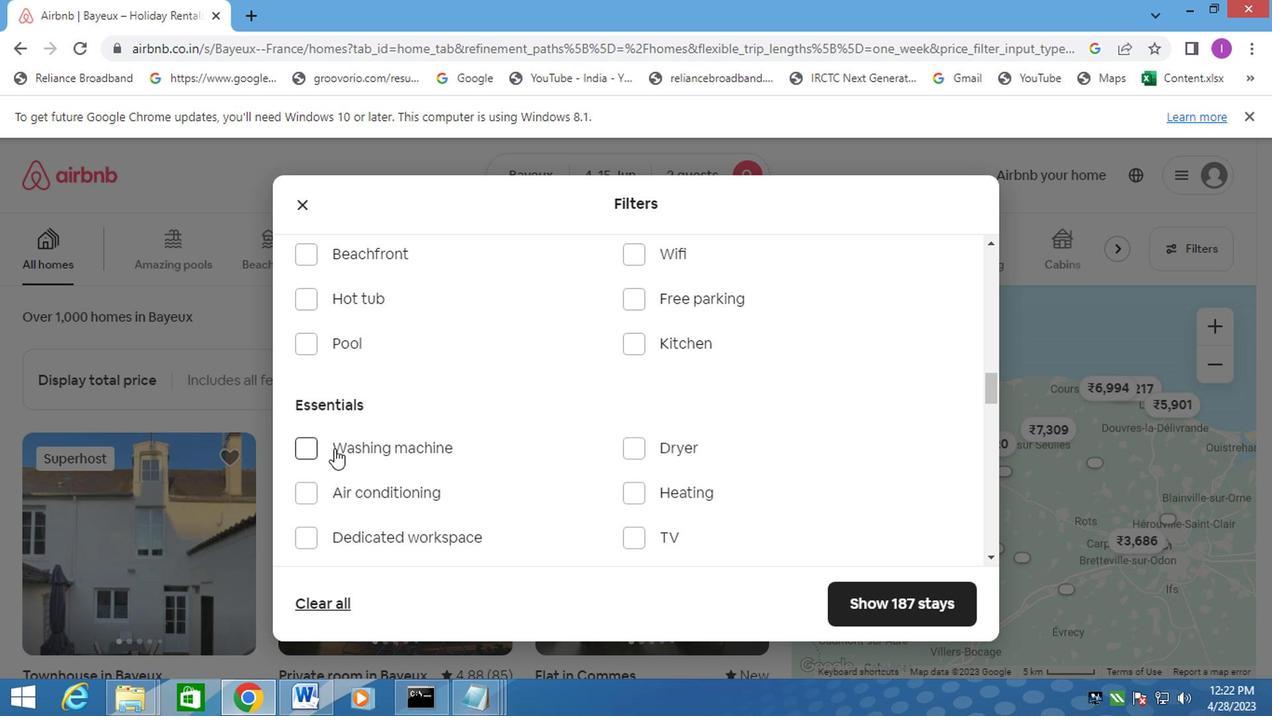 
Action: Mouse pressed left at (300, 448)
Screenshot: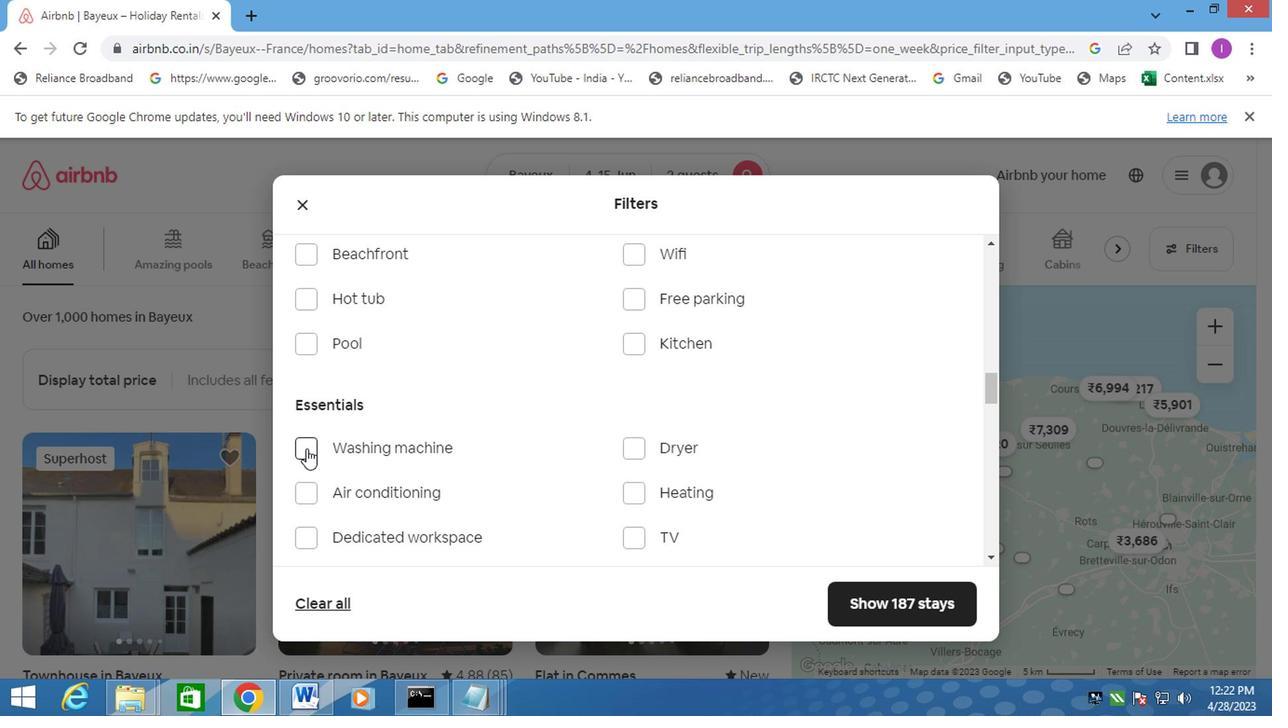 
Action: Mouse moved to (434, 452)
Screenshot: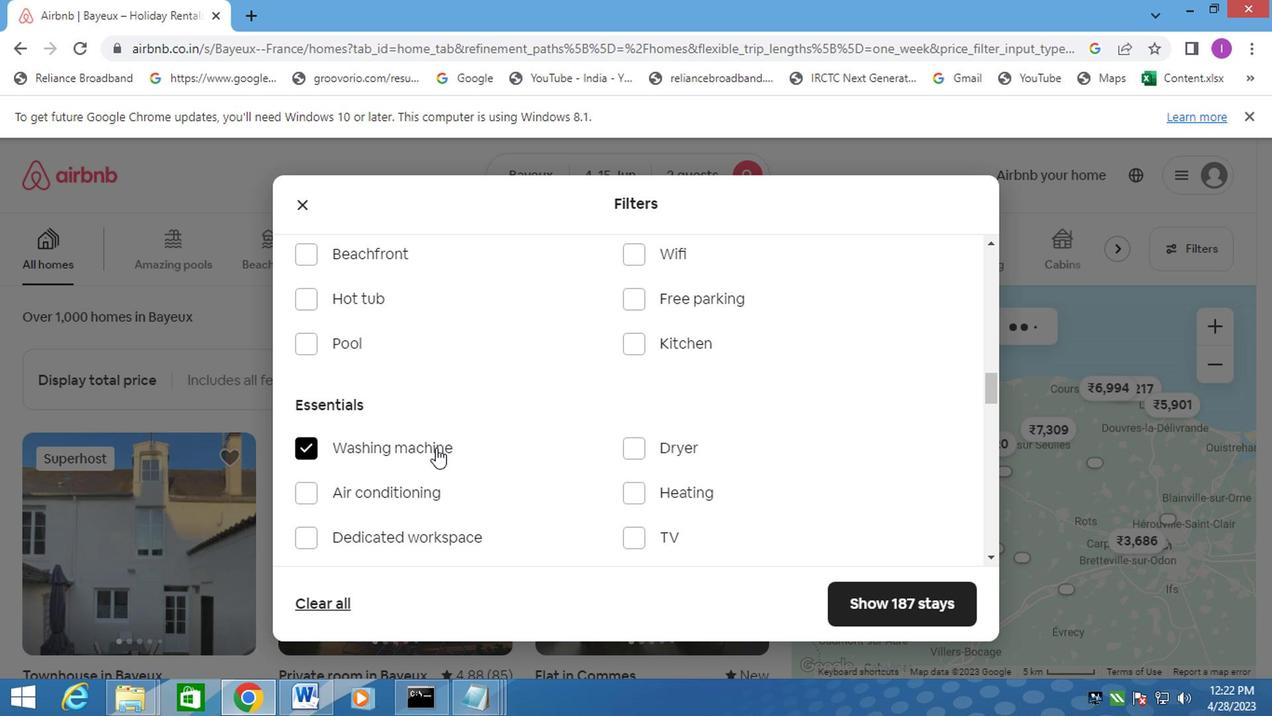 
Action: Mouse scrolled (434, 451) with delta (0, -1)
Screenshot: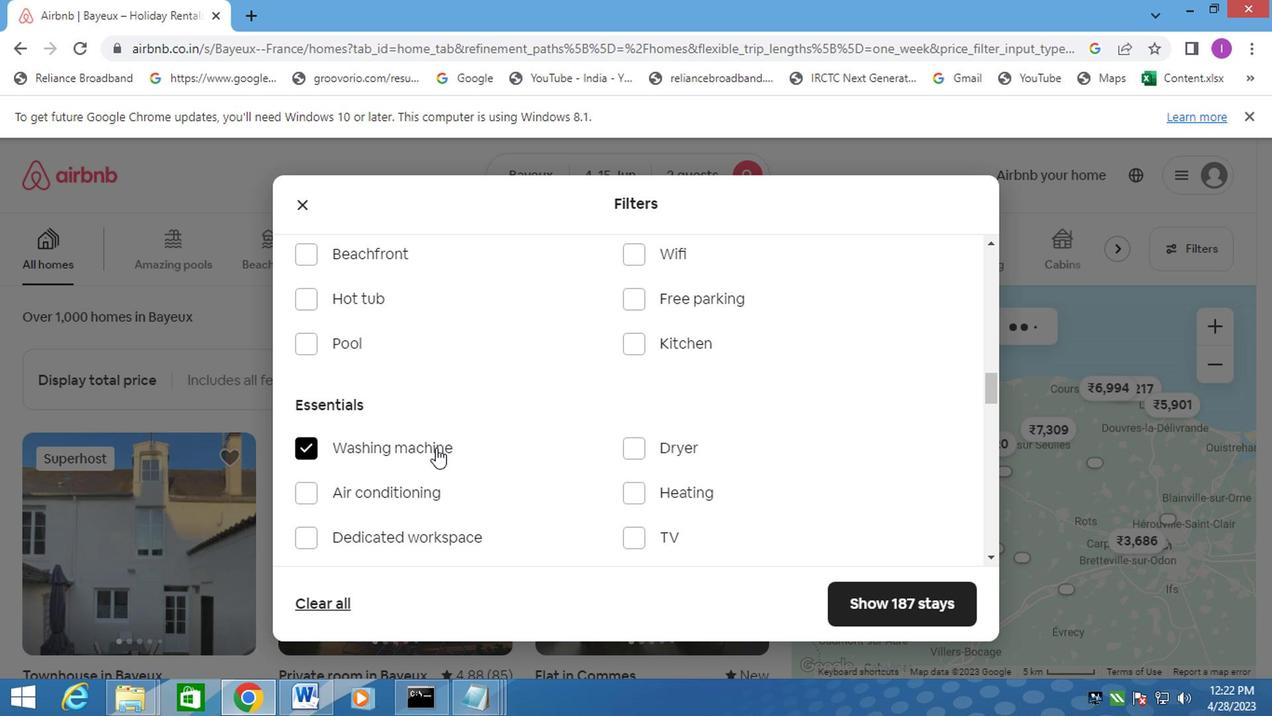 
Action: Mouse scrolled (434, 451) with delta (0, -1)
Screenshot: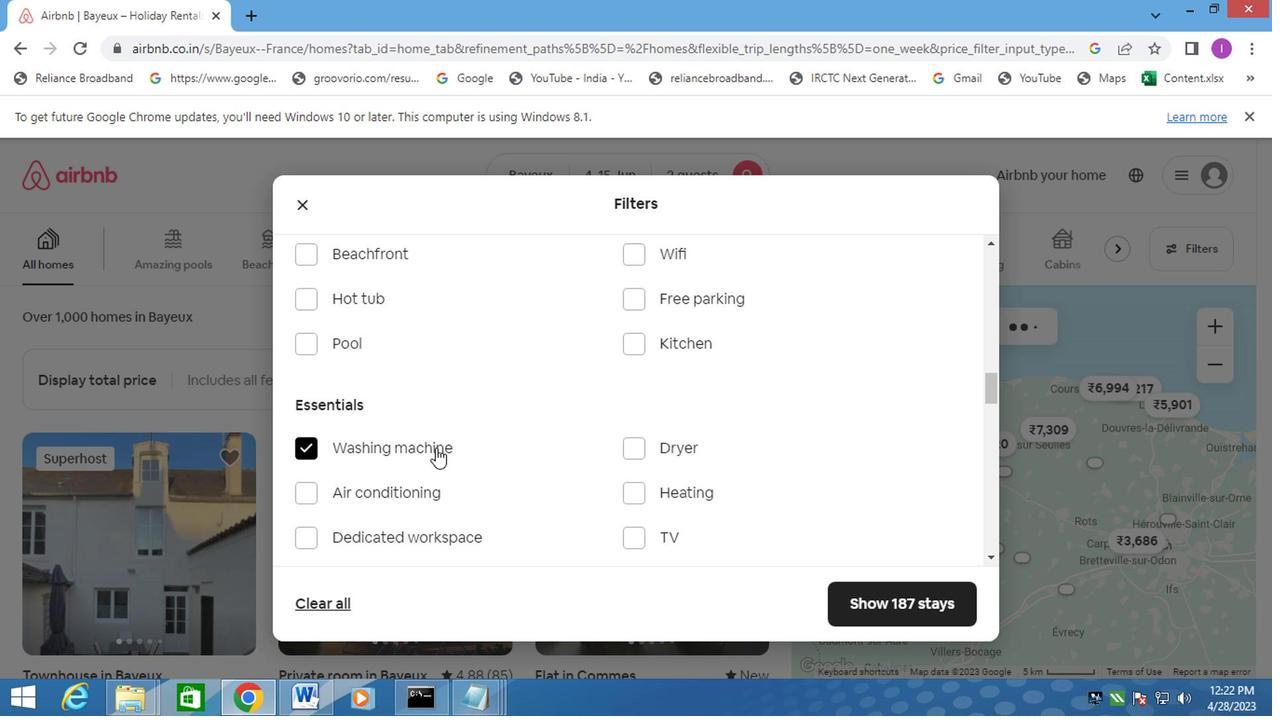 
Action: Mouse moved to (438, 450)
Screenshot: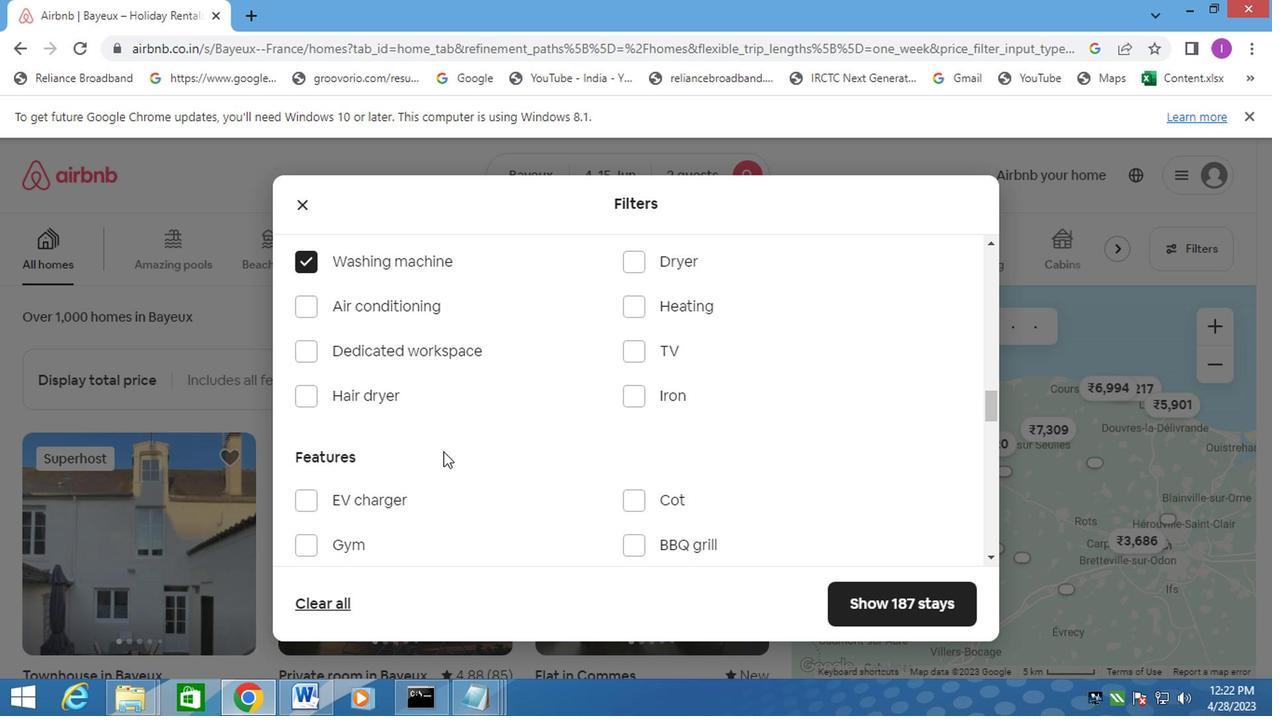 
Action: Mouse scrolled (438, 449) with delta (0, -1)
Screenshot: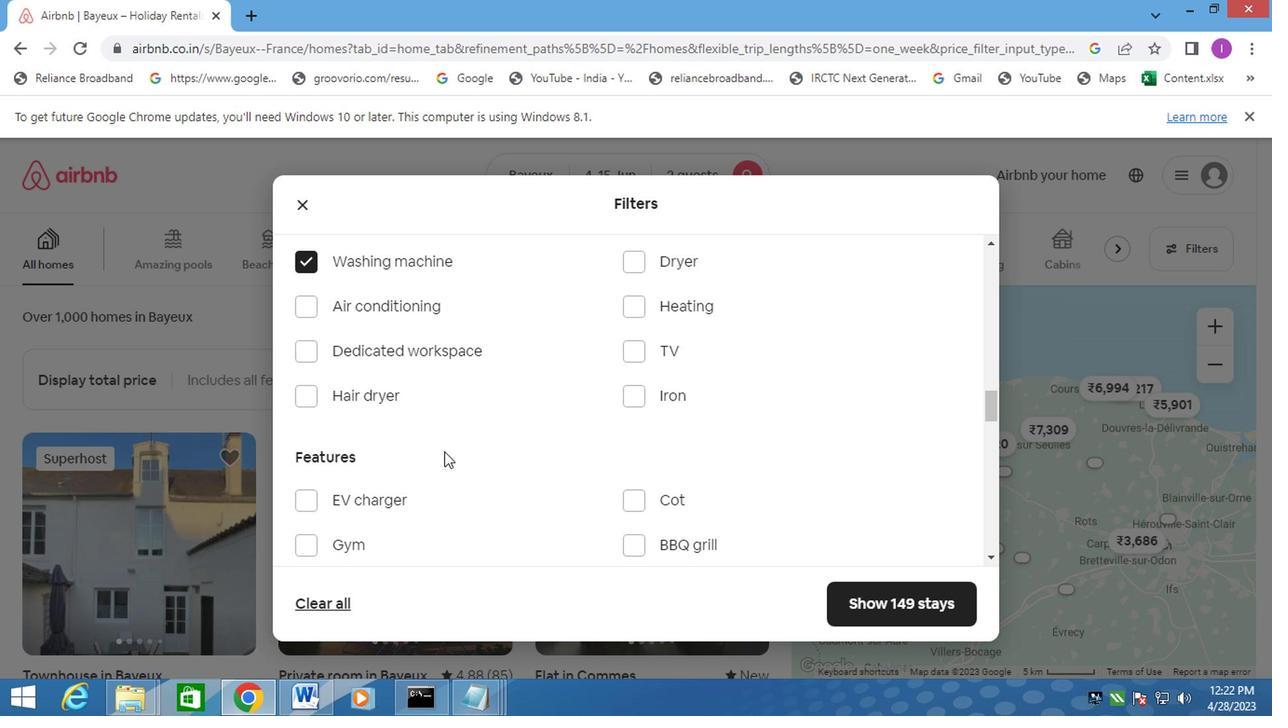 
Action: Mouse moved to (440, 450)
Screenshot: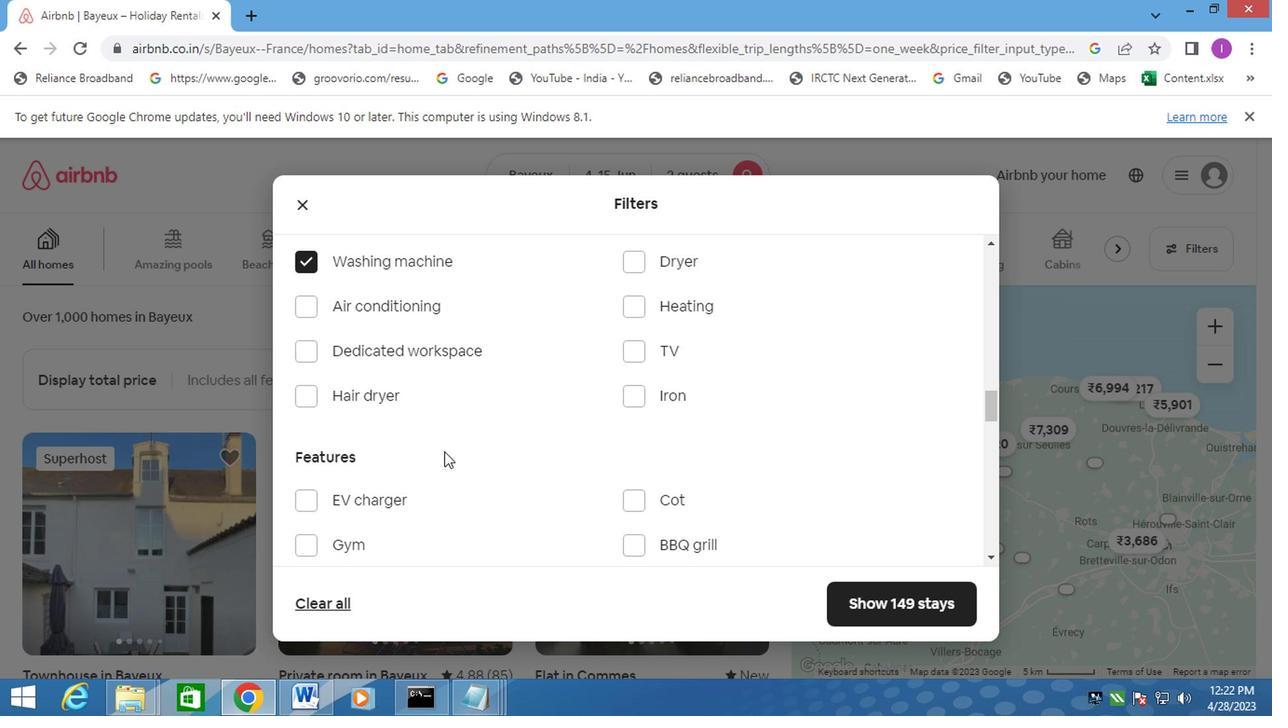 
Action: Mouse scrolled (440, 449) with delta (0, -1)
Screenshot: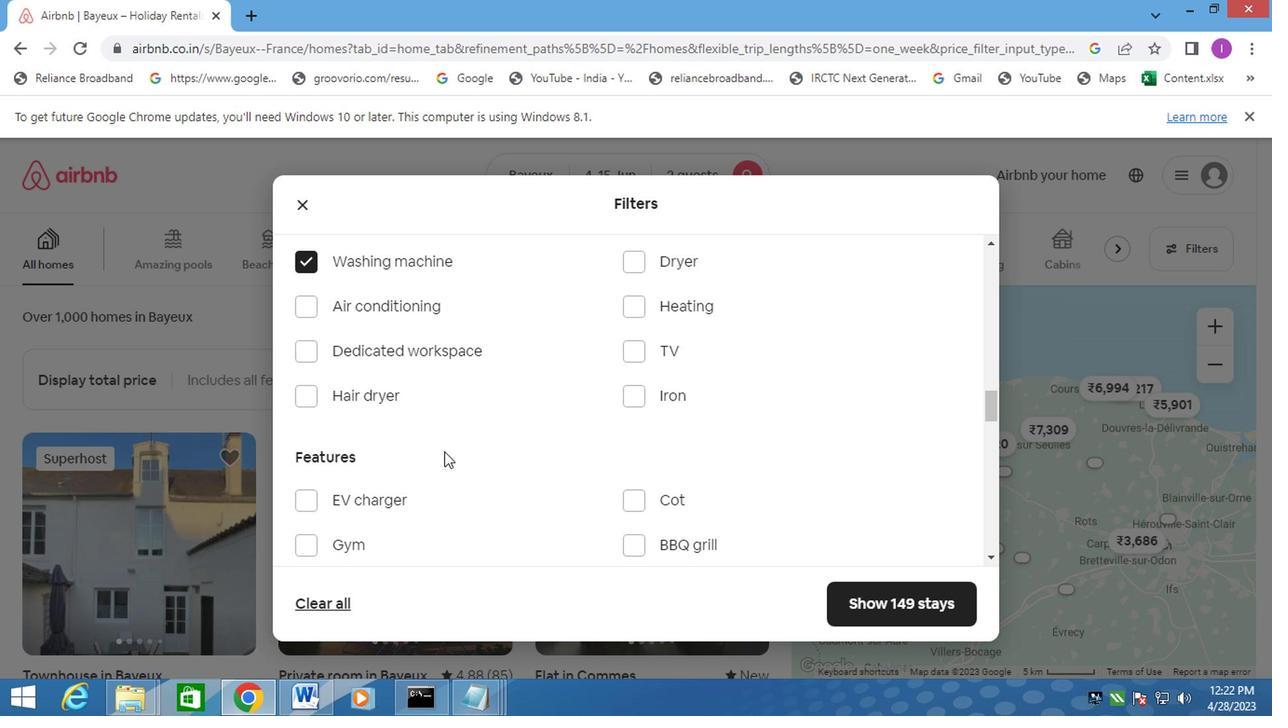 
Action: Mouse scrolled (440, 449) with delta (0, -1)
Screenshot: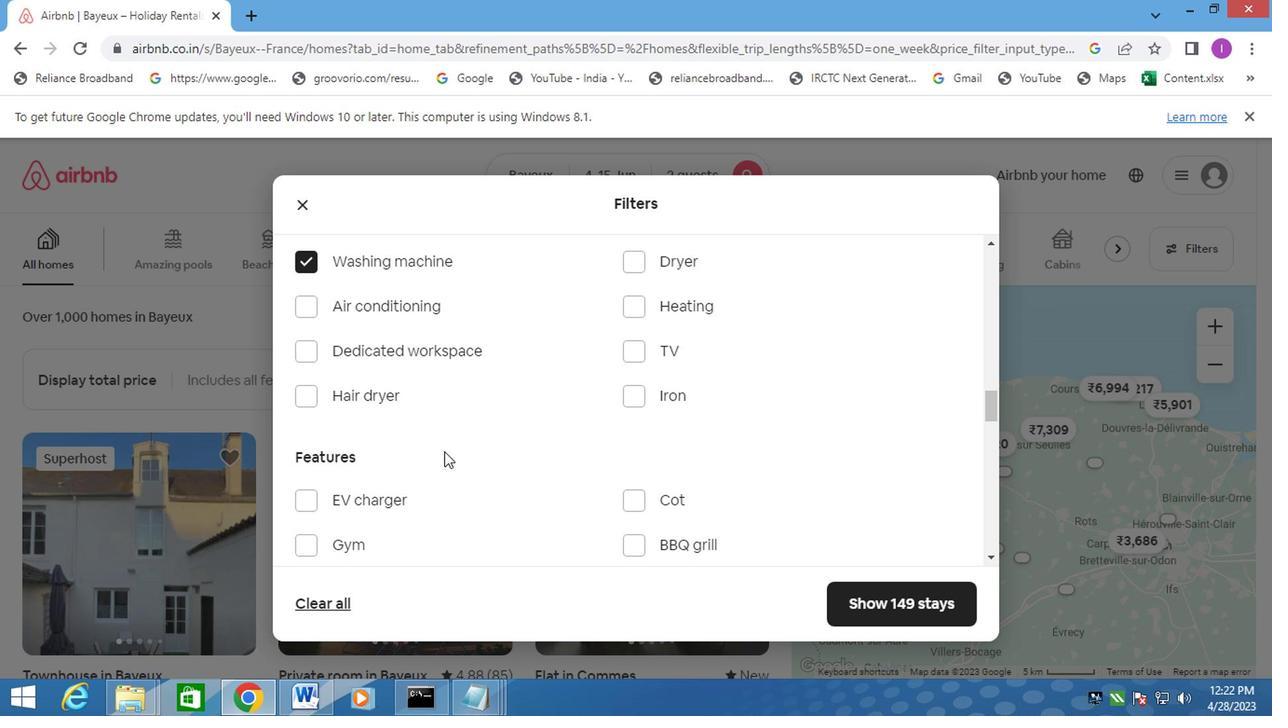 
Action: Mouse moved to (465, 443)
Screenshot: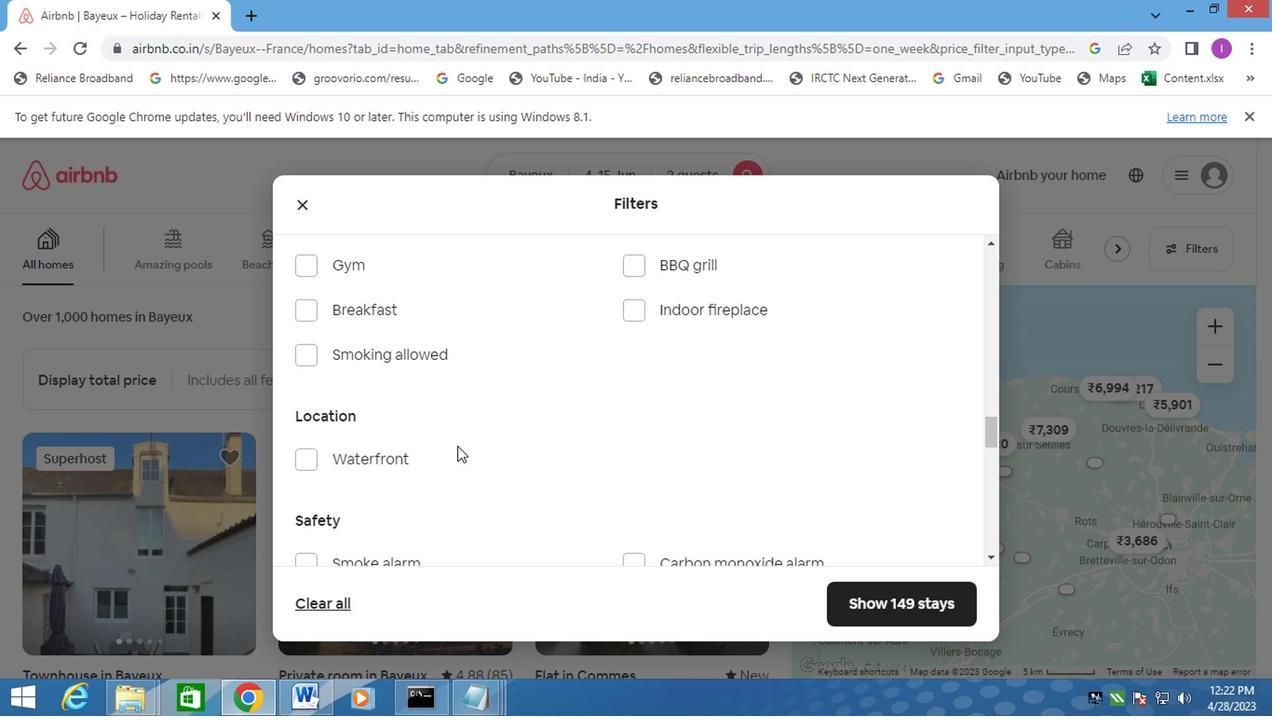 
Action: Mouse scrolled (465, 442) with delta (0, -1)
Screenshot: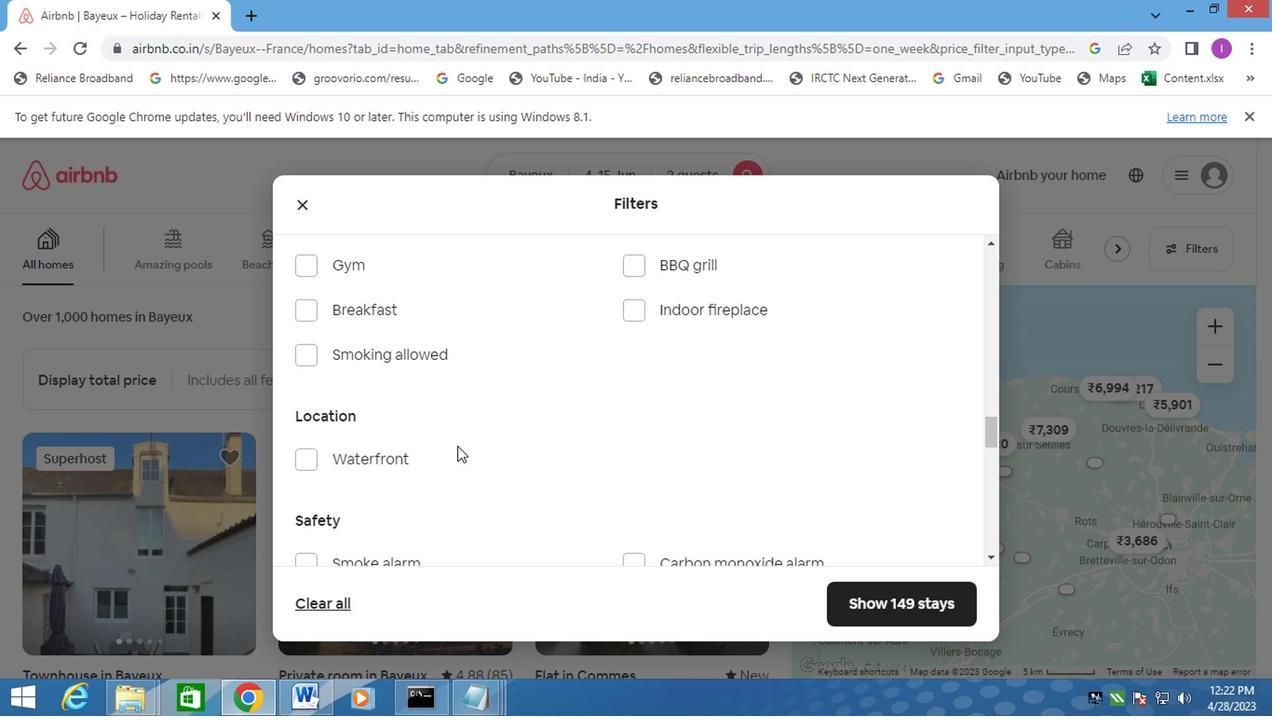 
Action: Mouse moved to (466, 443)
Screenshot: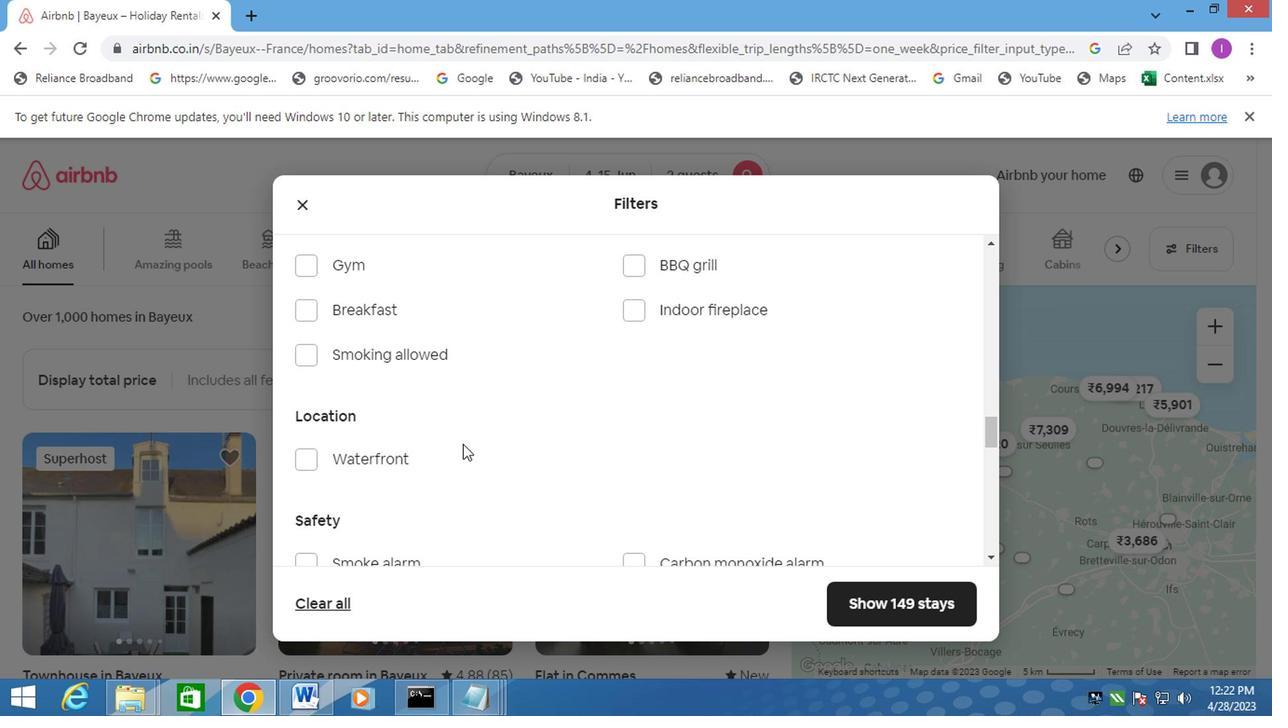 
Action: Mouse scrolled (466, 442) with delta (0, -1)
Screenshot: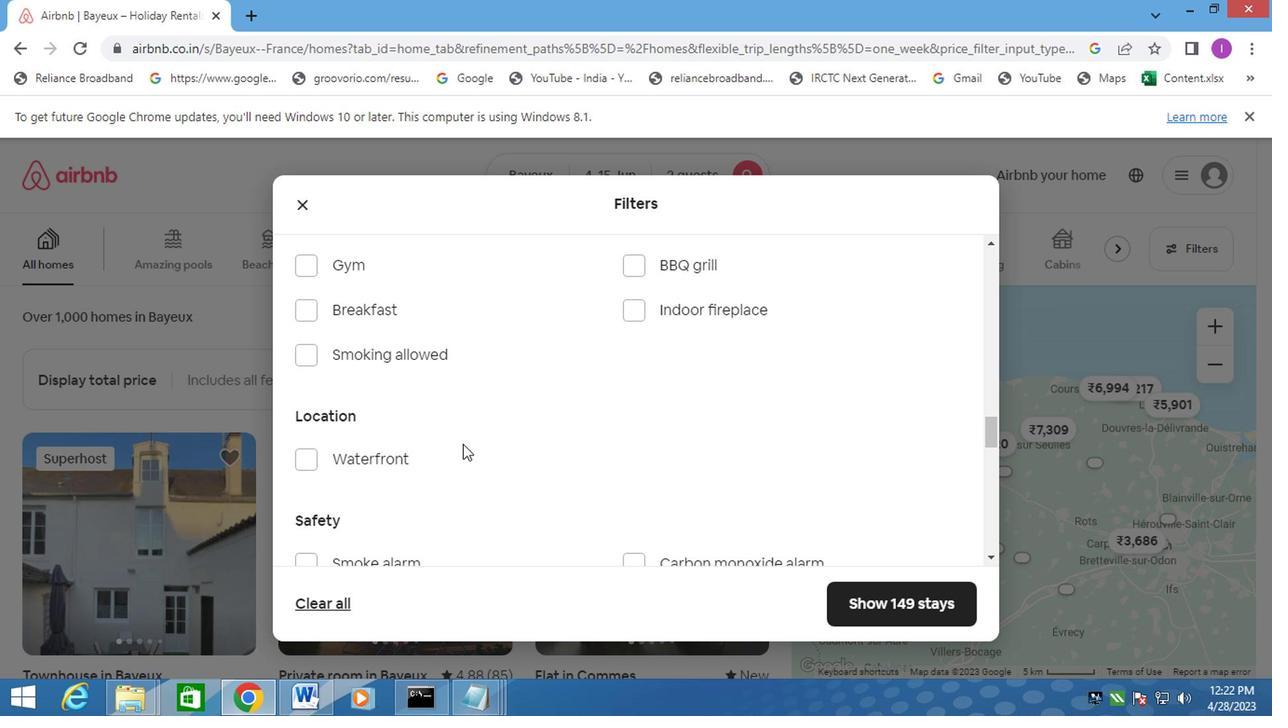 
Action: Mouse moved to (536, 422)
Screenshot: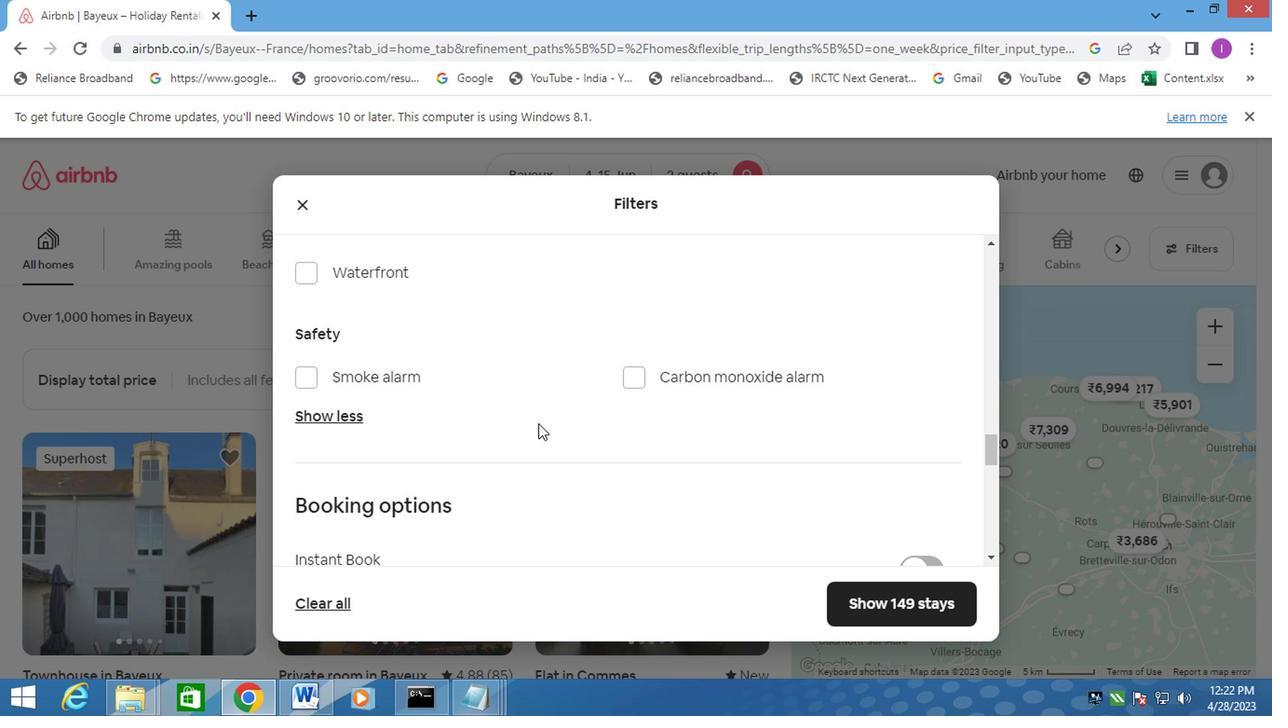 
Action: Mouse scrolled (536, 420) with delta (0, -1)
Screenshot: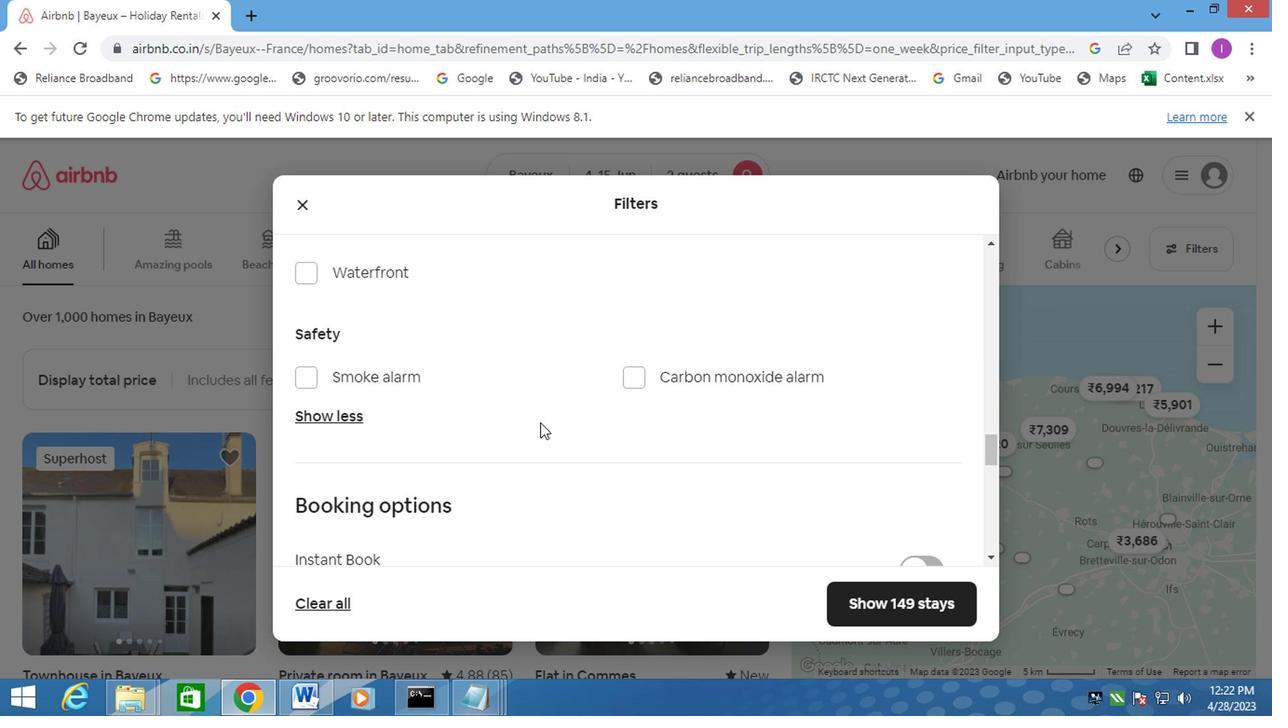 
Action: Mouse moved to (533, 424)
Screenshot: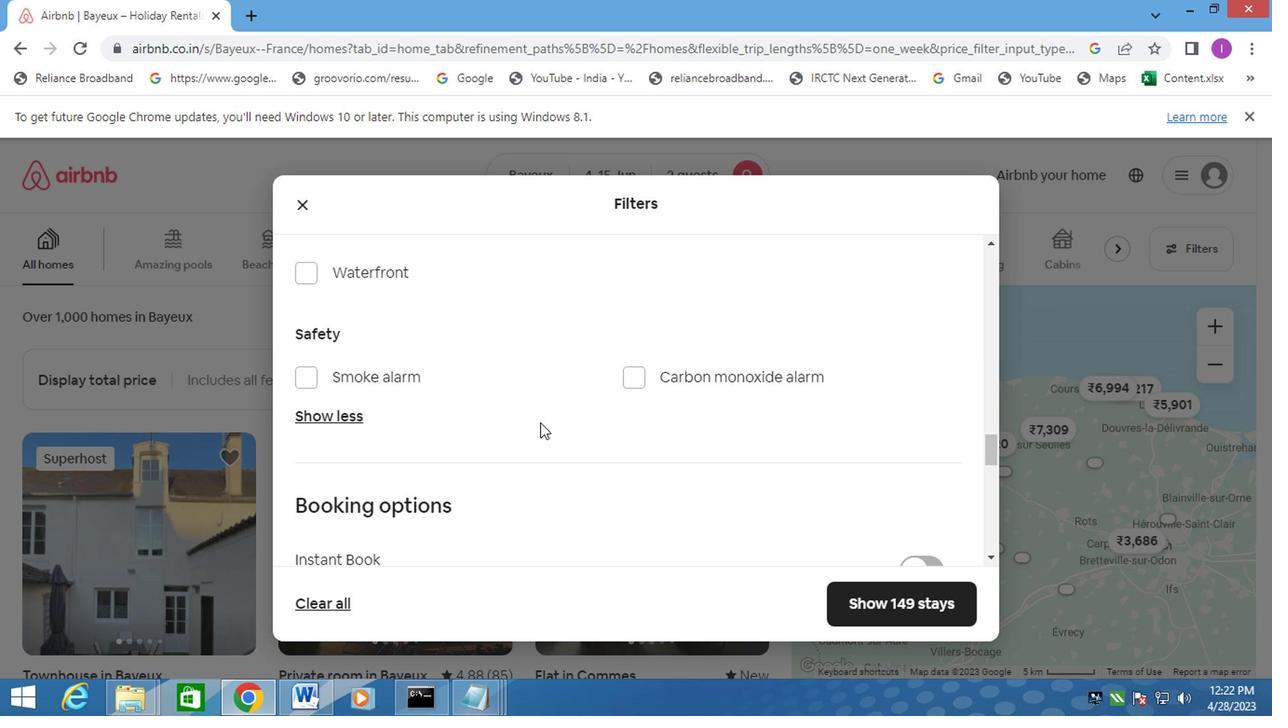 
Action: Mouse scrolled (533, 422) with delta (0, -1)
Screenshot: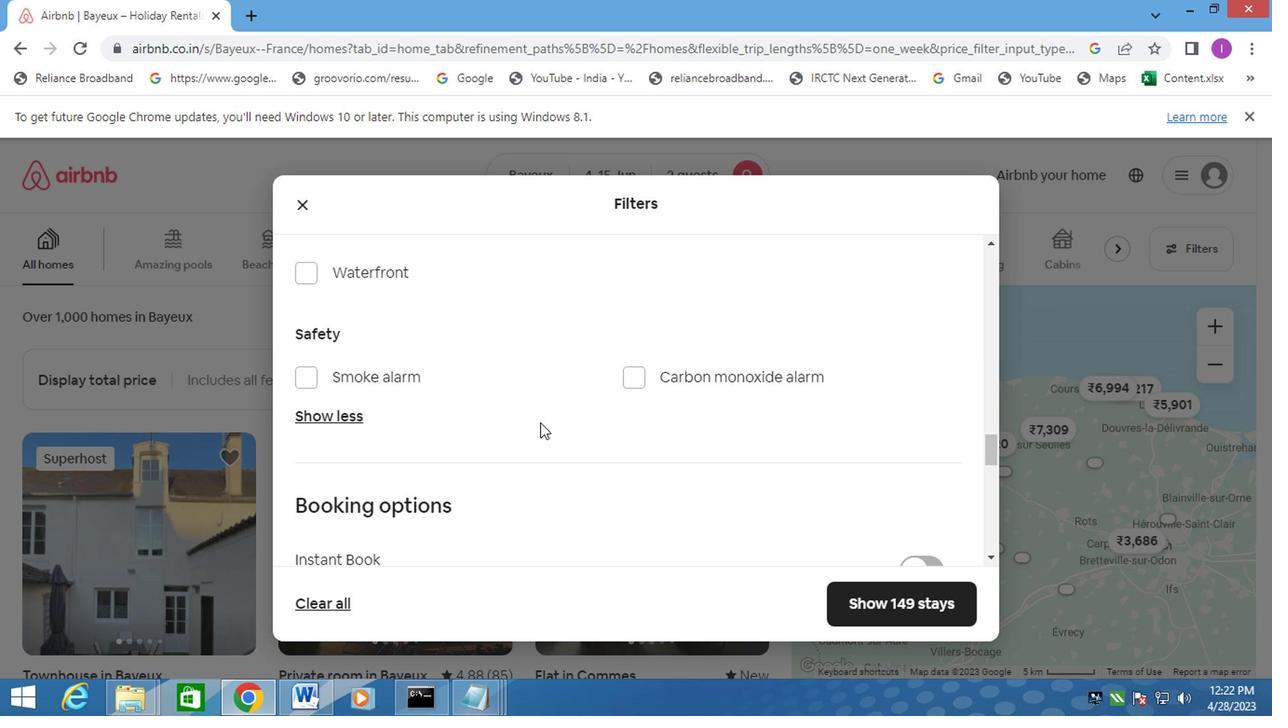 
Action: Mouse moved to (532, 424)
Screenshot: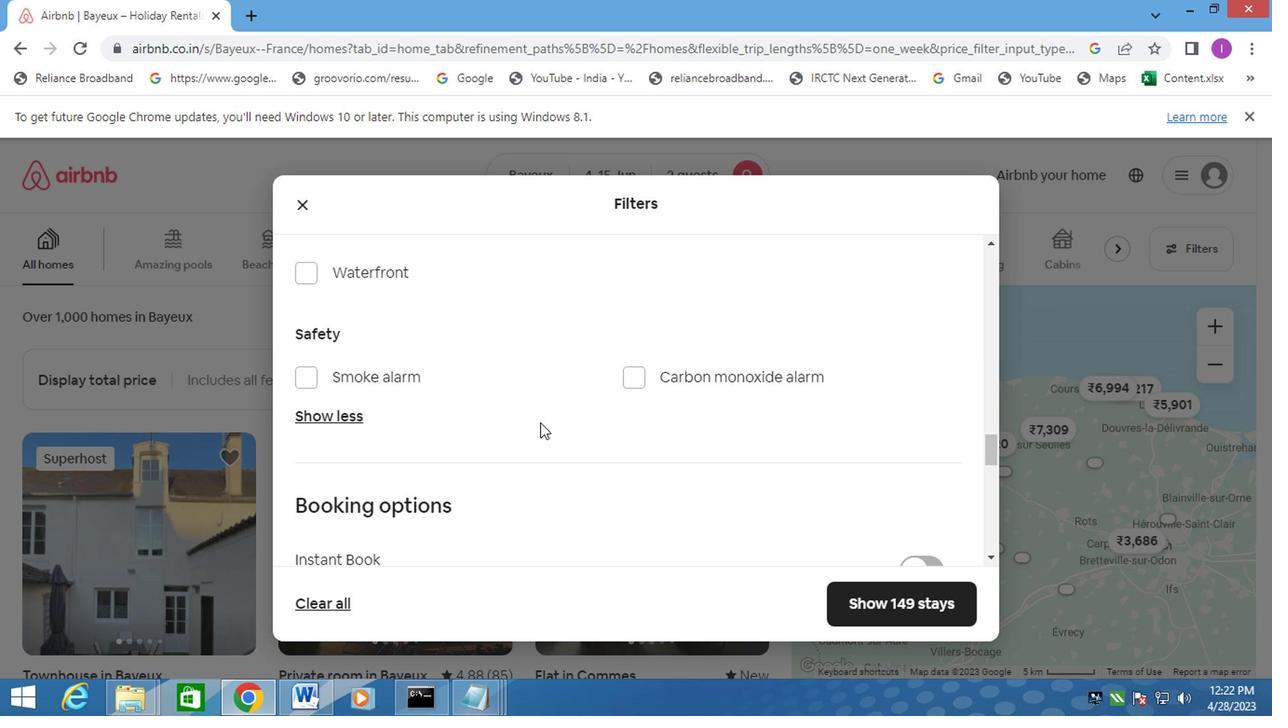 
Action: Mouse scrolled (532, 422) with delta (0, -1)
Screenshot: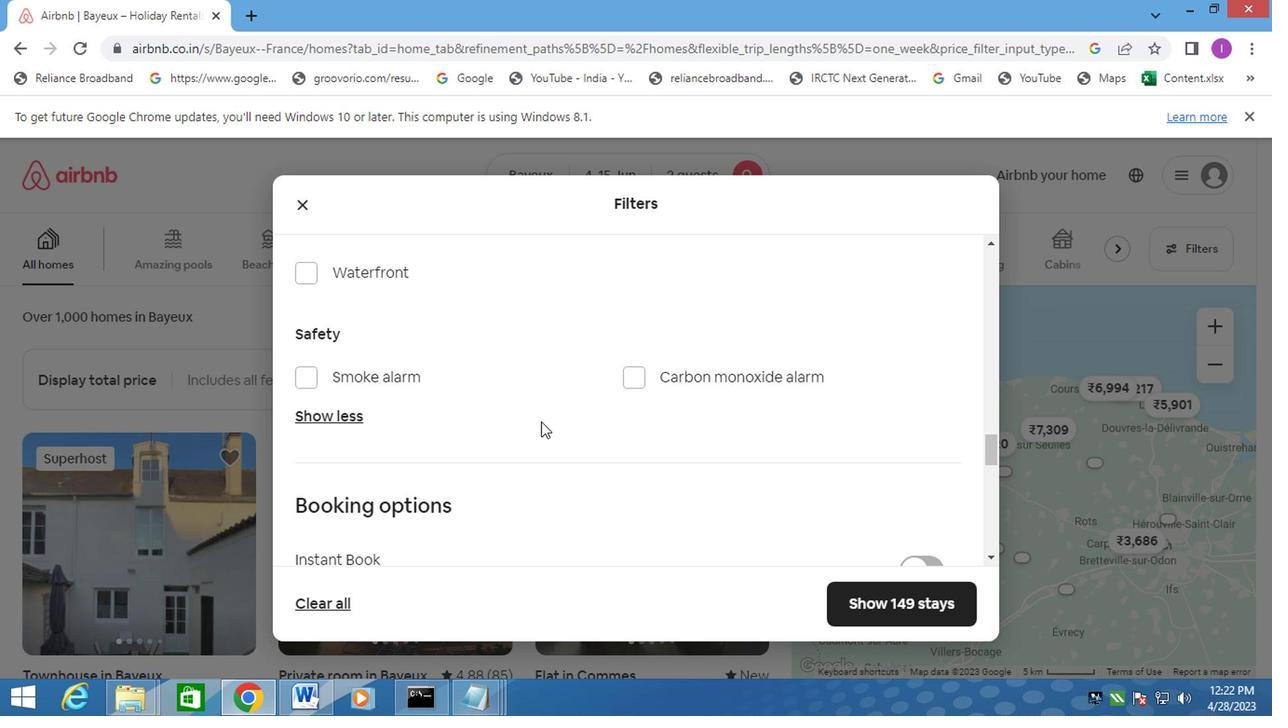 
Action: Mouse moved to (933, 351)
Screenshot: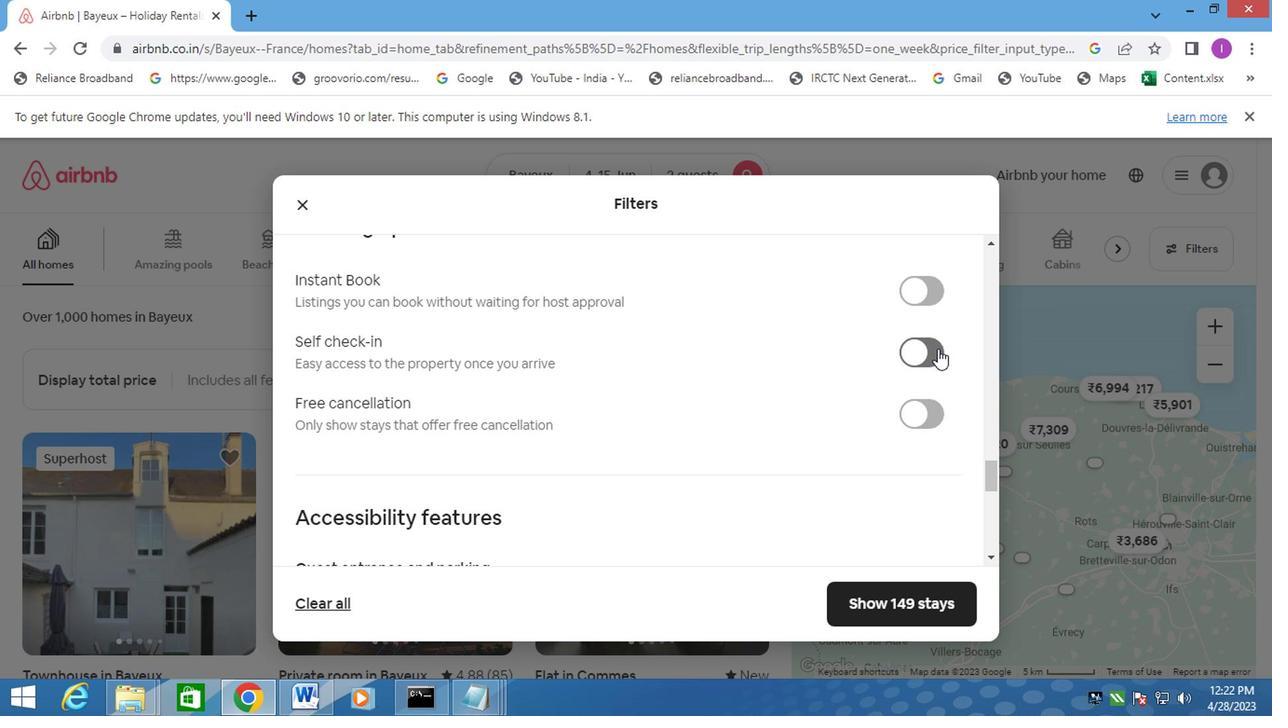 
Action: Mouse pressed left at (933, 351)
Screenshot: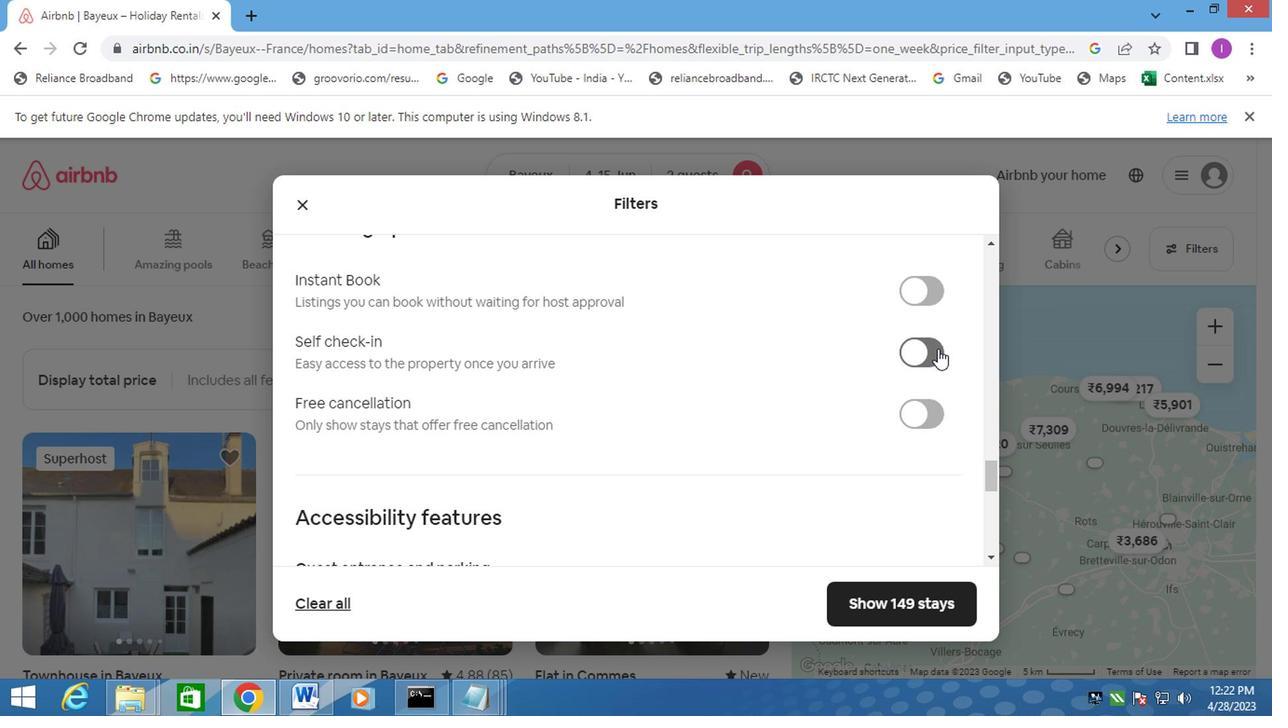 
Action: Mouse moved to (554, 495)
Screenshot: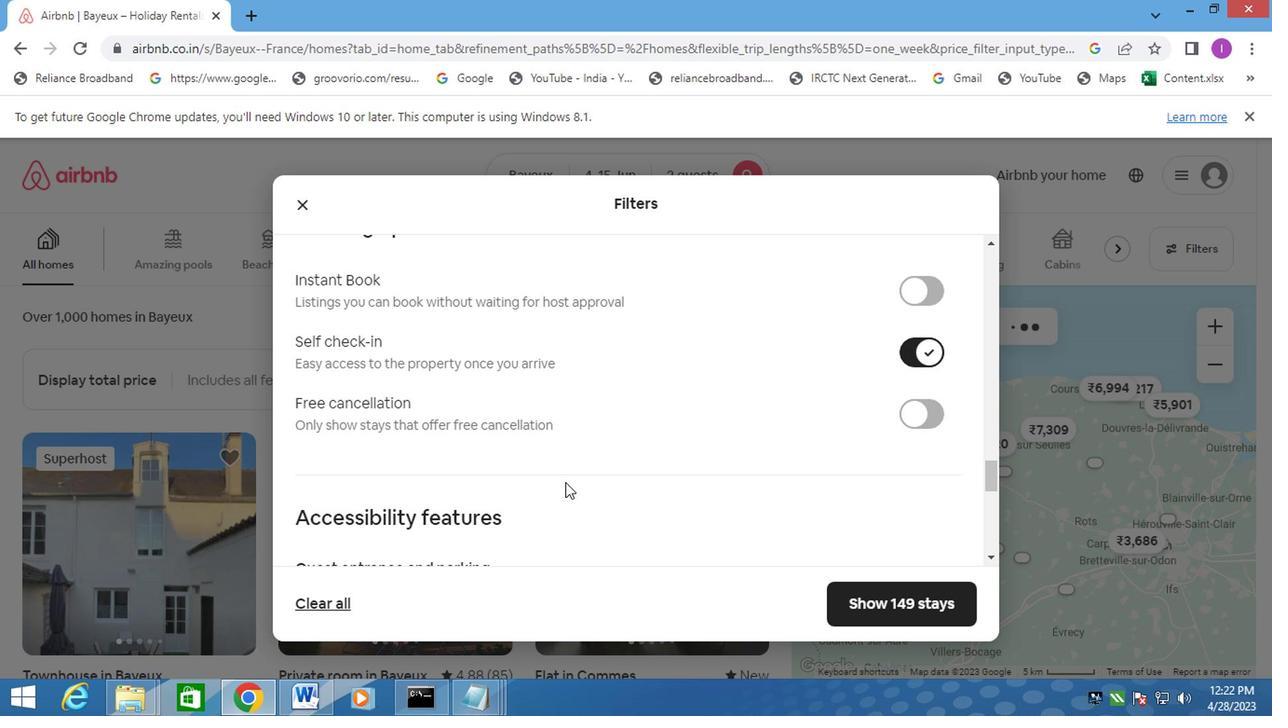 
Action: Mouse scrolled (554, 493) with delta (0, -1)
Screenshot: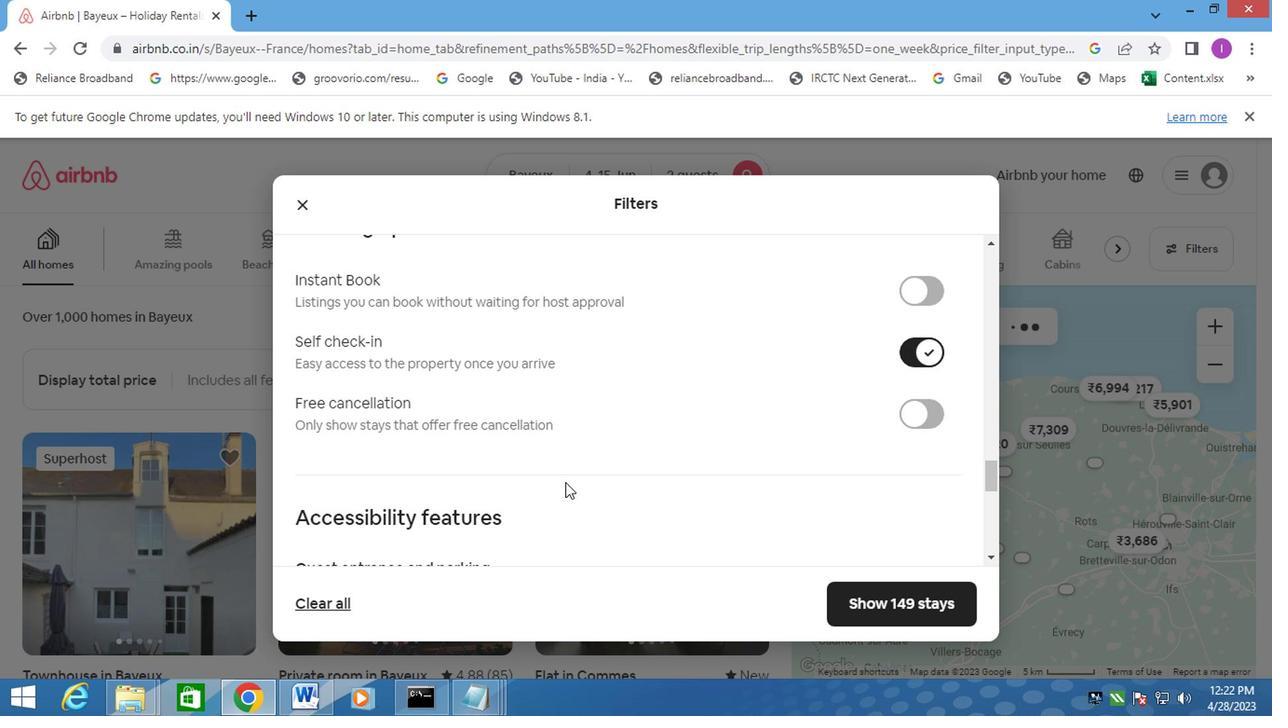 
Action: Mouse moved to (554, 496)
Screenshot: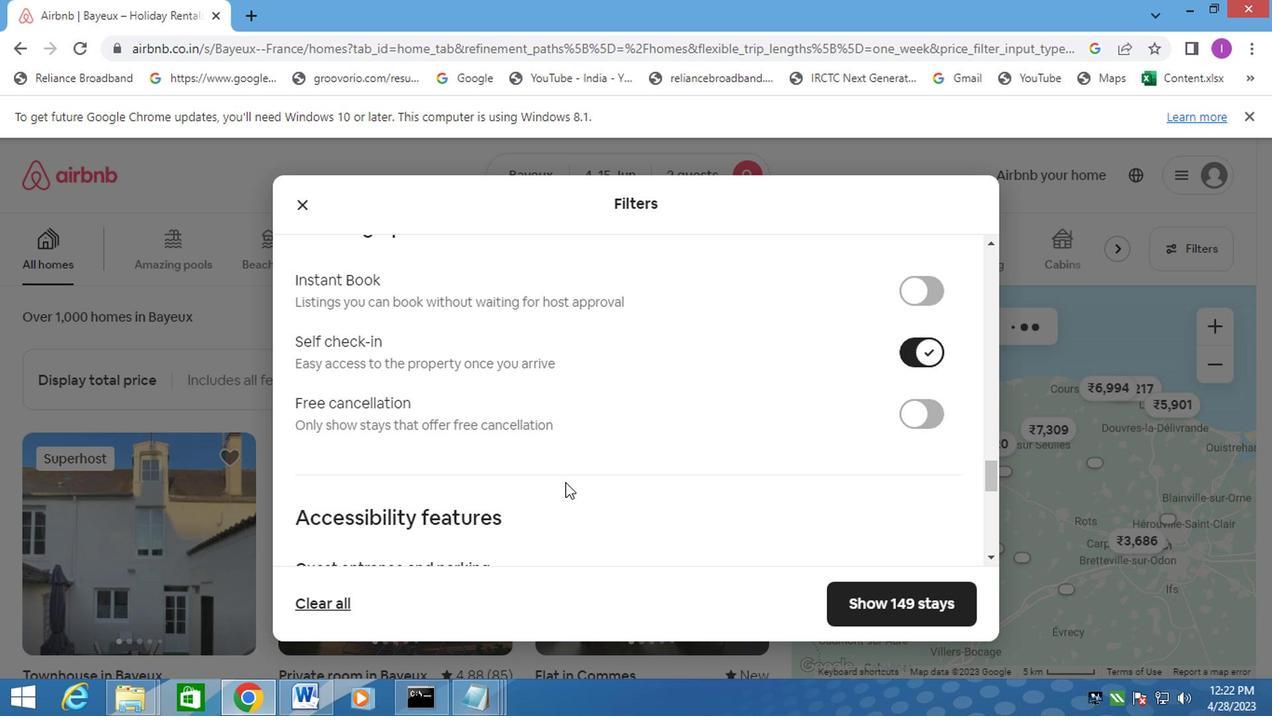 
Action: Mouse scrolled (554, 495) with delta (0, 0)
Screenshot: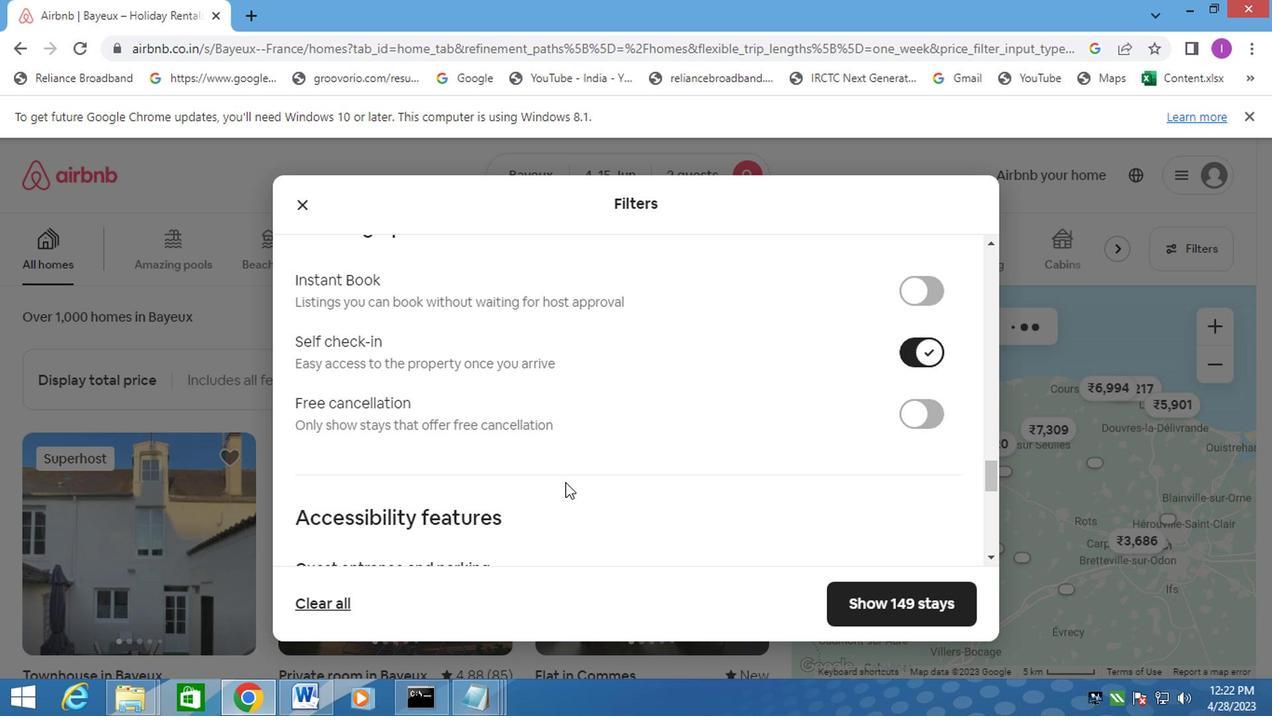 
Action: Mouse moved to (554, 497)
Screenshot: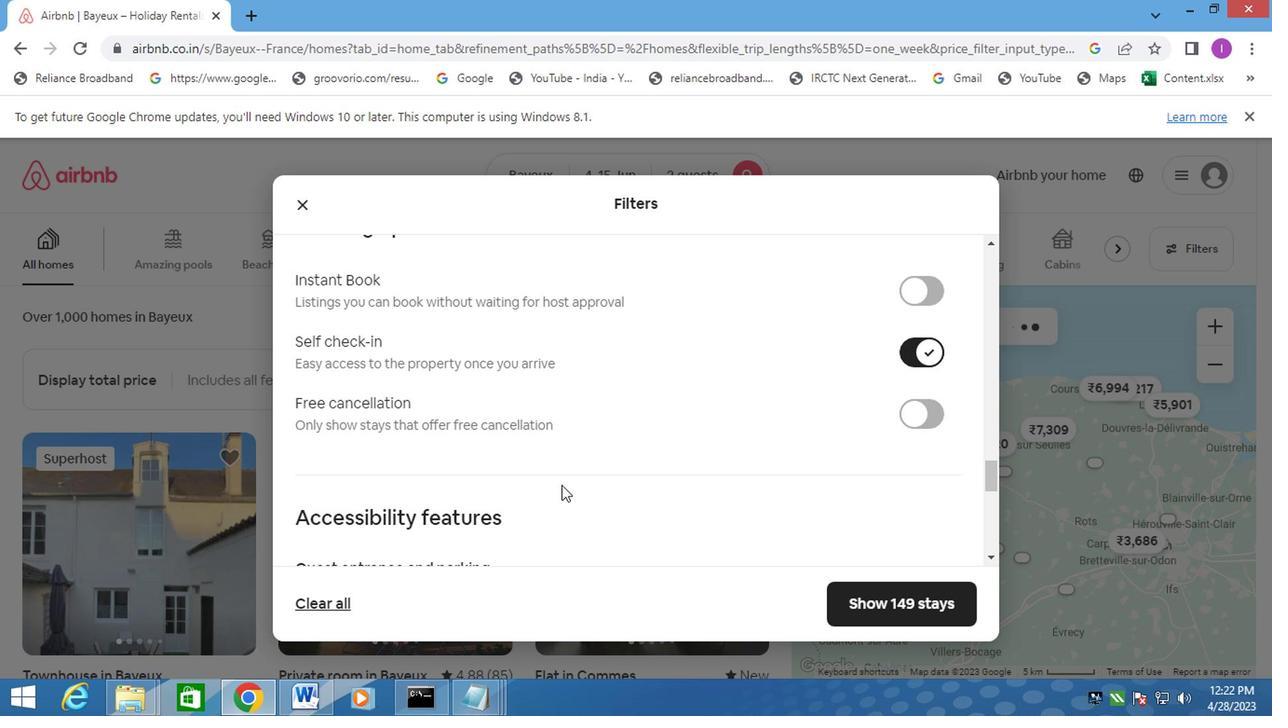
Action: Mouse scrolled (554, 496) with delta (0, -1)
Screenshot: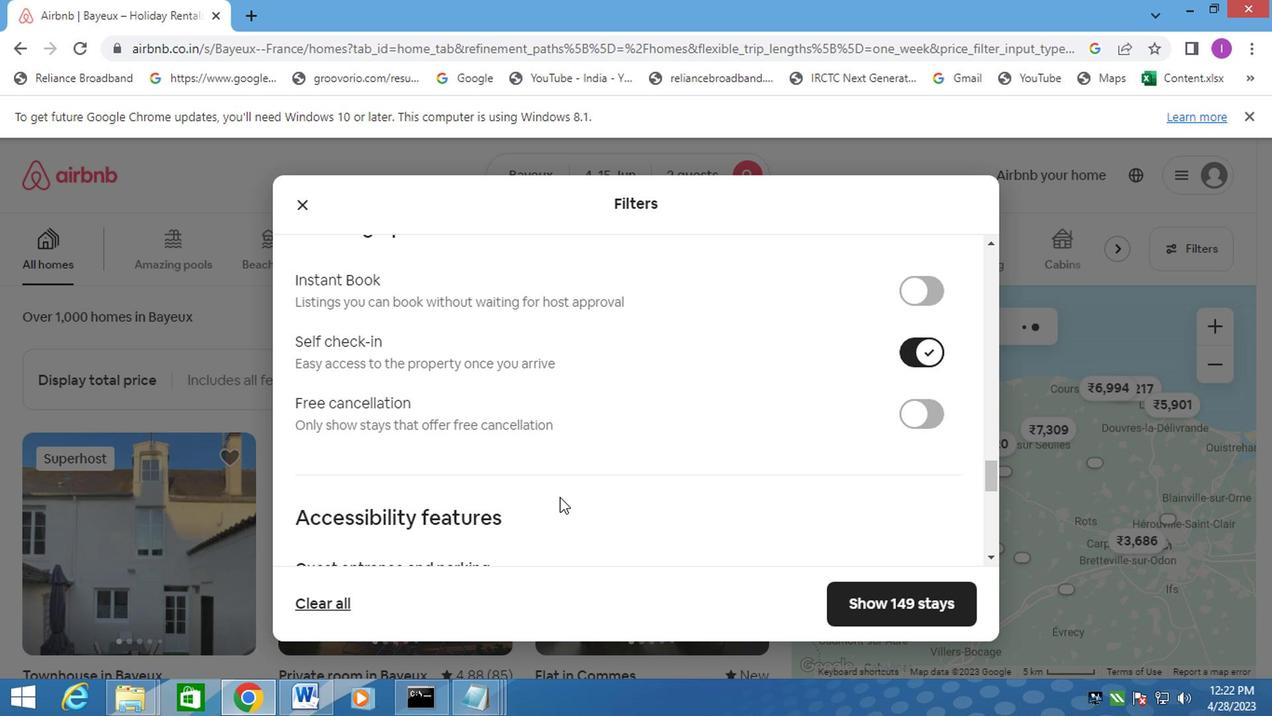
Action: Mouse moved to (502, 497)
Screenshot: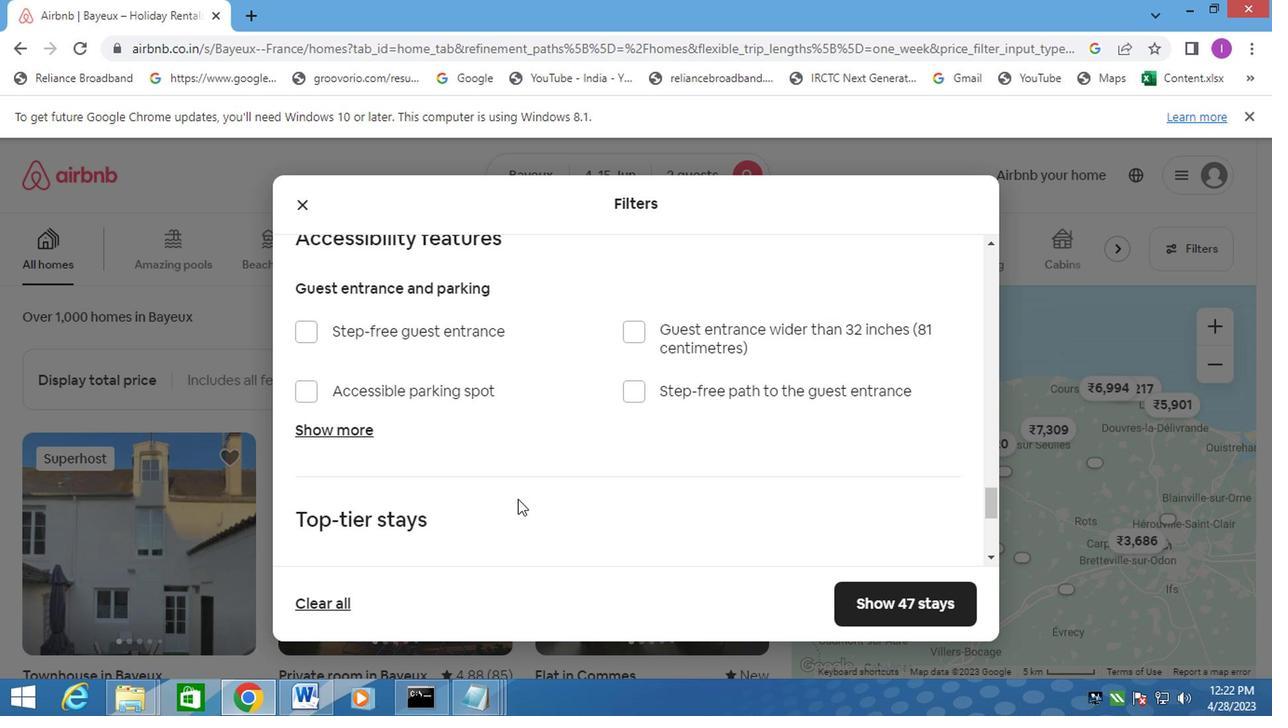 
Action: Mouse scrolled (502, 496) with delta (0, -1)
Screenshot: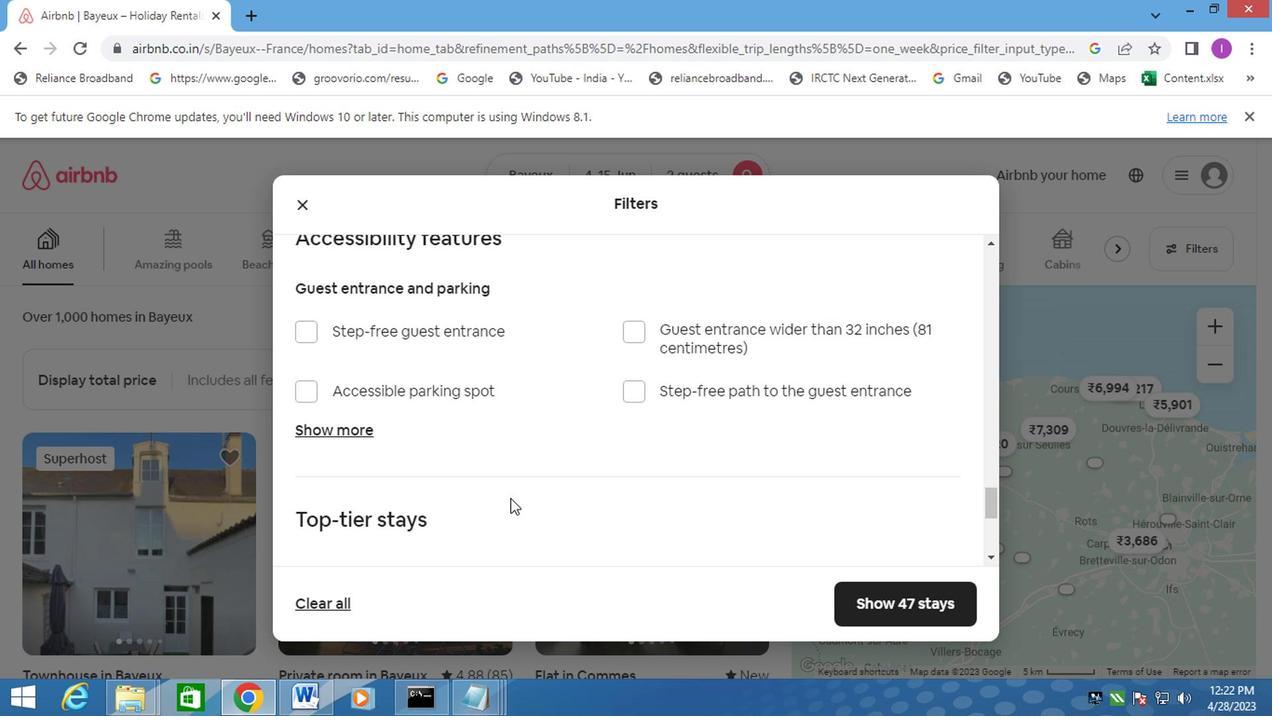 
Action: Mouse moved to (501, 497)
Screenshot: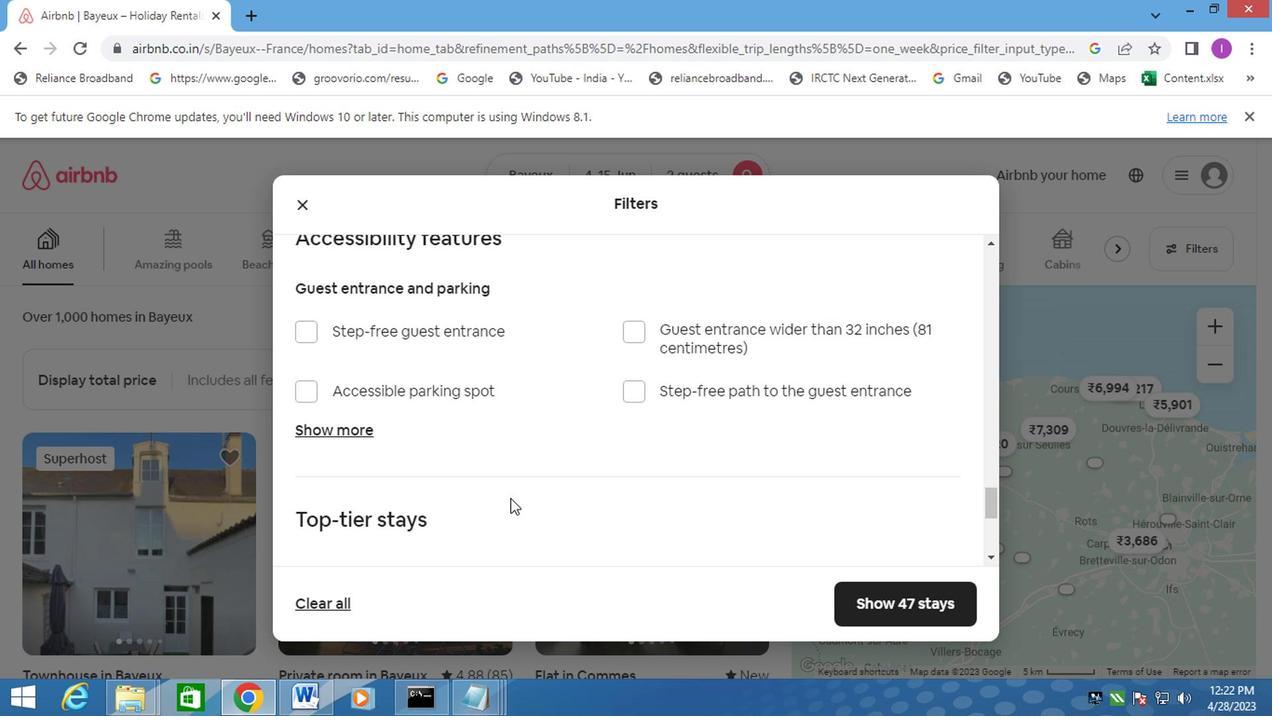 
Action: Mouse scrolled (501, 496) with delta (0, -1)
Screenshot: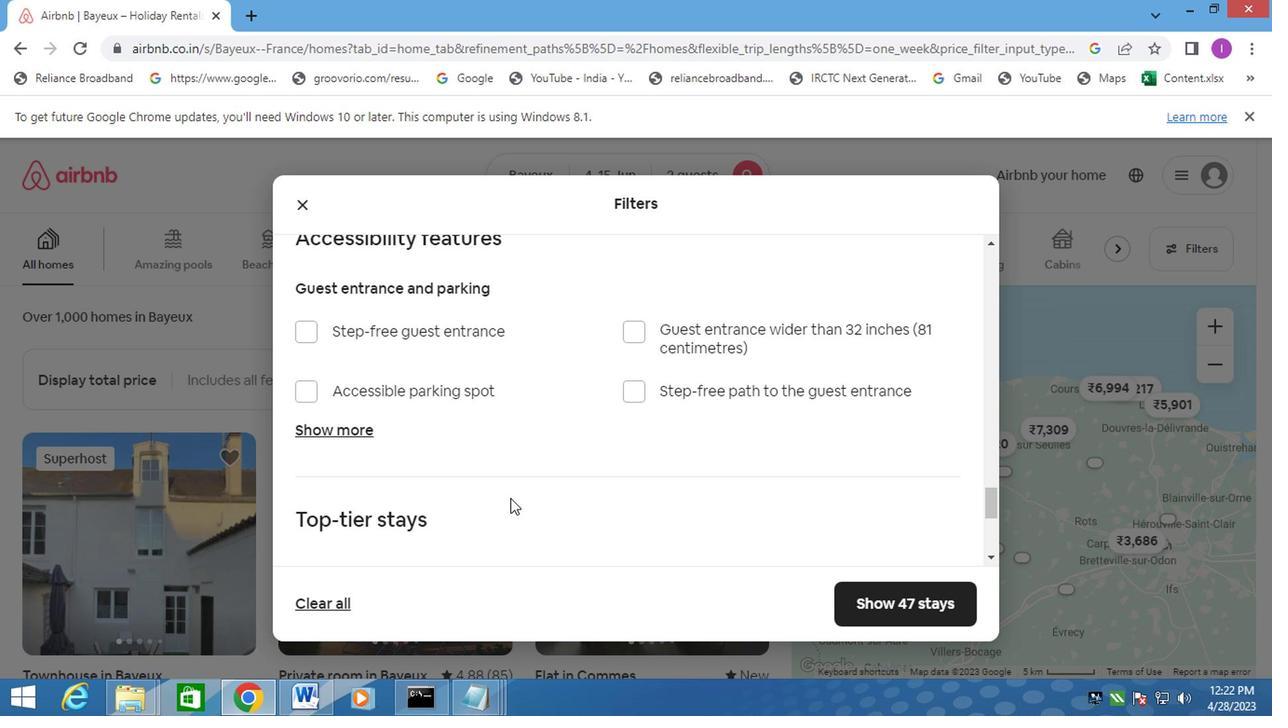 
Action: Mouse moved to (348, 514)
Screenshot: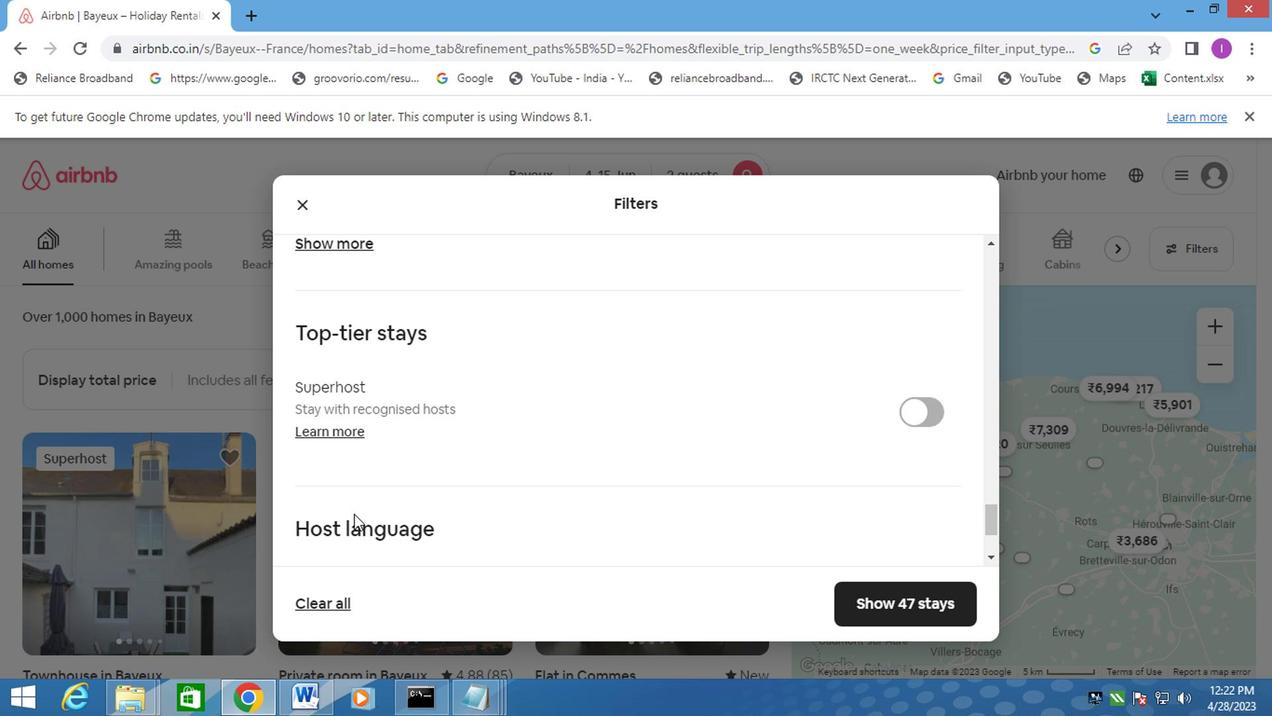 
Action: Mouse scrolled (348, 513) with delta (0, -1)
Screenshot: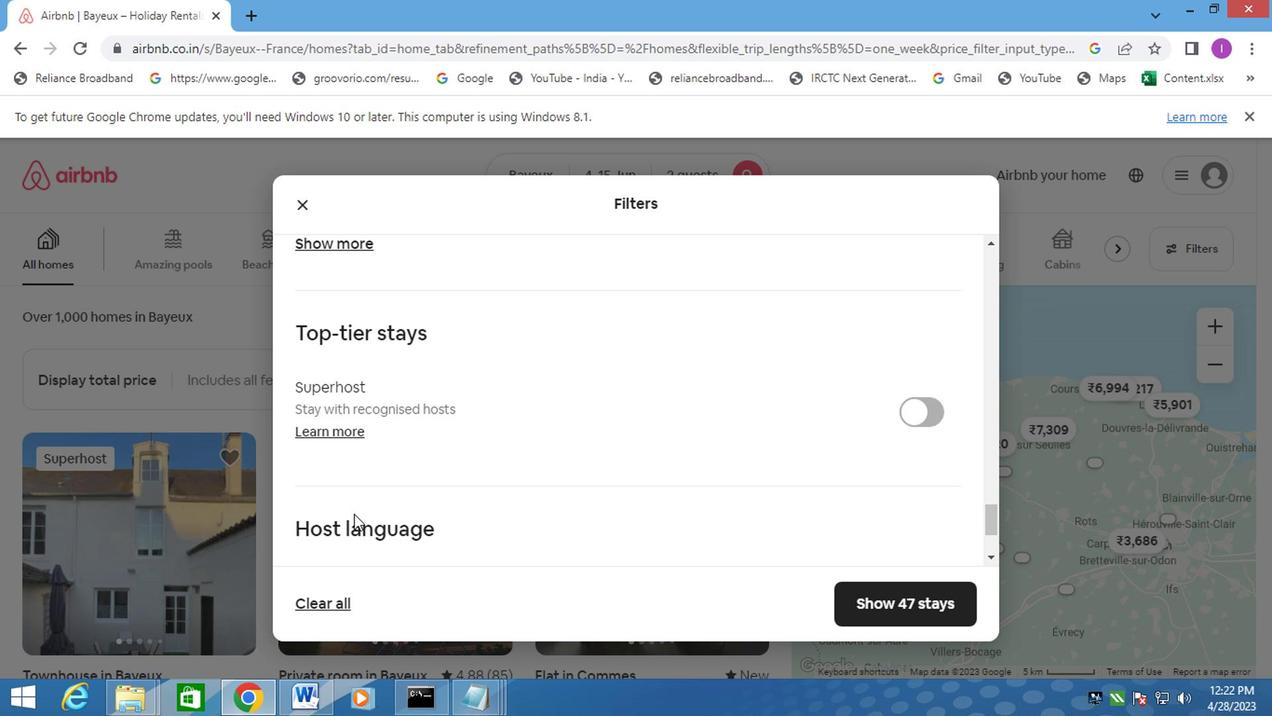 
Action: Mouse scrolled (348, 513) with delta (0, -1)
Screenshot: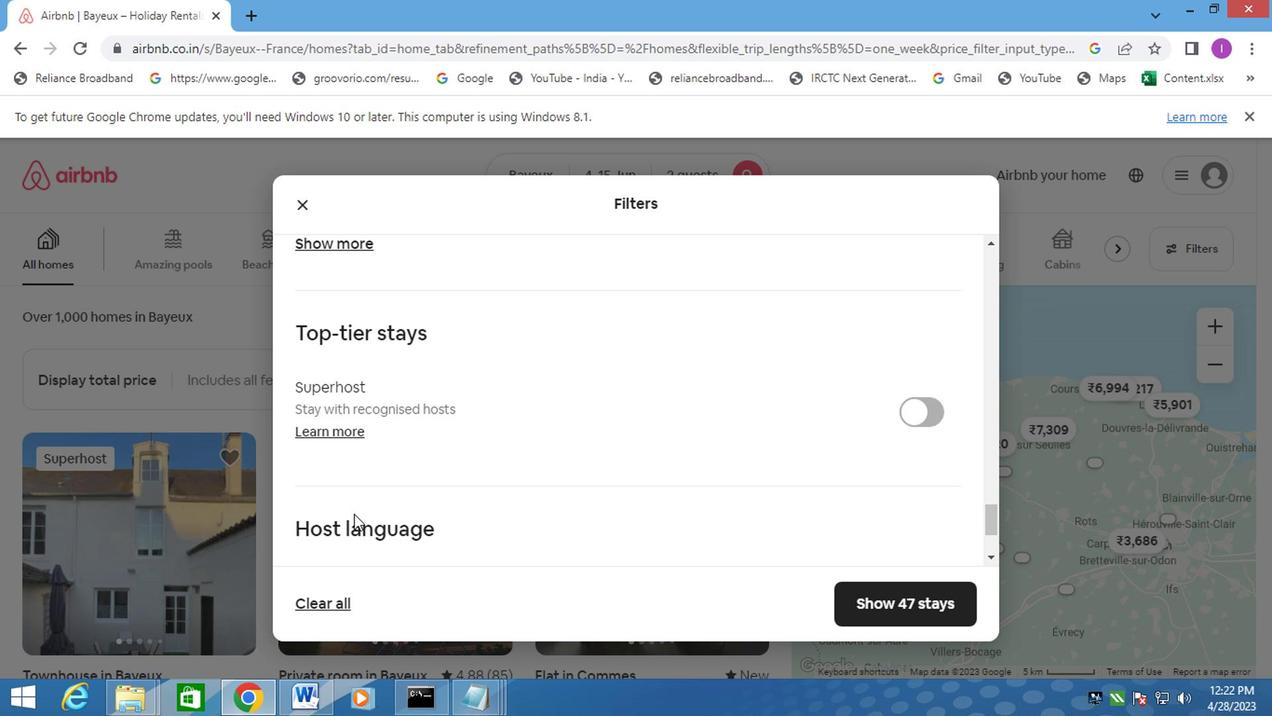 
Action: Mouse scrolled (348, 513) with delta (0, -1)
Screenshot: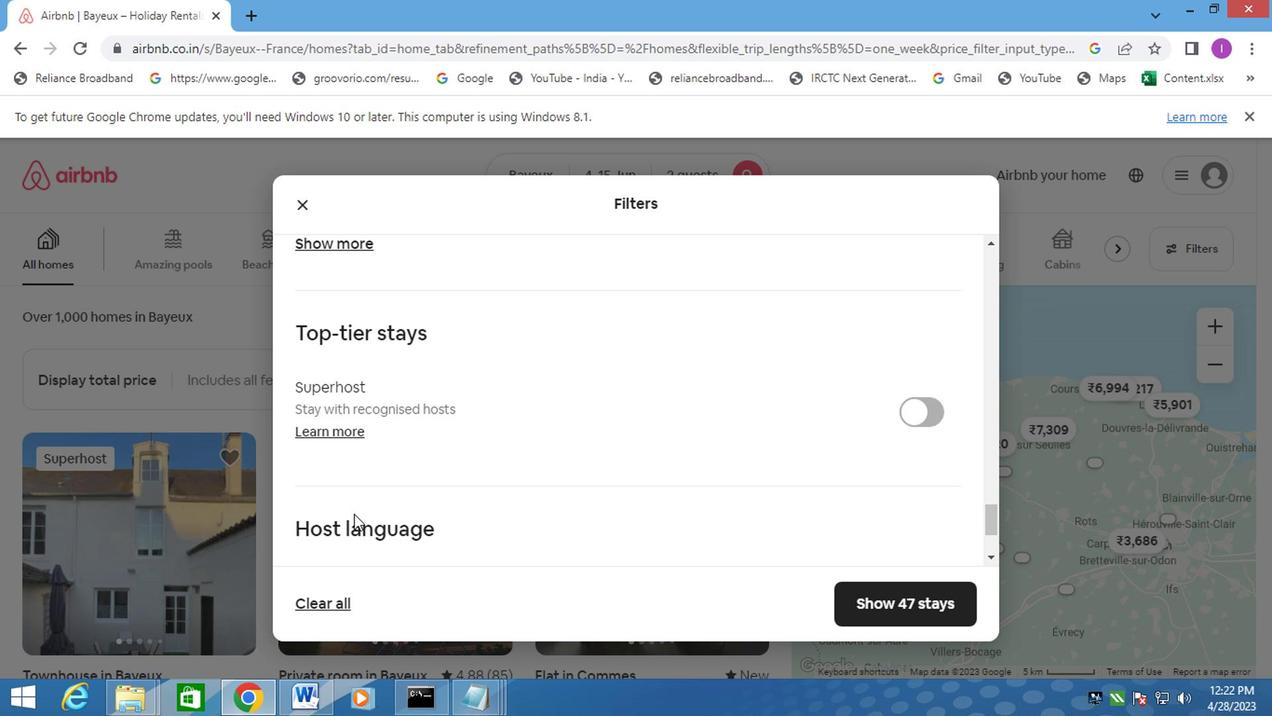 
Action: Mouse moved to (296, 437)
Screenshot: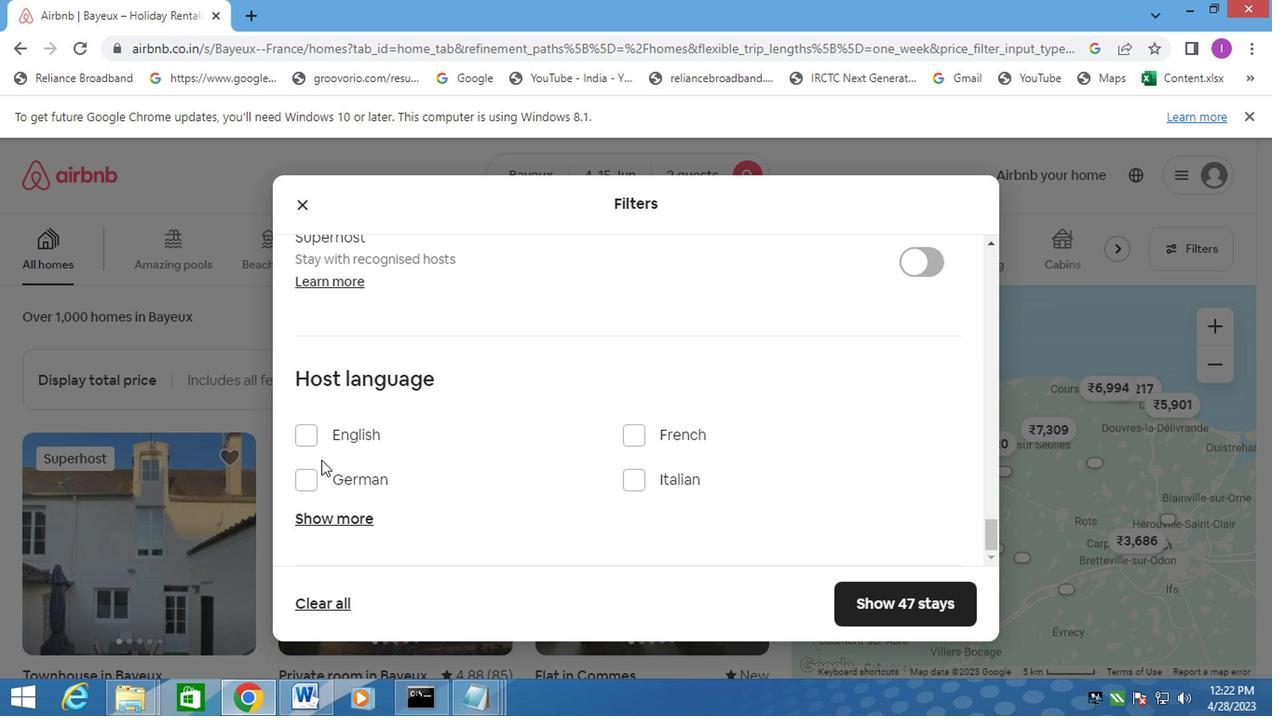 
Action: Mouse pressed left at (296, 437)
Screenshot: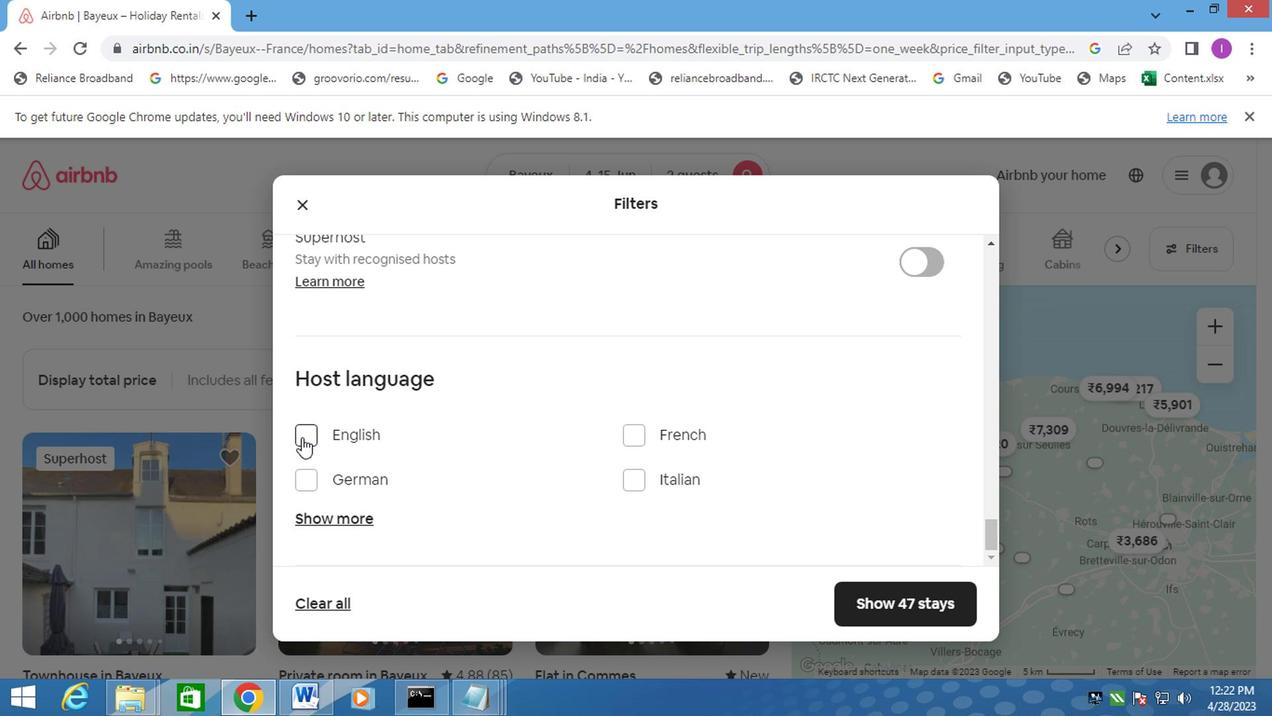 
Action: Mouse moved to (873, 598)
Screenshot: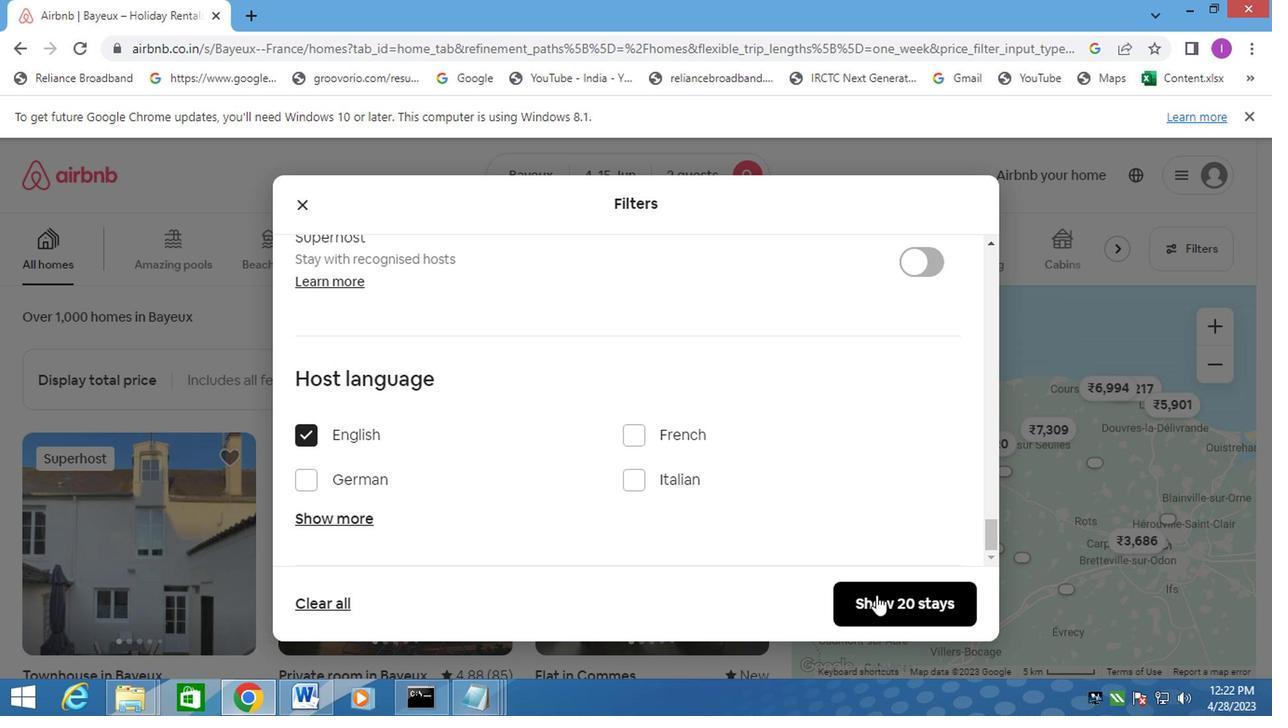 
Action: Mouse pressed left at (873, 598)
Screenshot: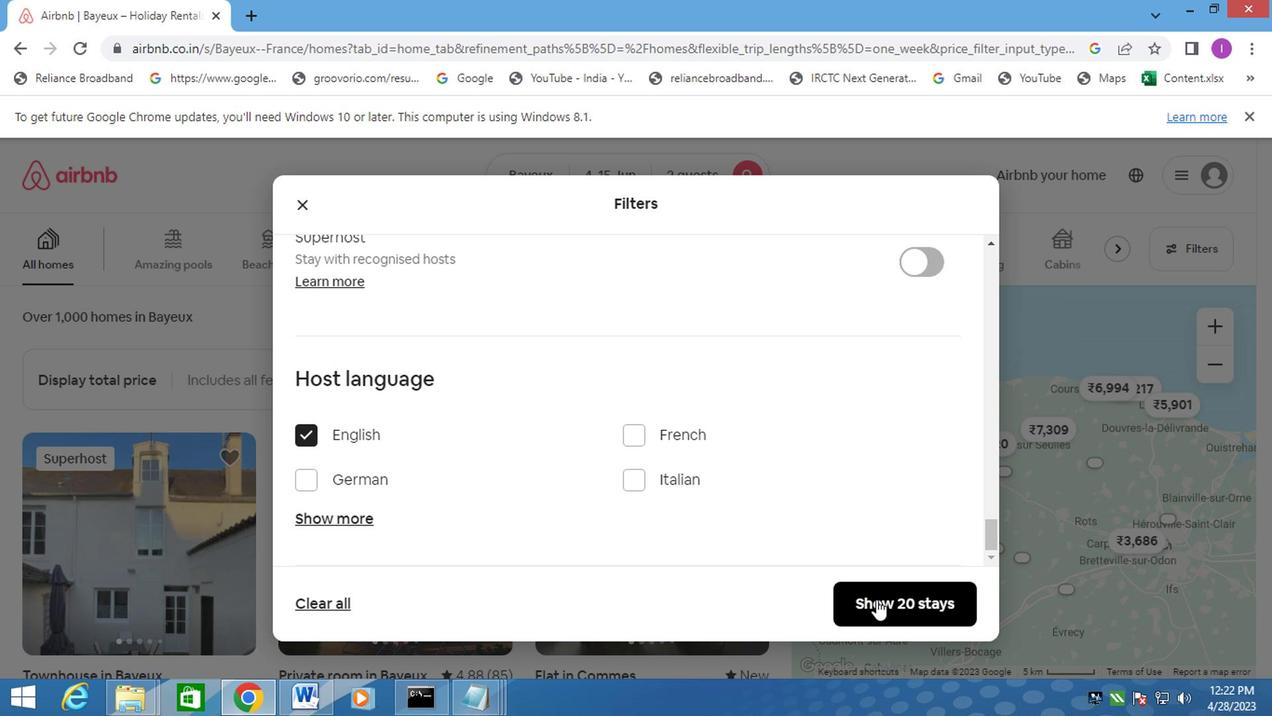 
Action: Mouse moved to (873, 591)
Screenshot: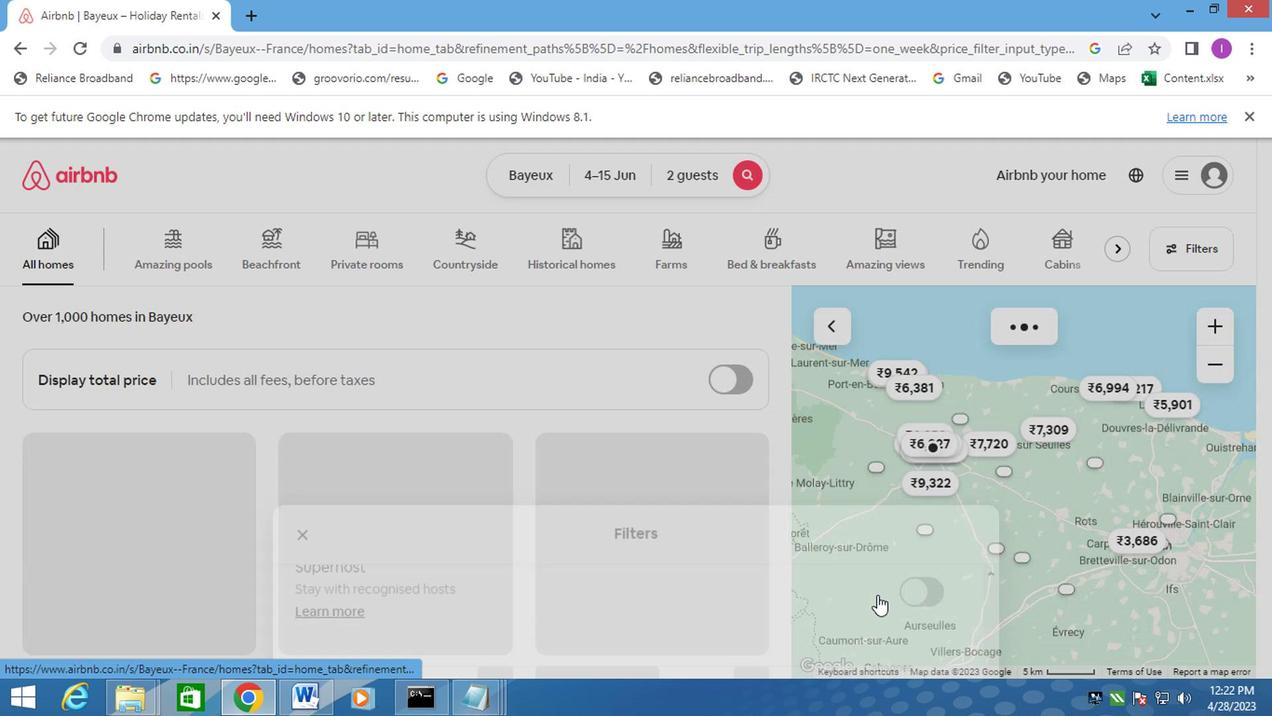 
